 Task: Find a house in Siemianowice Slaskie, Poland, for 1 adult from August 4 to August 8, with 1 bedroom, 1 bathroom, Wifi, and a washing machine, allowing self check-in, within a price range of 10,000 to 15,000.
Action: Mouse pressed left at (448, 76)
Screenshot: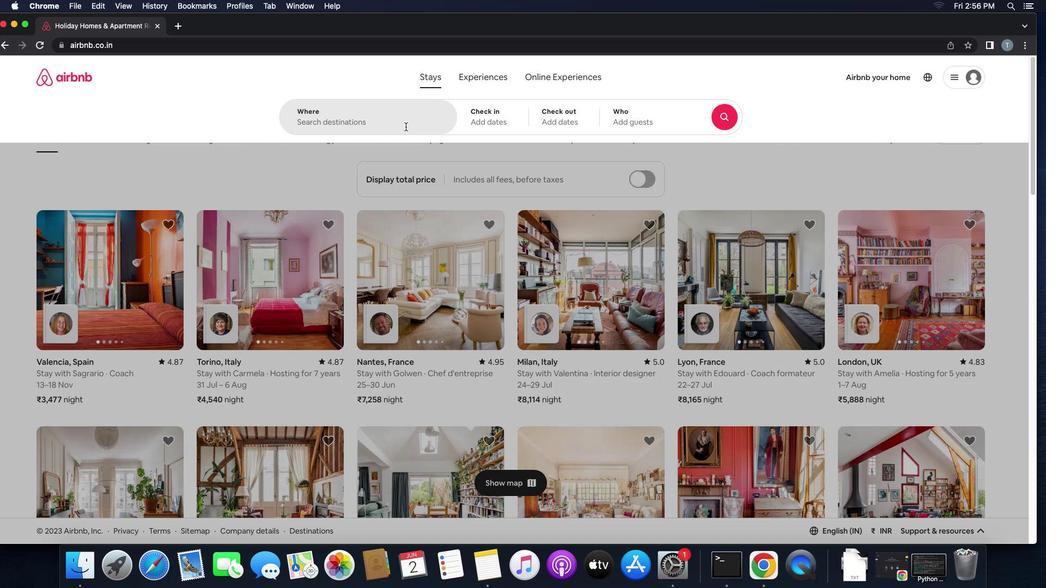 
Action: Mouse moved to (385, 125)
Screenshot: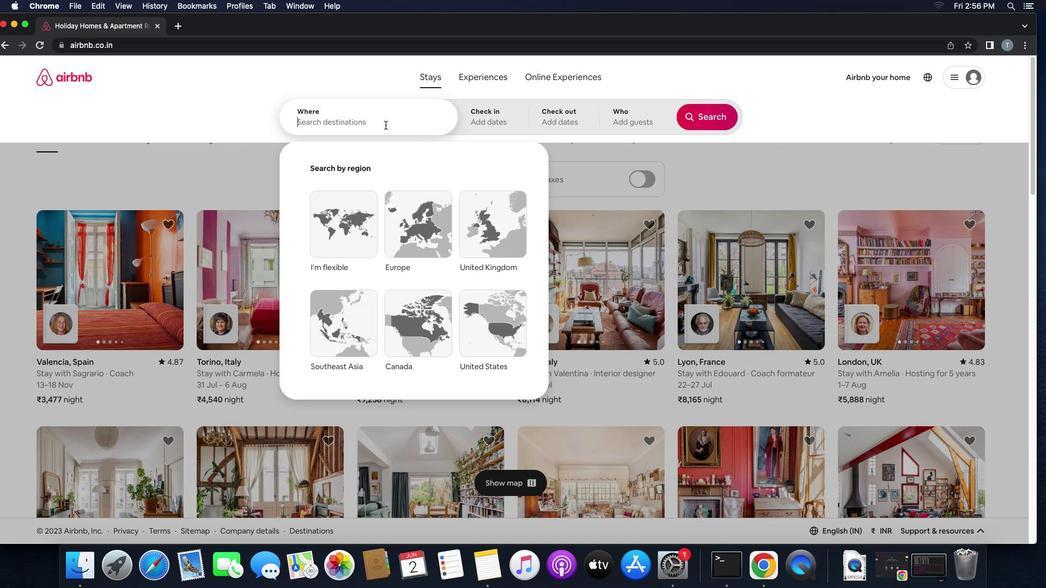 
Action: Mouse pressed left at (385, 125)
Screenshot: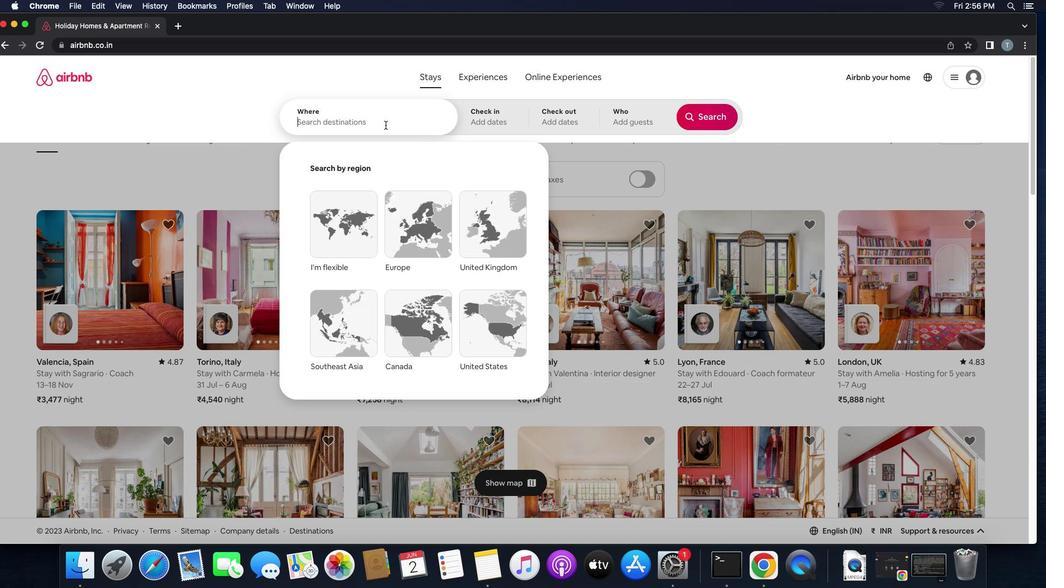 
Action: Key pressed 's''i''e''m''i''a''n''o''w''i''c''e'
Screenshot: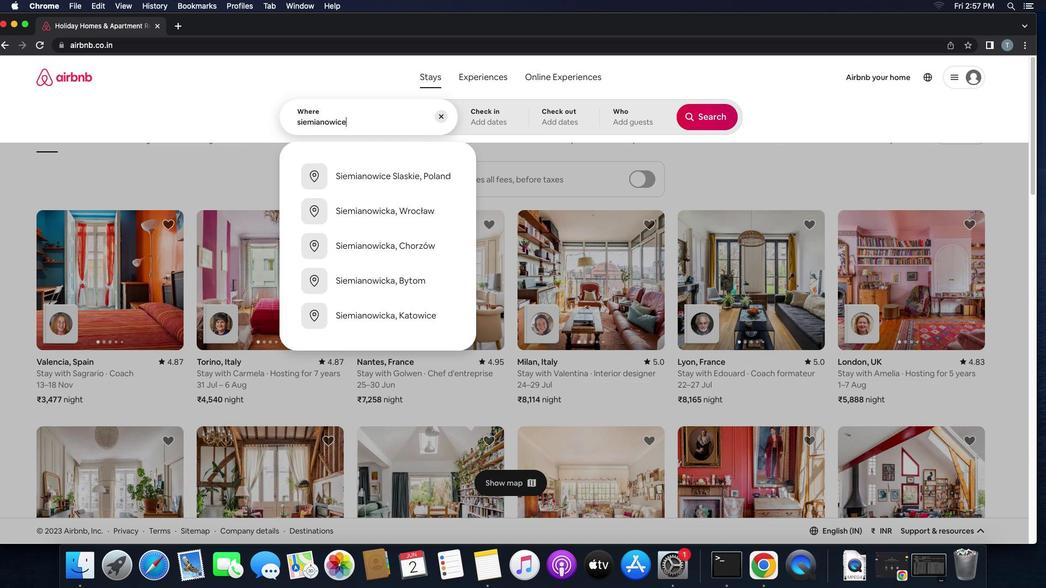 
Action: Mouse moved to (354, 163)
Screenshot: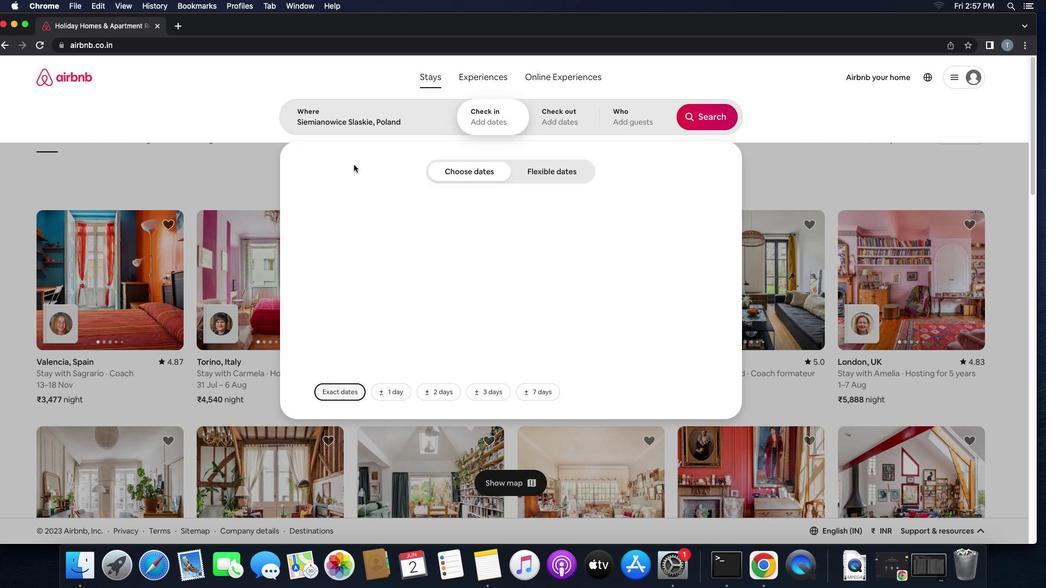 
Action: Mouse pressed left at (354, 163)
Screenshot: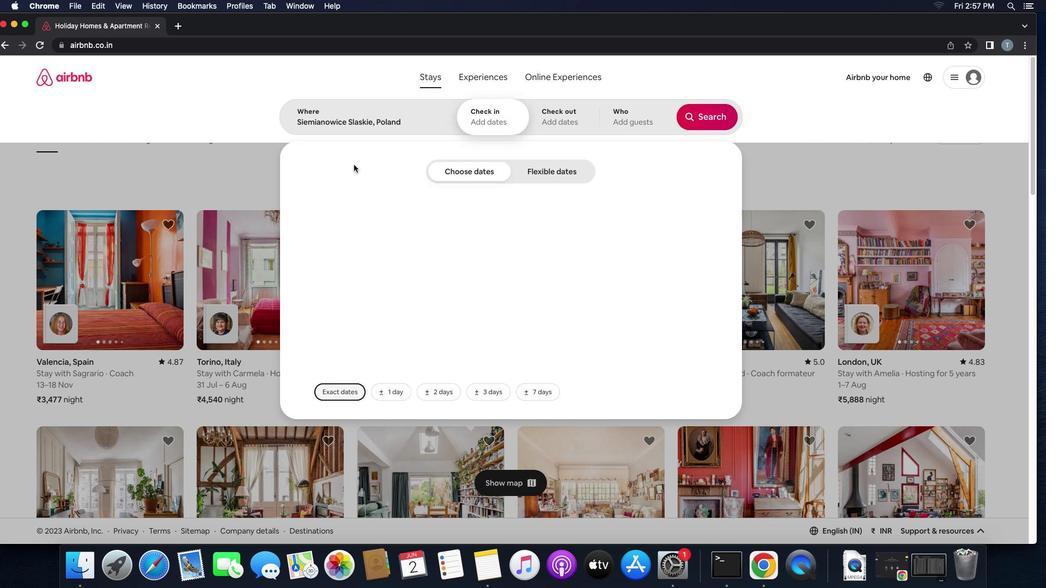 
Action: Mouse moved to (699, 214)
Screenshot: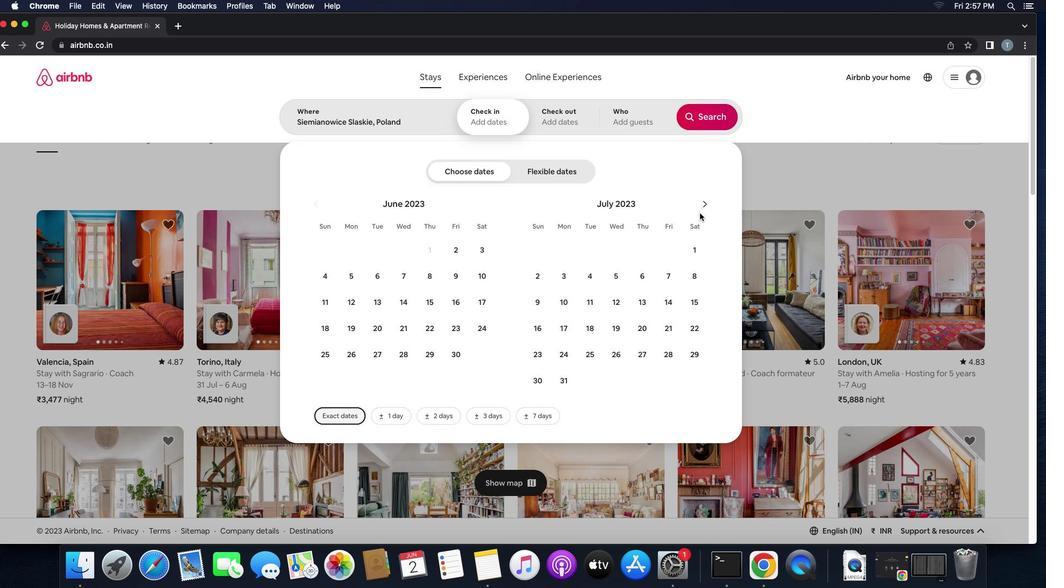 
Action: Mouse pressed left at (699, 214)
Screenshot: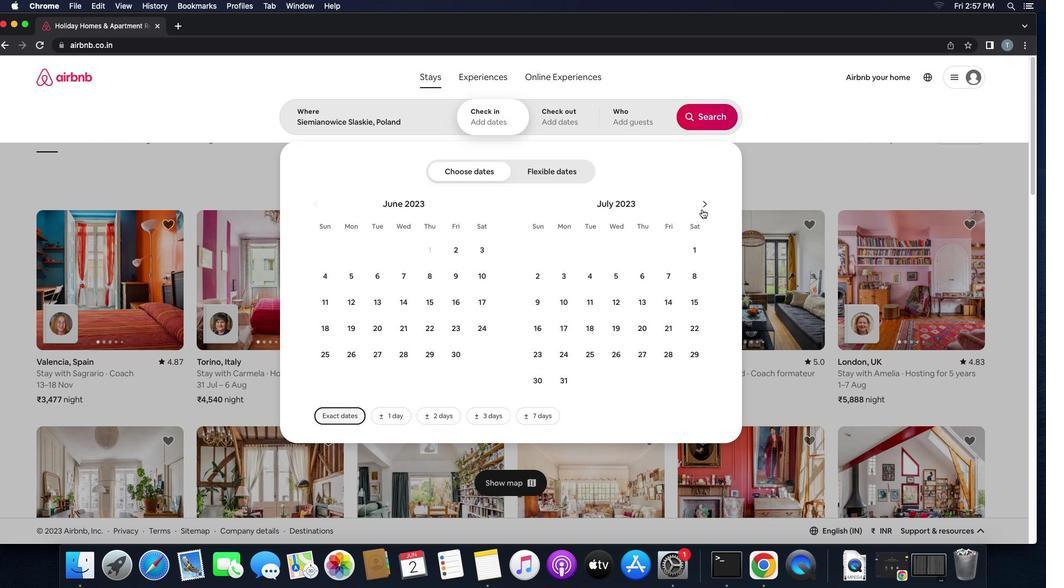 
Action: Mouse moved to (702, 208)
Screenshot: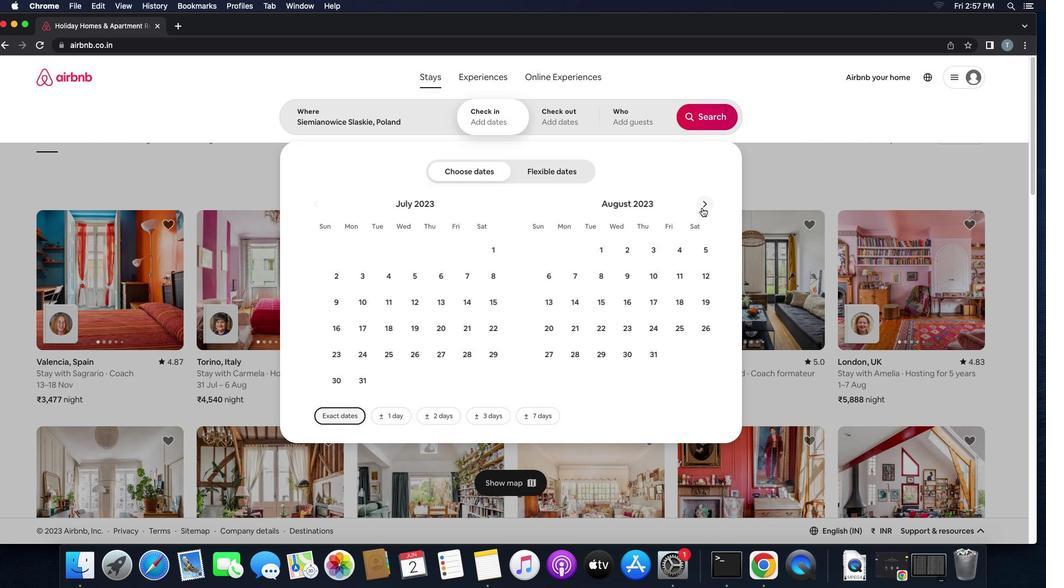 
Action: Mouse pressed left at (702, 208)
Screenshot: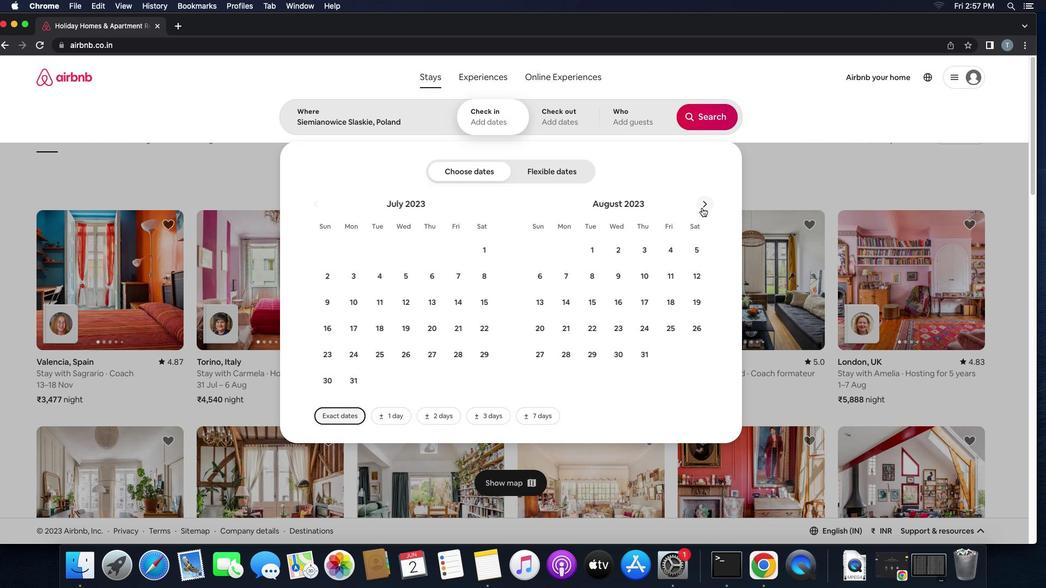 
Action: Mouse moved to (669, 245)
Screenshot: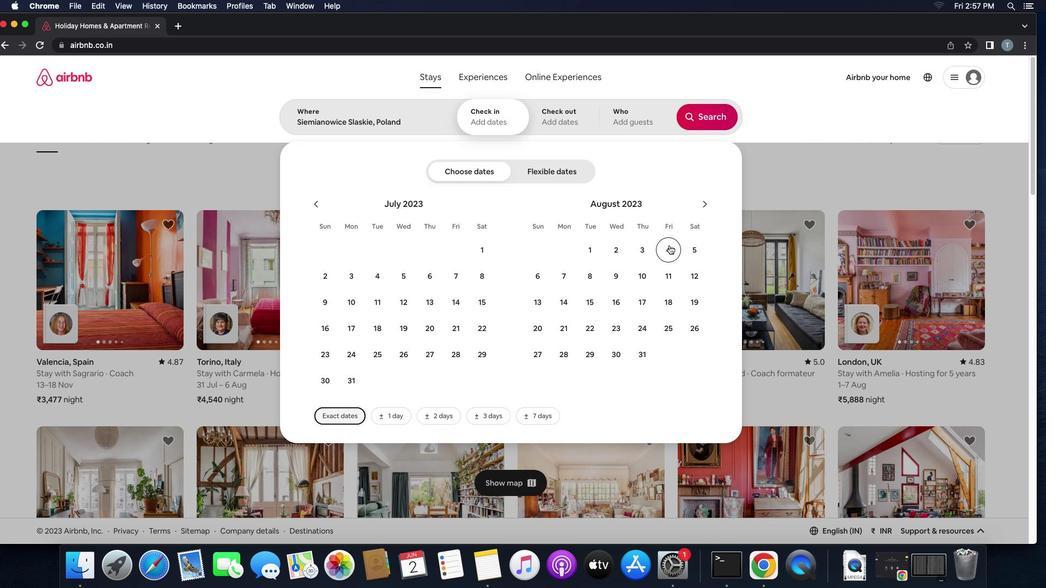 
Action: Mouse pressed left at (669, 245)
Screenshot: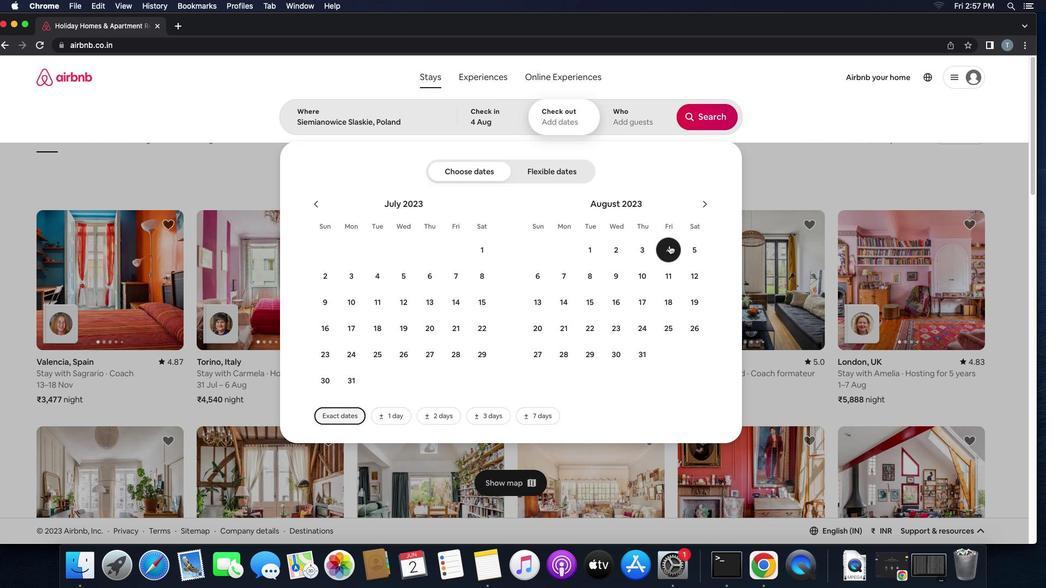 
Action: Mouse moved to (584, 273)
Screenshot: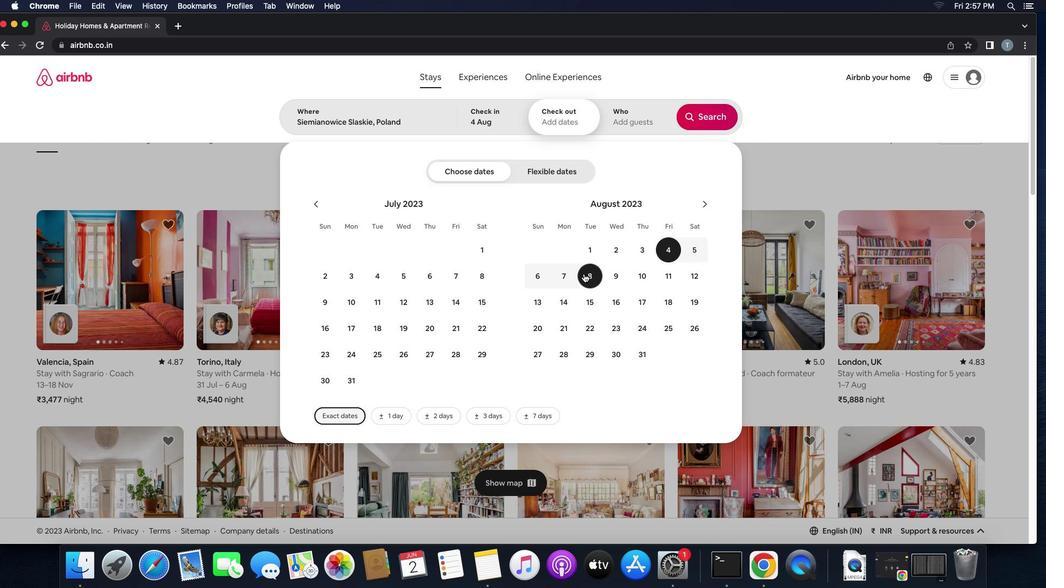 
Action: Mouse pressed left at (584, 273)
Screenshot: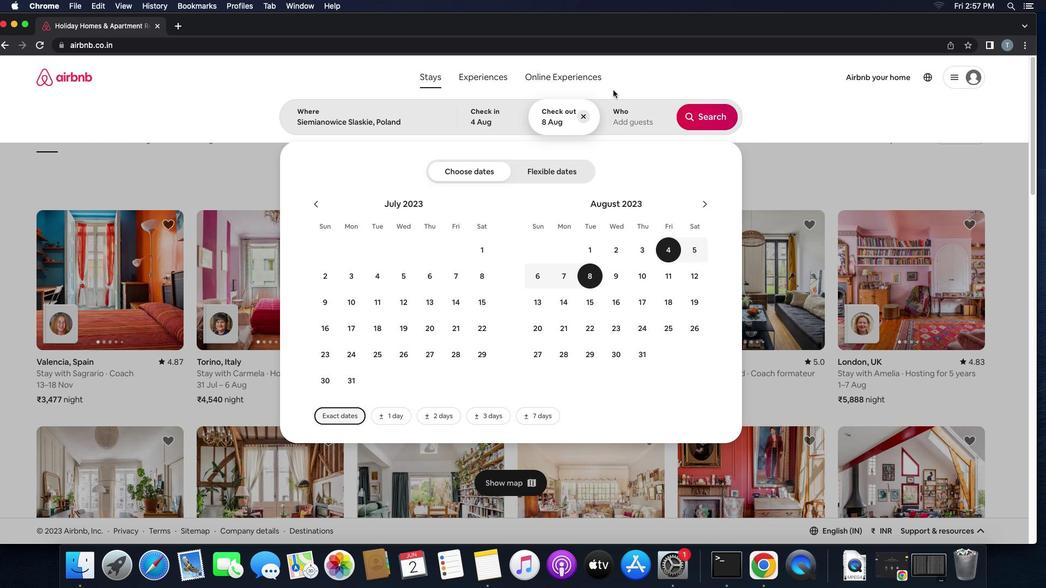 
Action: Mouse moved to (632, 121)
Screenshot: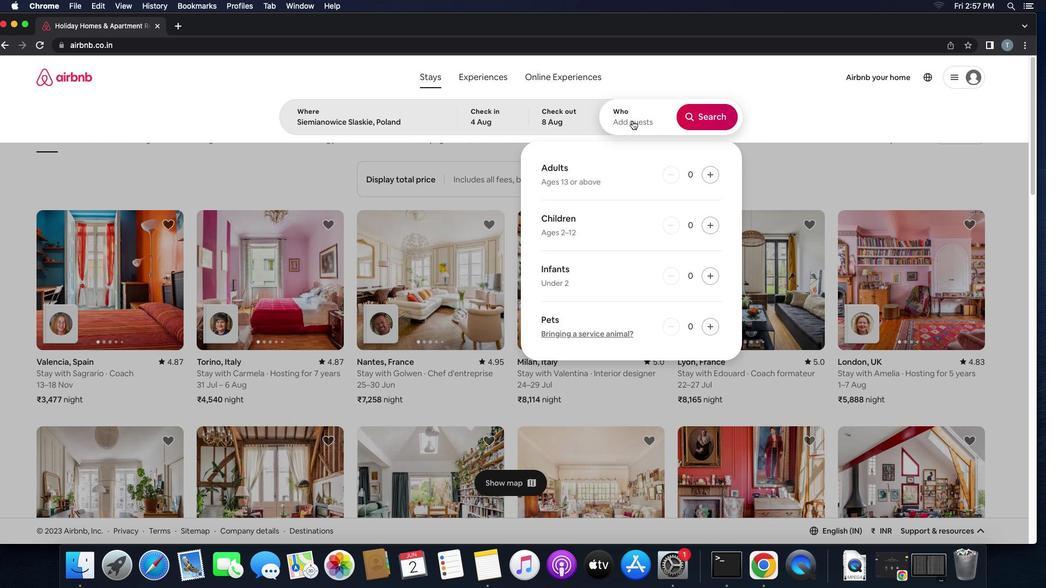 
Action: Mouse pressed left at (632, 121)
Screenshot: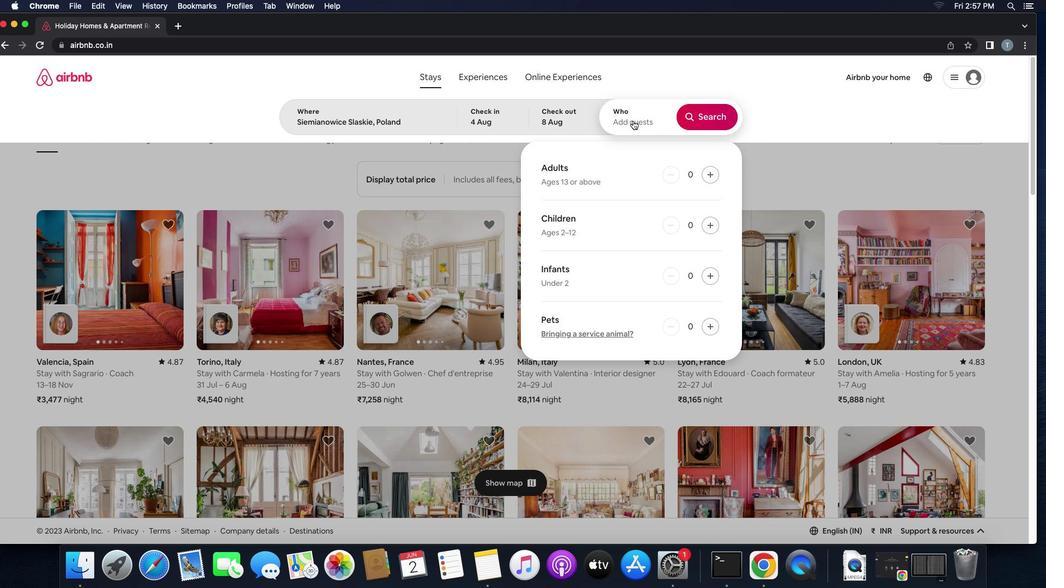 
Action: Mouse moved to (716, 178)
Screenshot: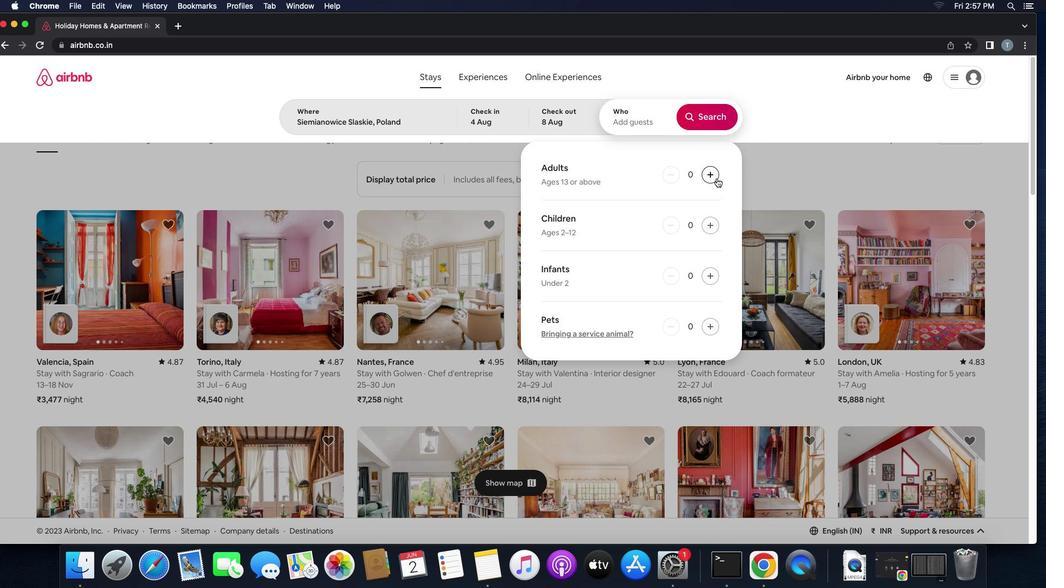 
Action: Mouse pressed left at (716, 178)
Screenshot: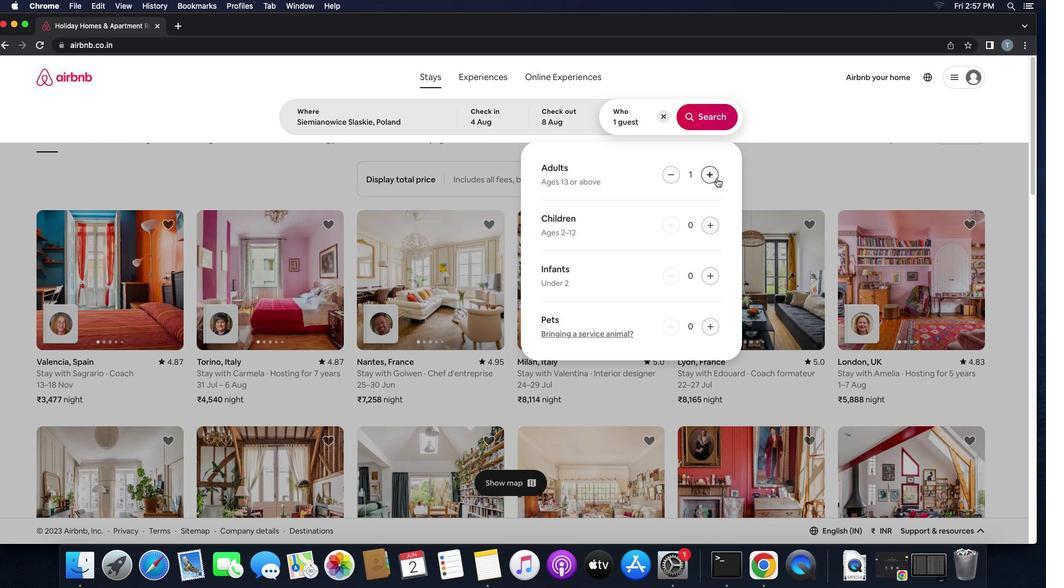 
Action: Mouse moved to (700, 125)
Screenshot: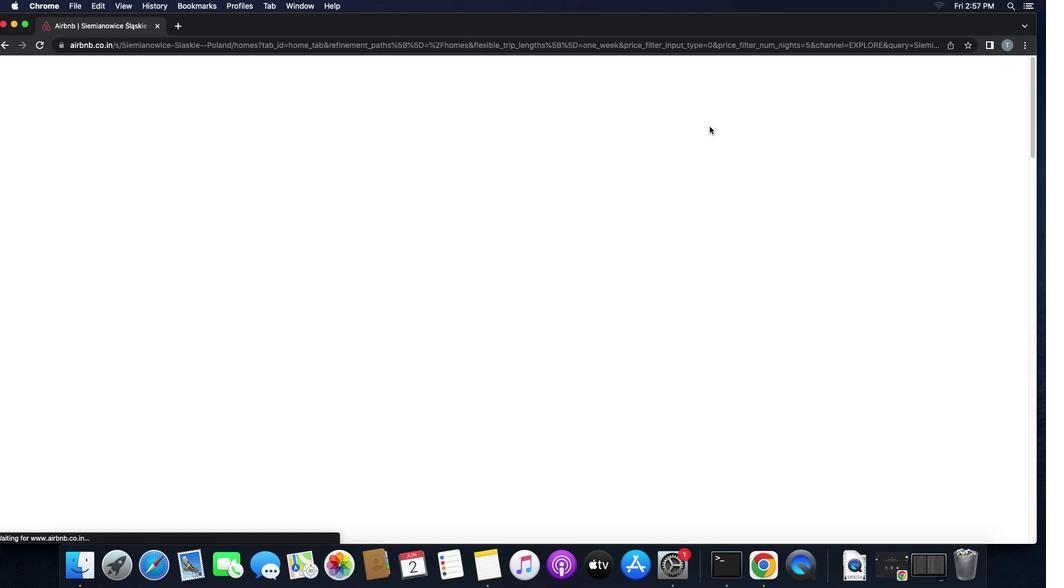
Action: Mouse pressed left at (700, 125)
Screenshot: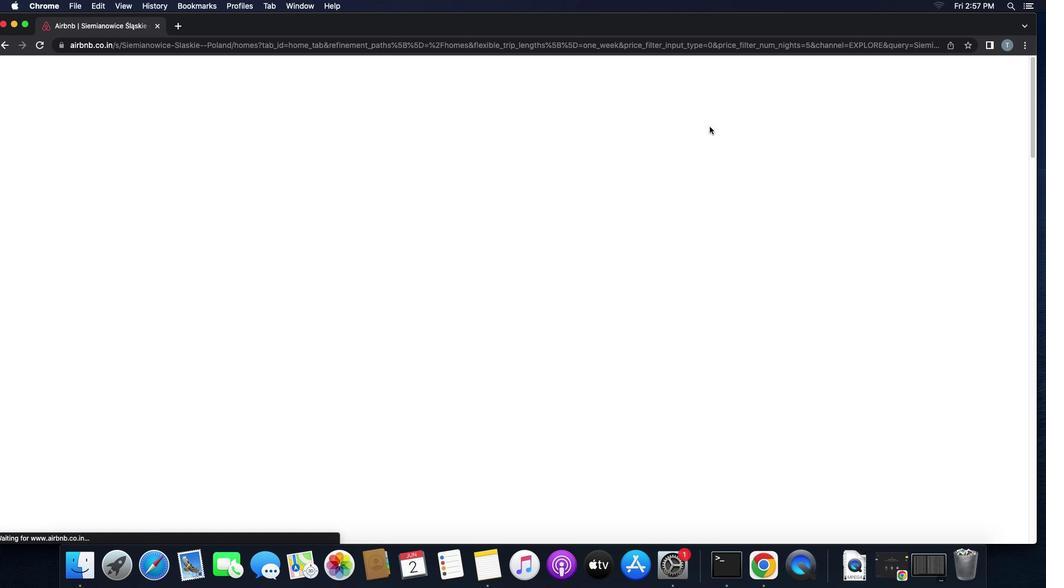 
Action: Mouse moved to (1001, 115)
Screenshot: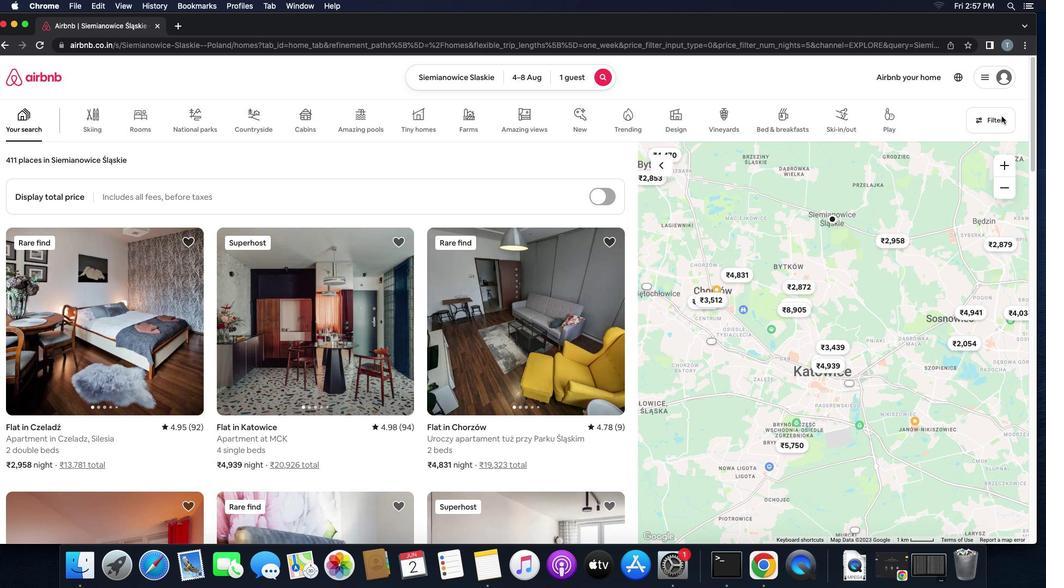 
Action: Mouse pressed left at (1001, 115)
Screenshot: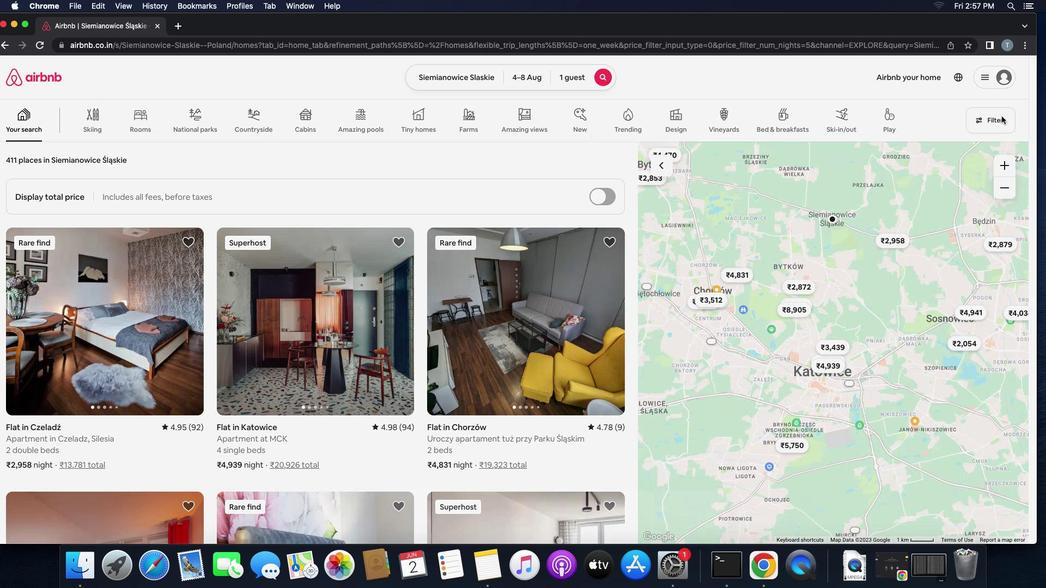 
Action: Mouse moved to (410, 385)
Screenshot: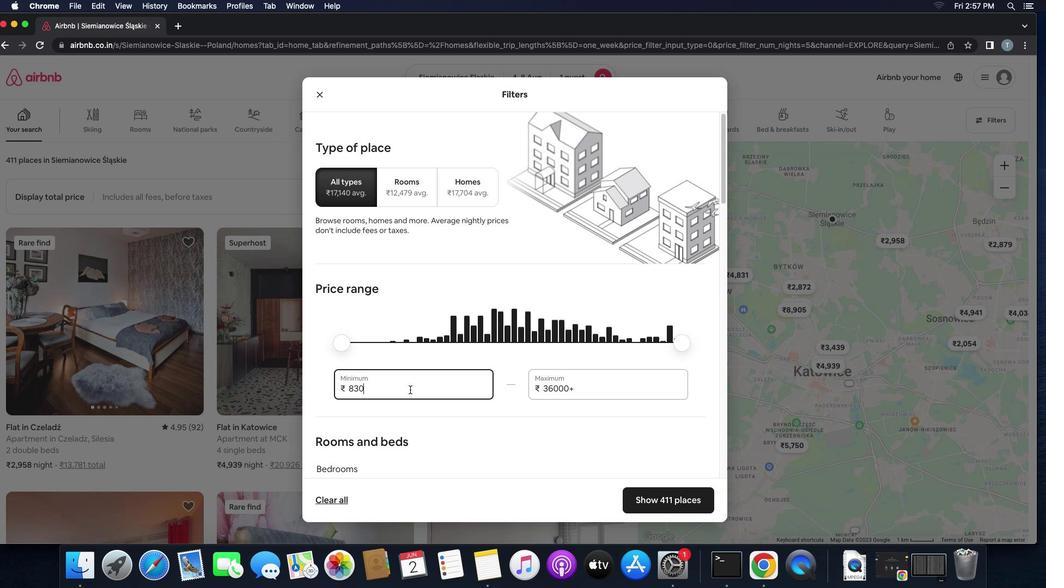 
Action: Mouse pressed left at (410, 385)
Screenshot: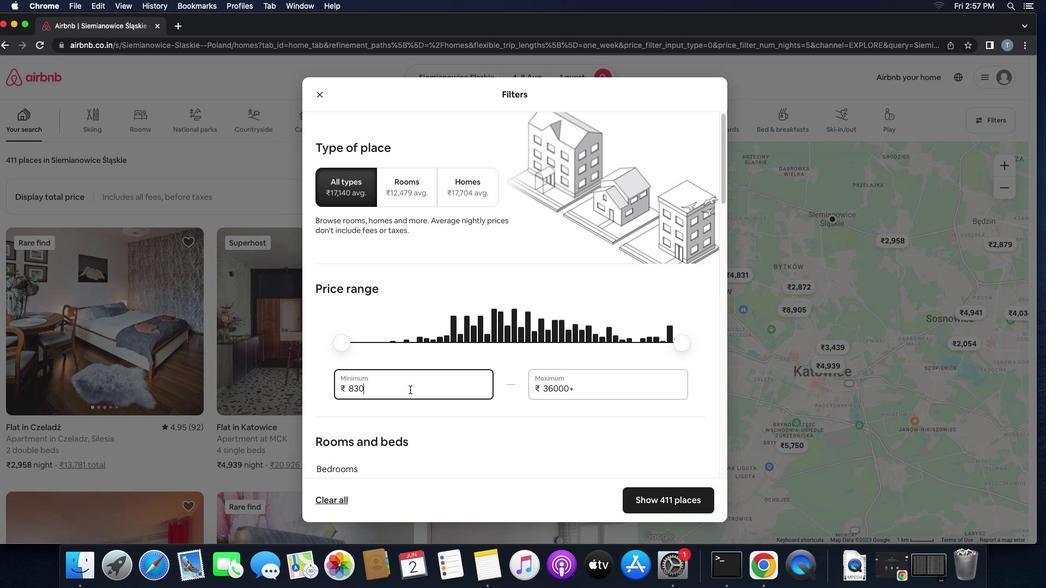 
Action: Mouse moved to (410, 390)
Screenshot: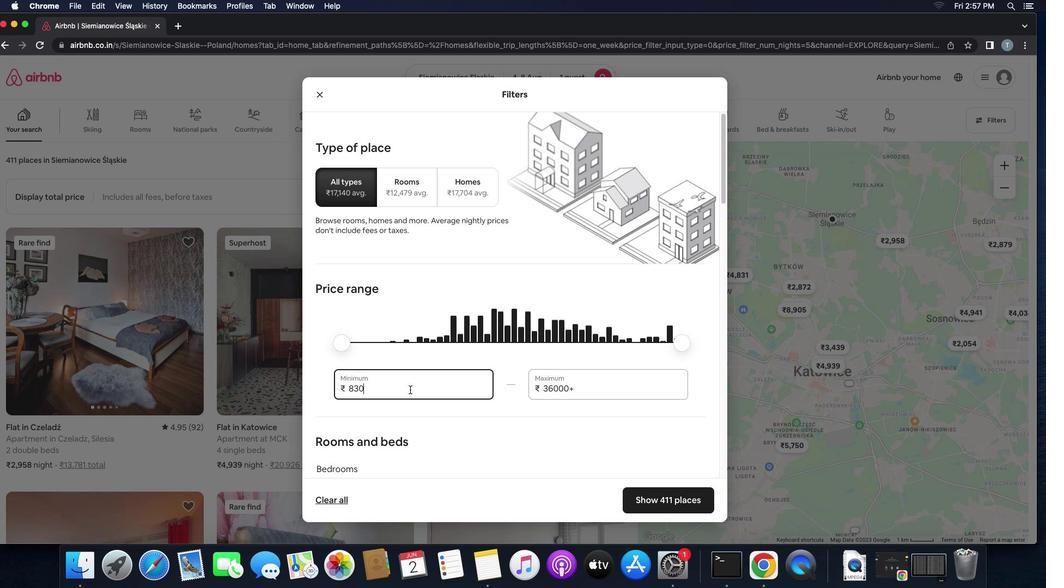 
Action: Key pressed Key.backspaceKey.backspaceKey.backspace'1''0''0''0''0'
Screenshot: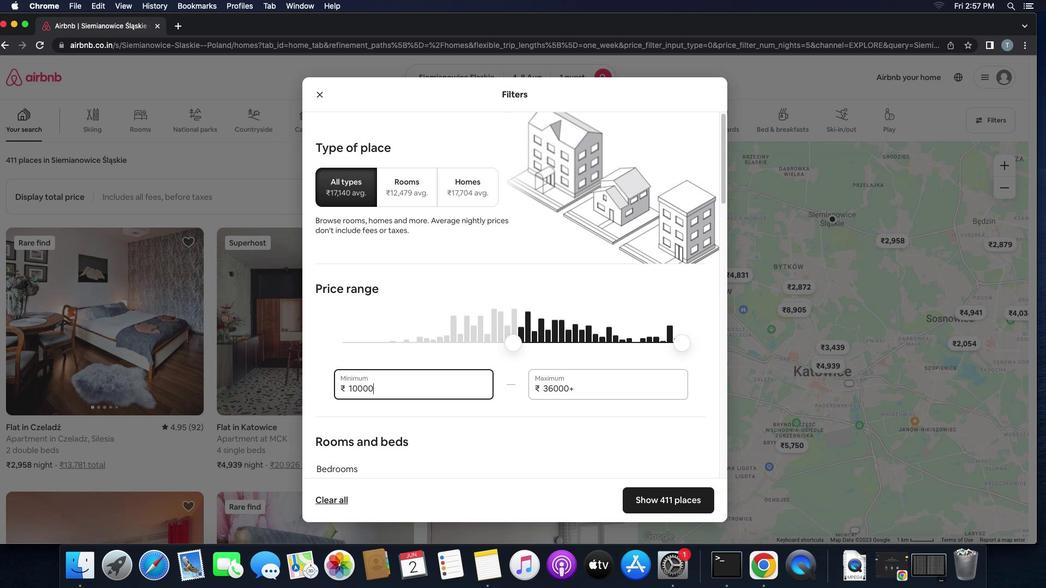 
Action: Mouse moved to (612, 385)
Screenshot: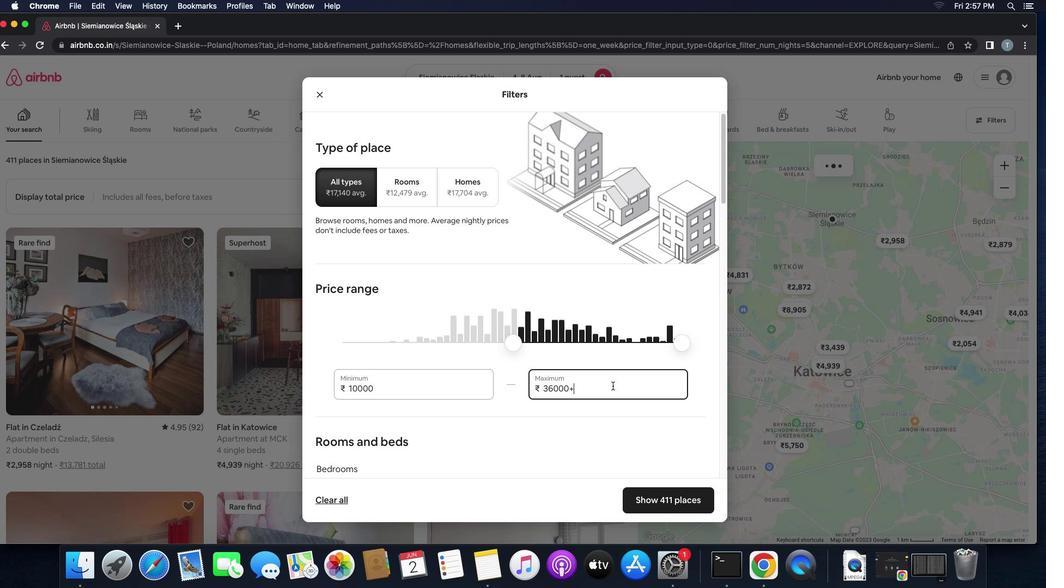 
Action: Mouse pressed left at (612, 385)
Screenshot: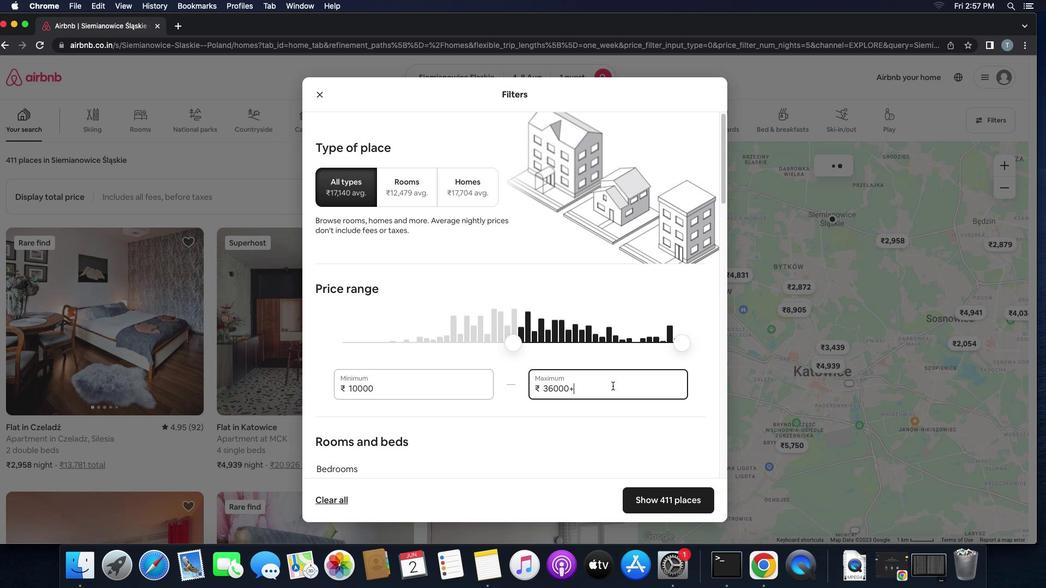 
Action: Key pressed Key.backspaceKey.backspaceKey.backspaceKey.backspaceKey.backspaceKey.backspaceKey.backspace'1''5''0''0''0'
Screenshot: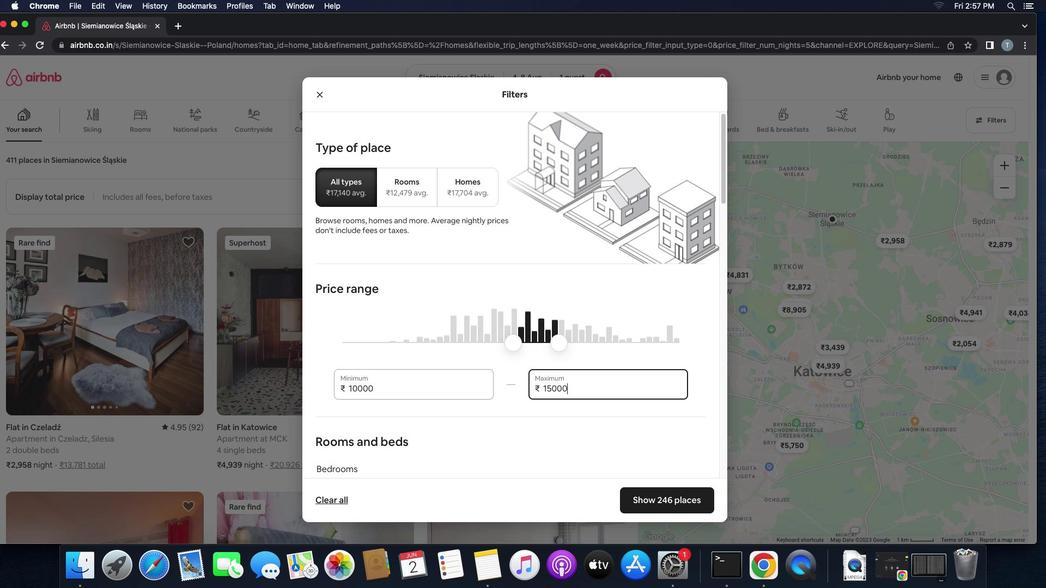 
Action: Mouse moved to (591, 401)
Screenshot: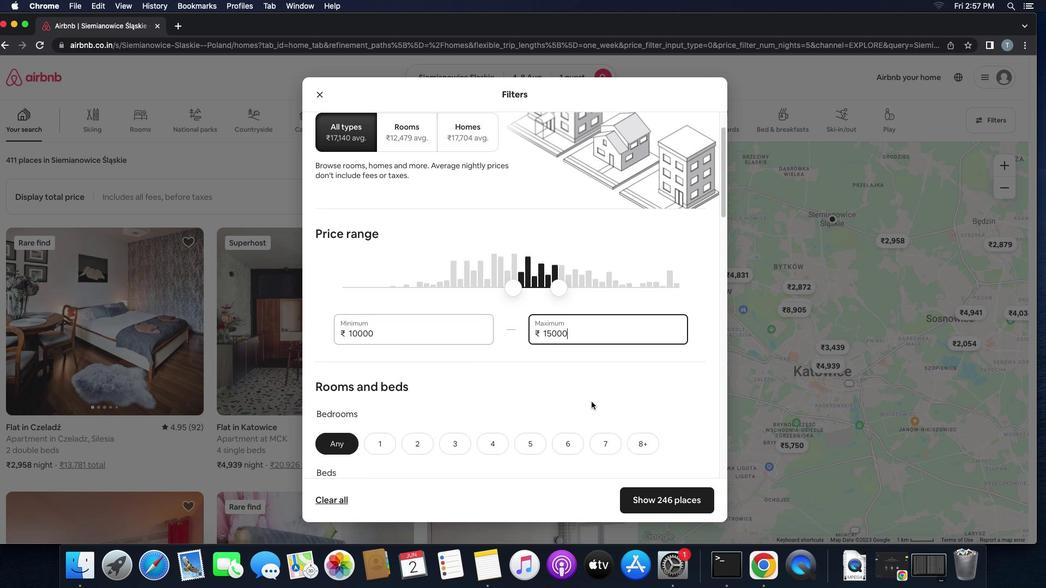 
Action: Mouse scrolled (591, 401) with delta (0, 0)
Screenshot: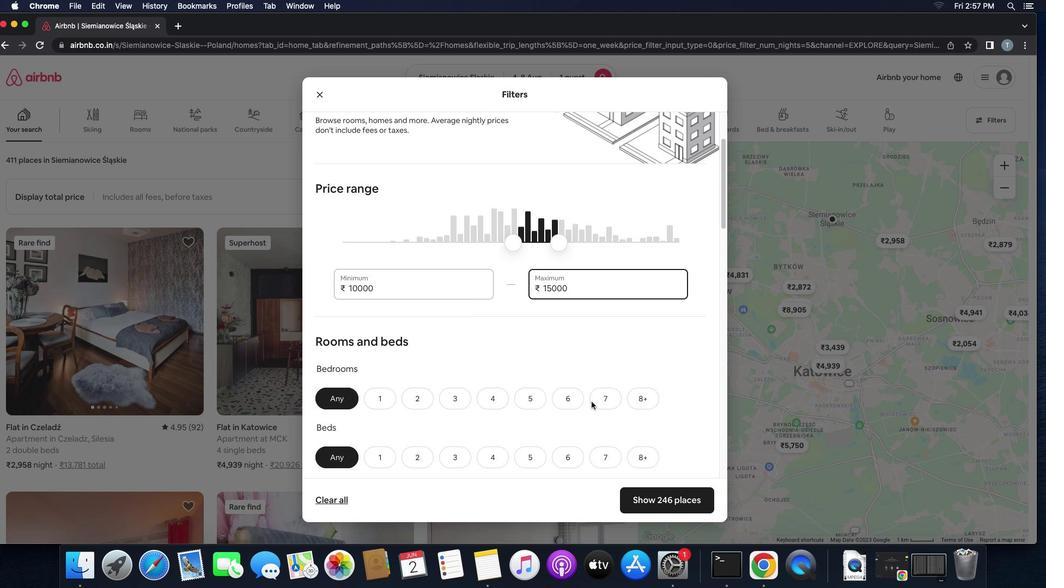 
Action: Mouse scrolled (591, 401) with delta (0, 0)
Screenshot: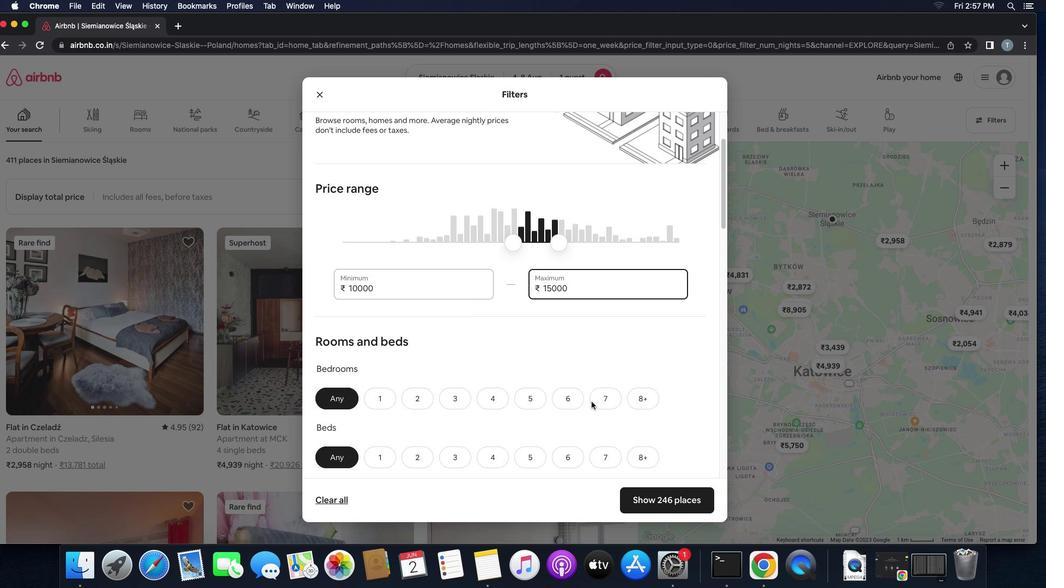 
Action: Mouse scrolled (591, 401) with delta (0, -1)
Screenshot: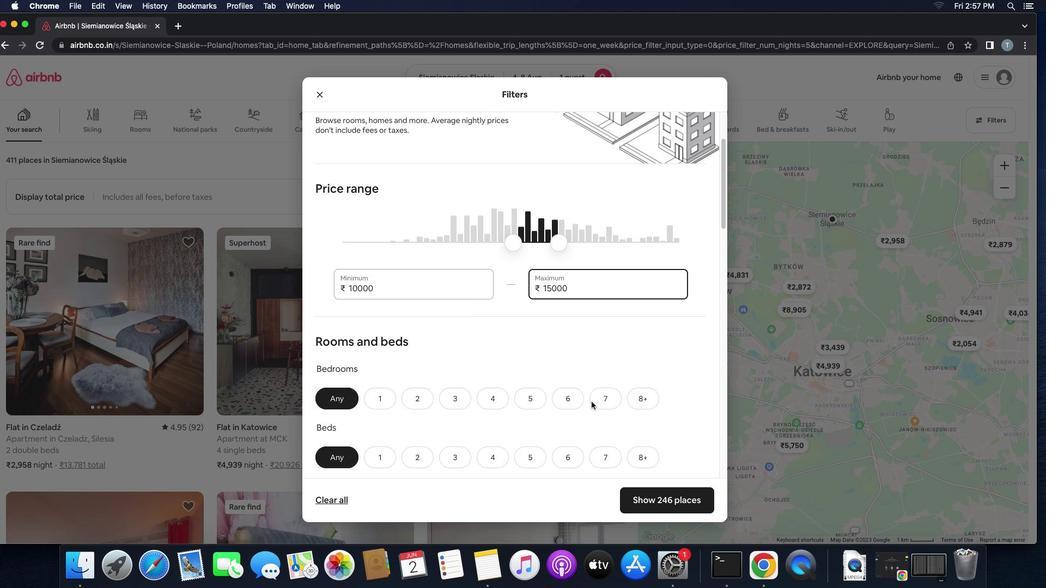 
Action: Mouse scrolled (591, 401) with delta (0, 0)
Screenshot: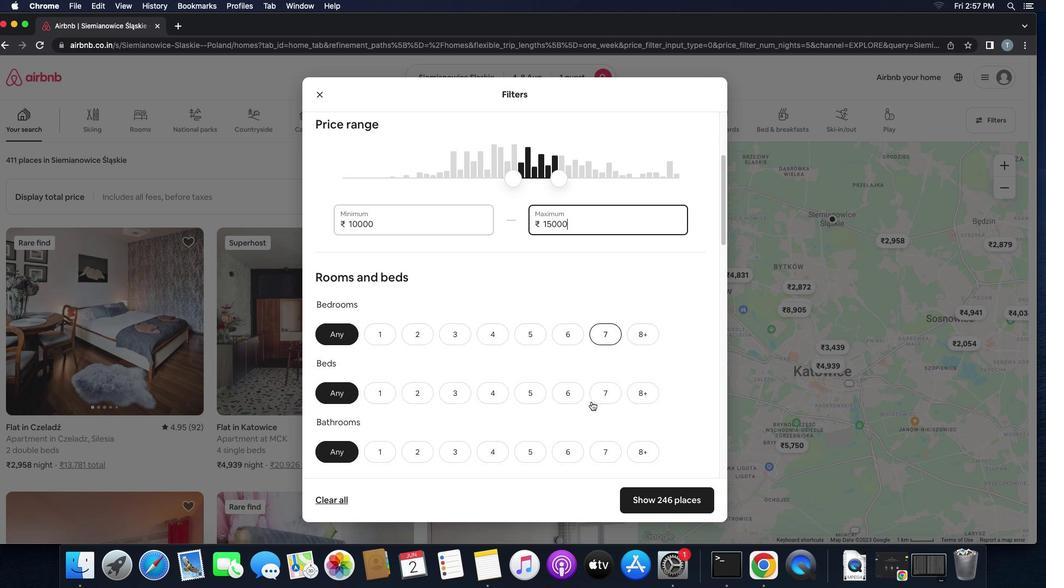 
Action: Mouse scrolled (591, 401) with delta (0, 0)
Screenshot: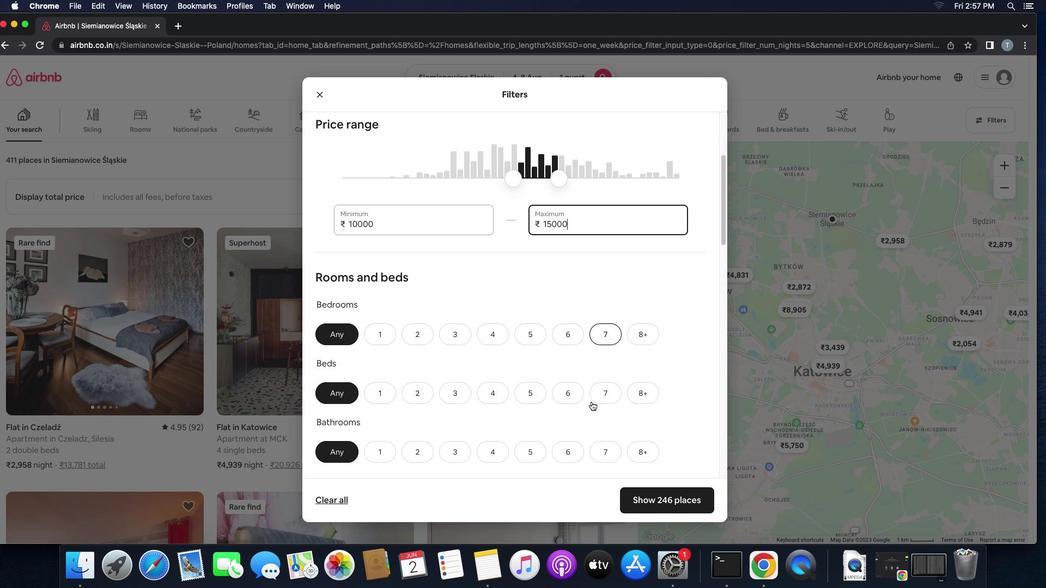 
Action: Mouse scrolled (591, 401) with delta (0, -1)
Screenshot: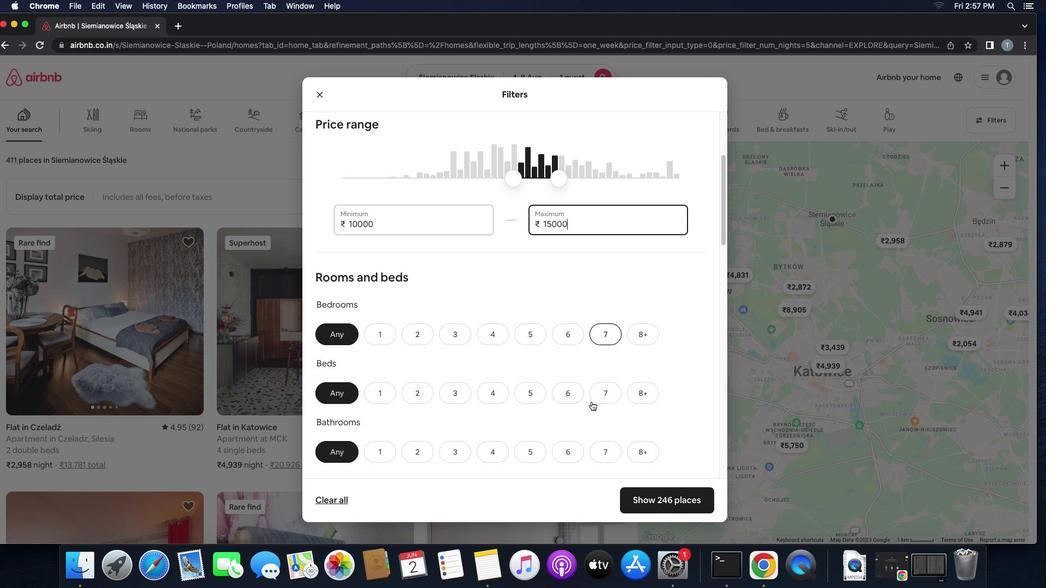 
Action: Mouse scrolled (591, 401) with delta (0, 0)
Screenshot: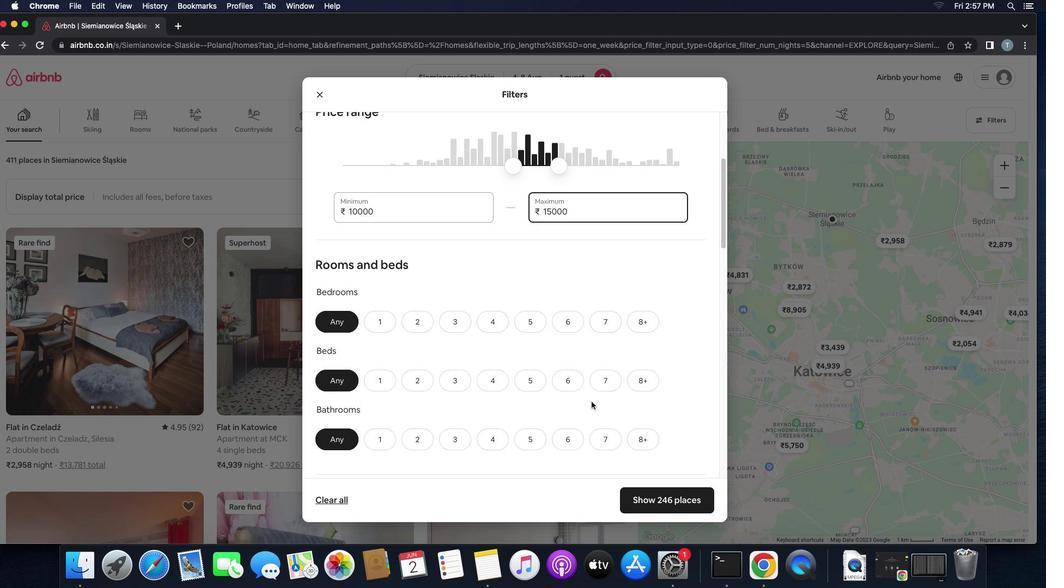 
Action: Mouse scrolled (591, 401) with delta (0, 0)
Screenshot: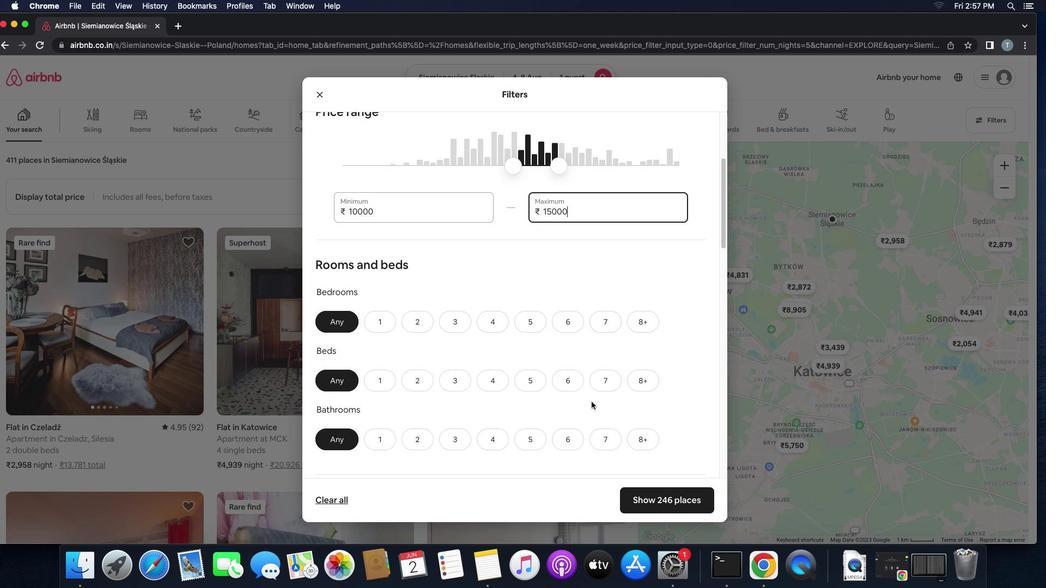 
Action: Mouse scrolled (591, 401) with delta (0, 0)
Screenshot: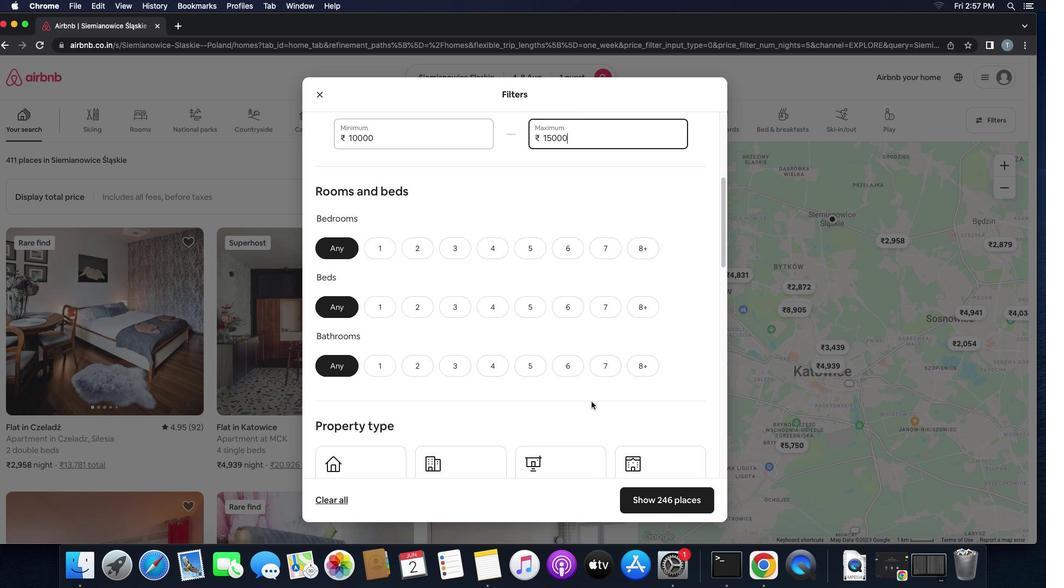 
Action: Mouse scrolled (591, 401) with delta (0, 0)
Screenshot: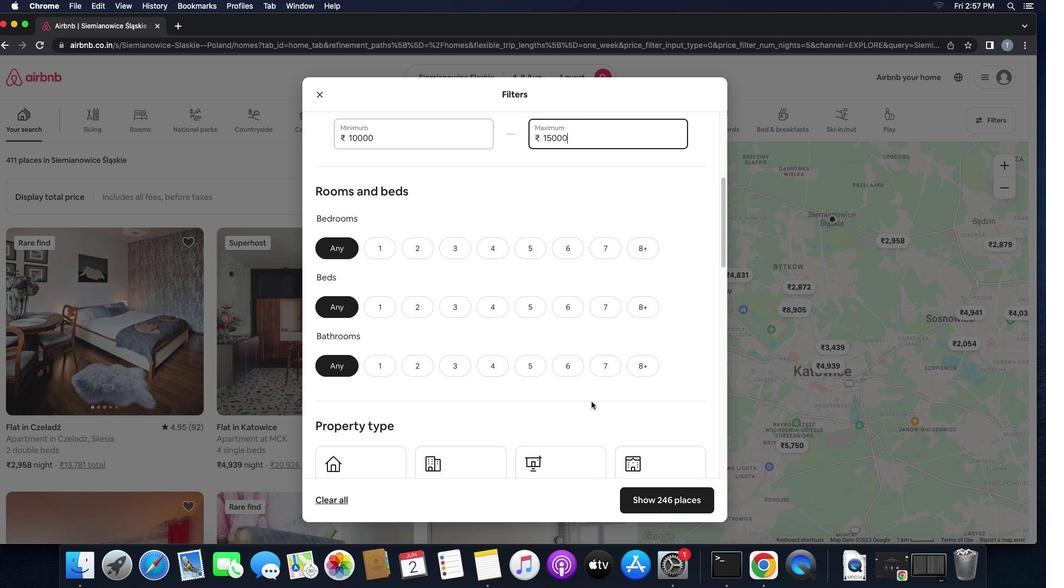 
Action: Mouse scrolled (591, 401) with delta (0, -1)
Screenshot: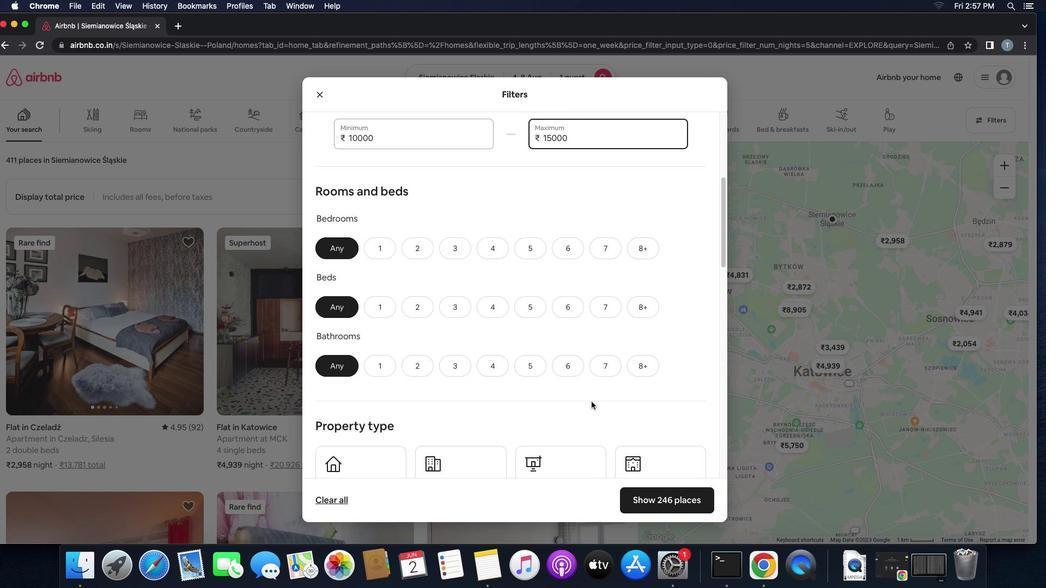 
Action: Mouse scrolled (591, 401) with delta (0, 0)
Screenshot: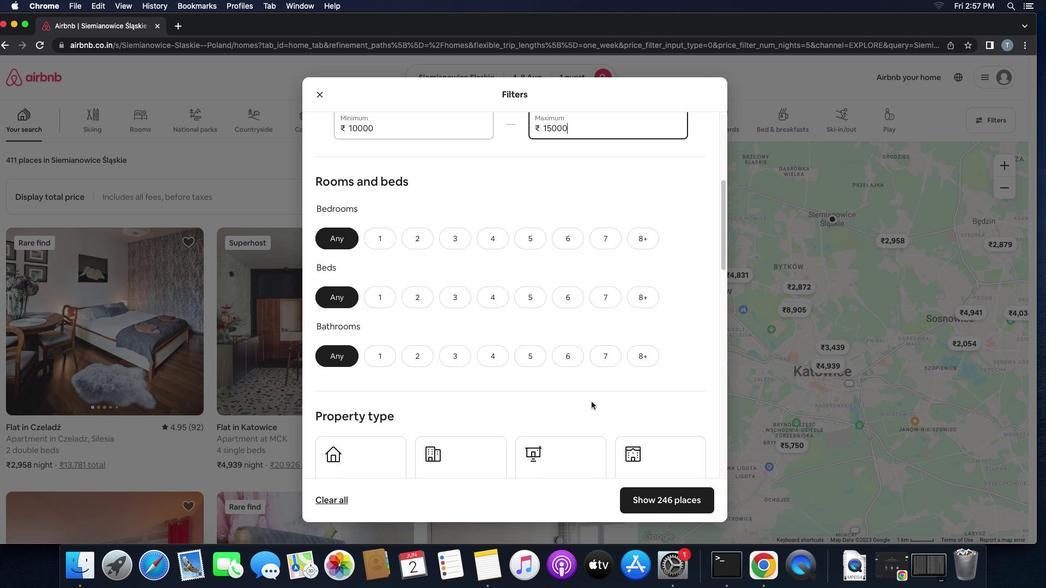 
Action: Mouse scrolled (591, 401) with delta (0, 0)
Screenshot: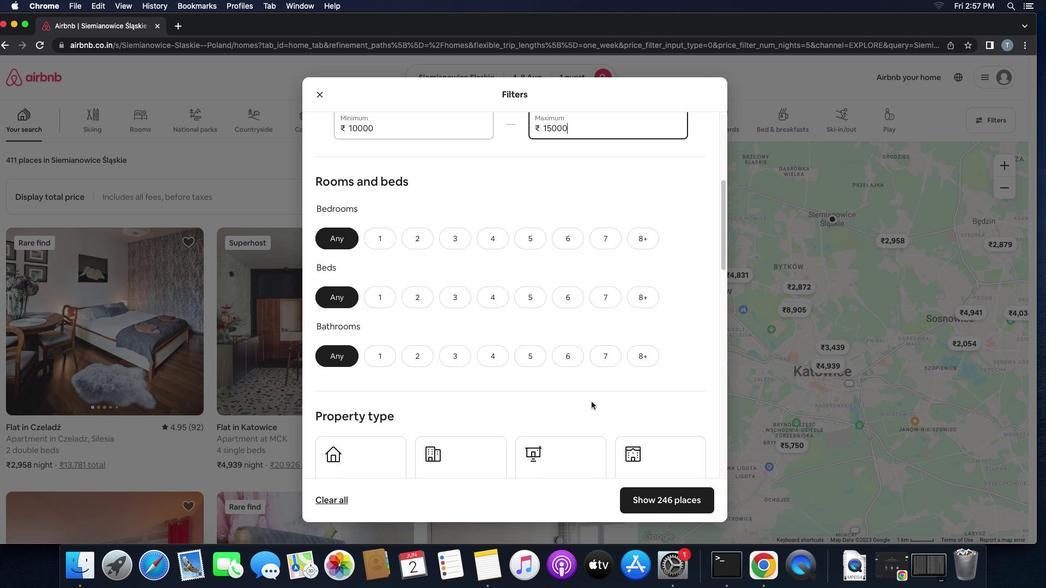 
Action: Mouse scrolled (591, 401) with delta (0, 0)
Screenshot: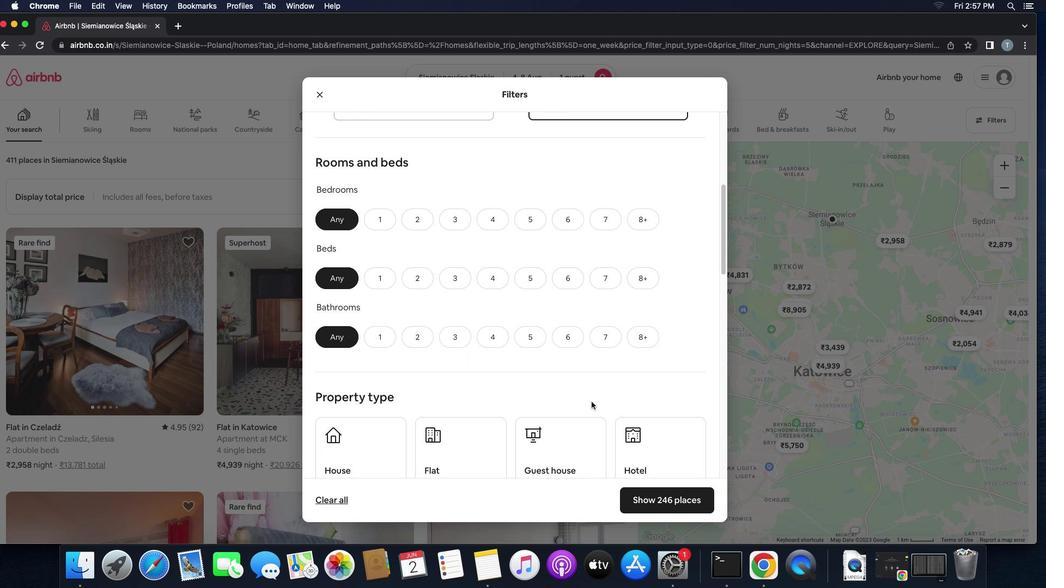 
Action: Mouse scrolled (591, 401) with delta (0, 0)
Screenshot: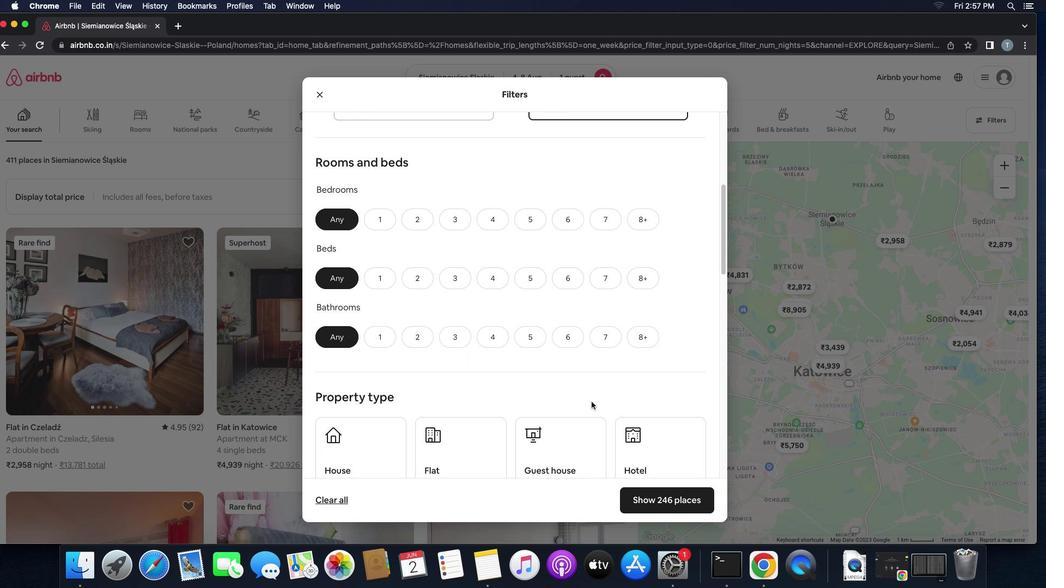 
Action: Mouse scrolled (591, 401) with delta (0, 0)
Screenshot: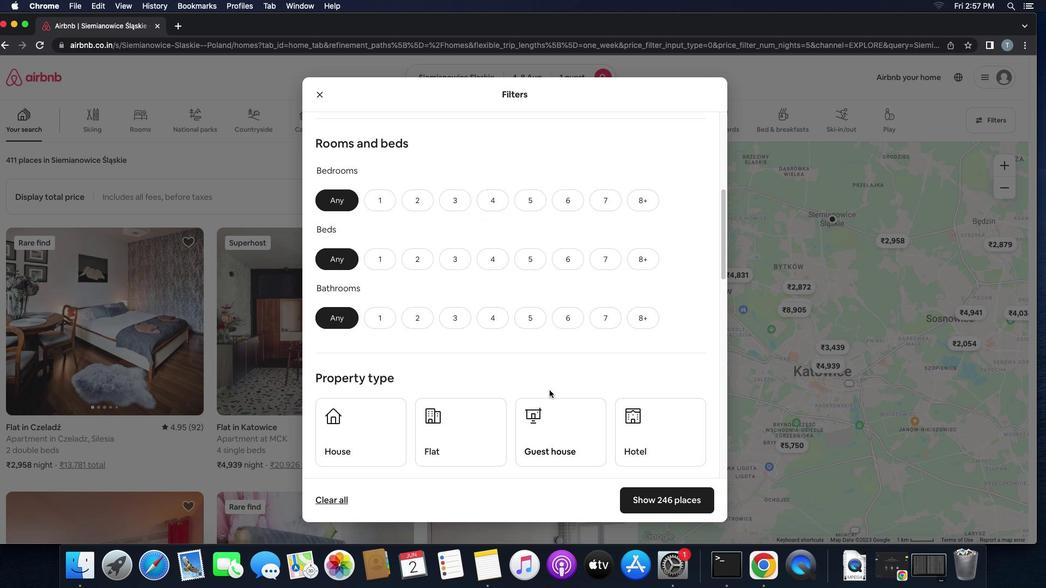 
Action: Mouse scrolled (591, 401) with delta (0, 0)
Screenshot: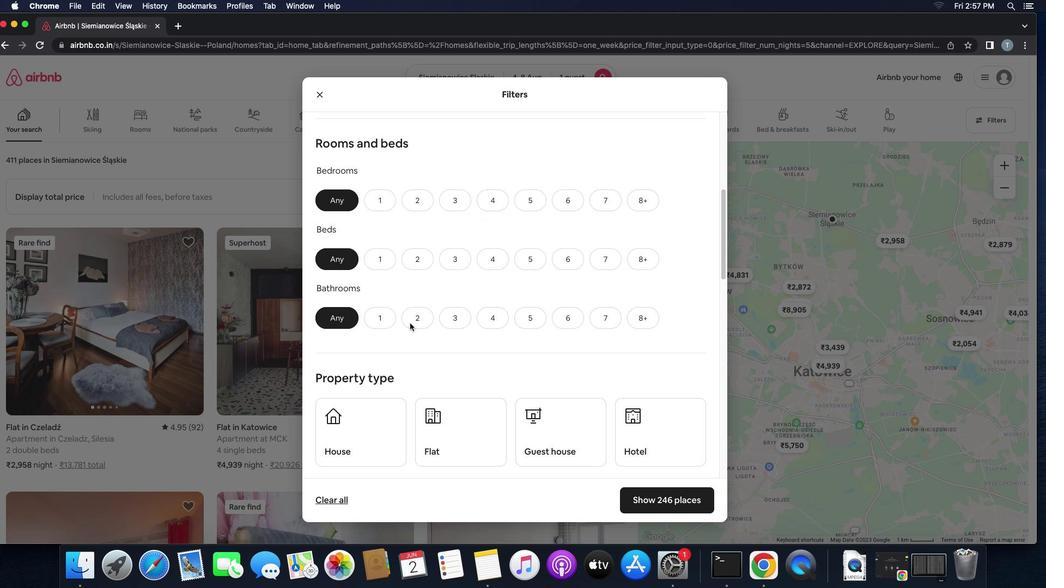 
Action: Mouse moved to (381, 202)
Screenshot: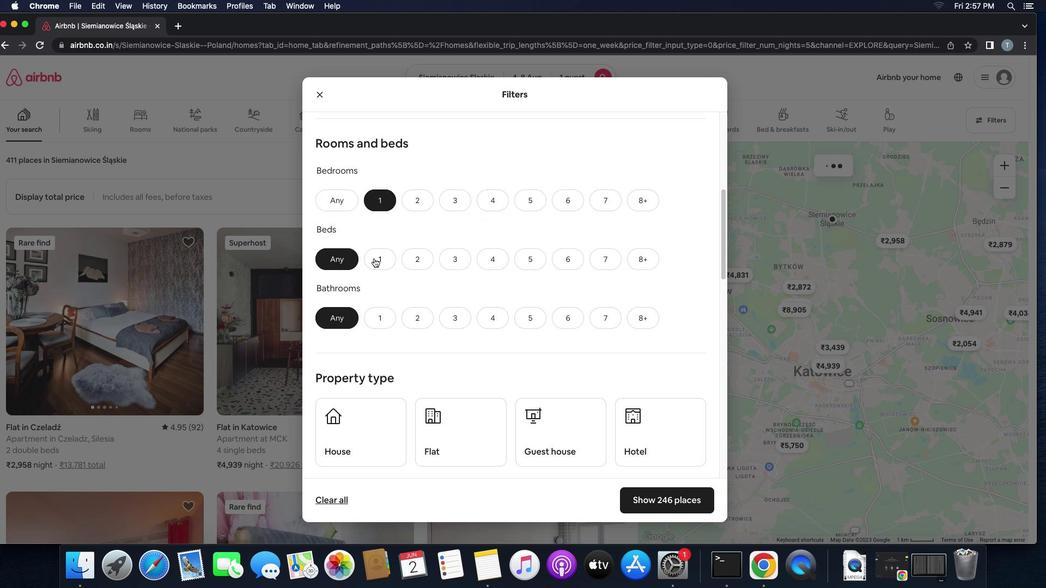 
Action: Mouse pressed left at (381, 202)
Screenshot: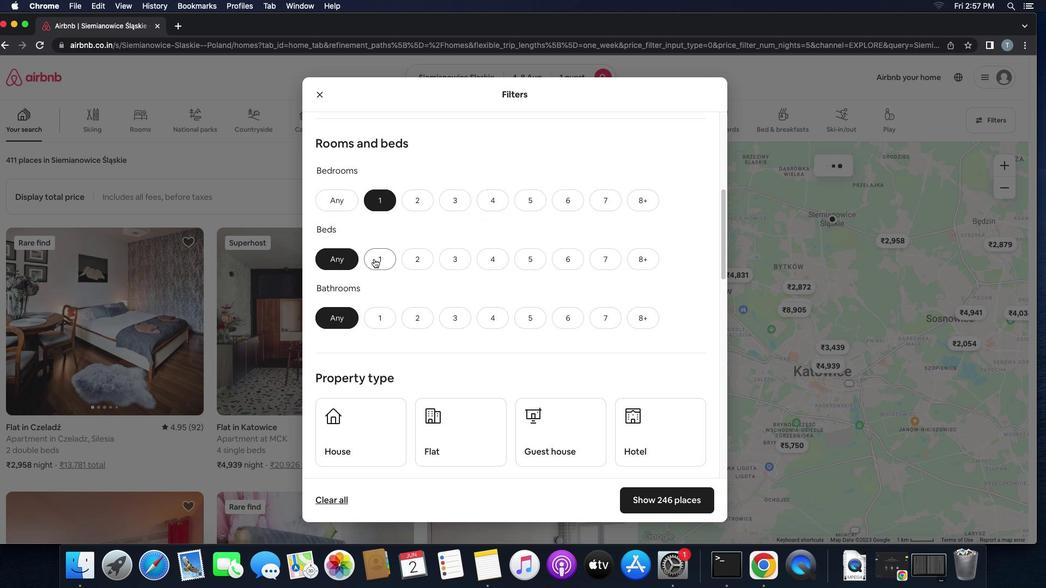 
Action: Mouse moved to (374, 258)
Screenshot: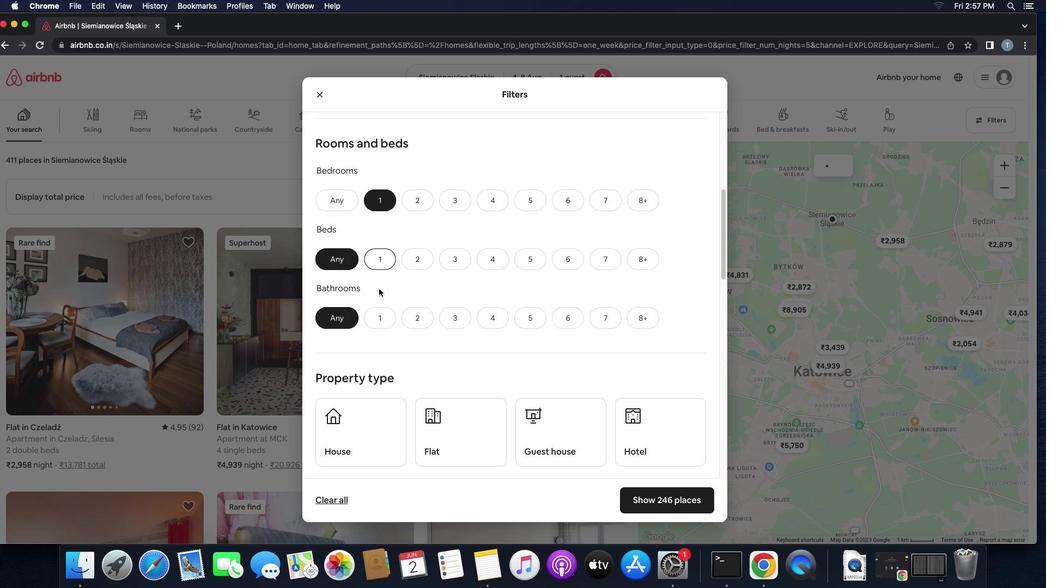 
Action: Mouse pressed left at (374, 258)
Screenshot: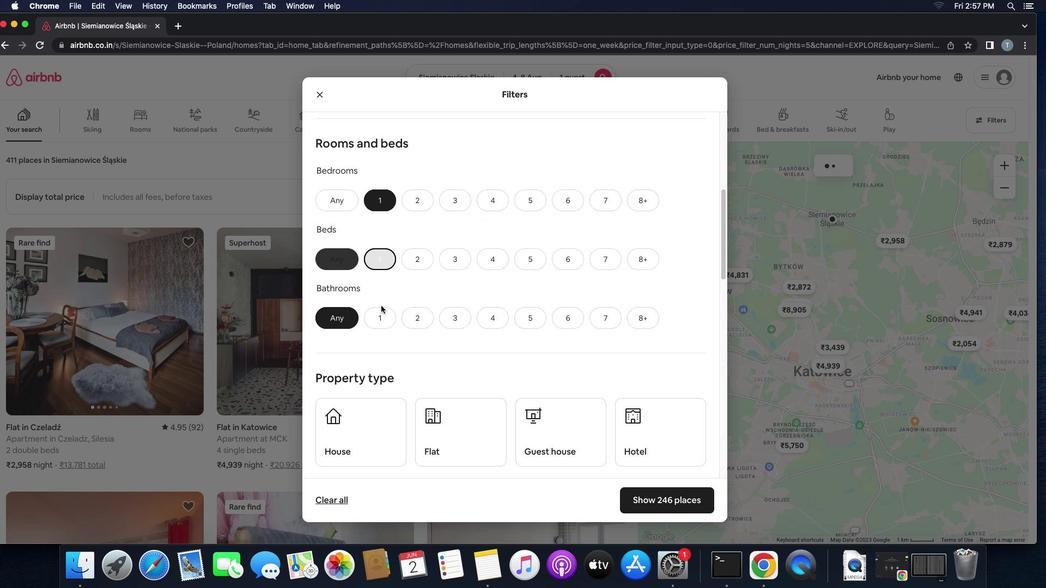 
Action: Mouse moved to (379, 322)
Screenshot: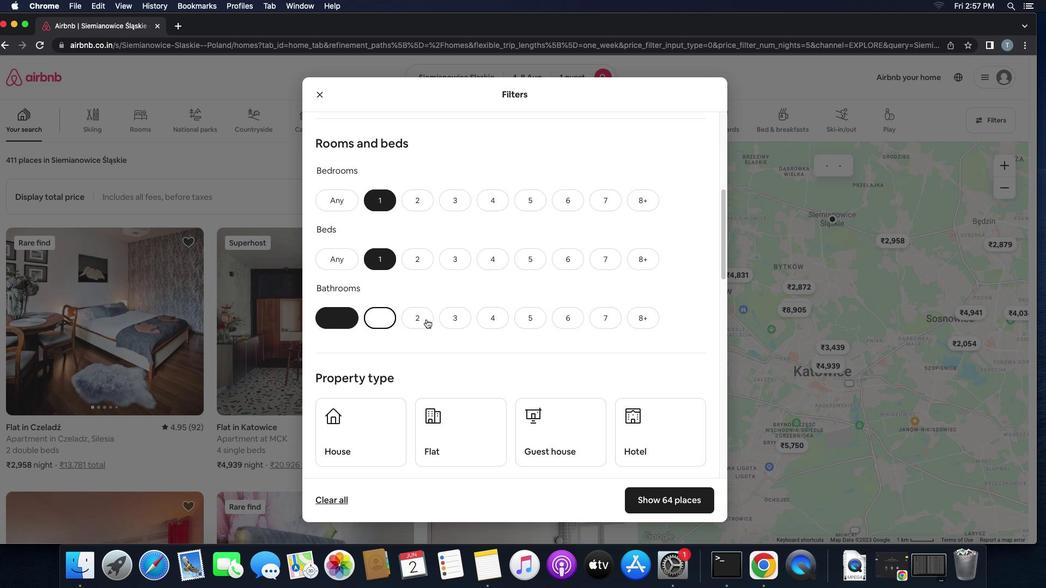 
Action: Mouse pressed left at (379, 322)
Screenshot: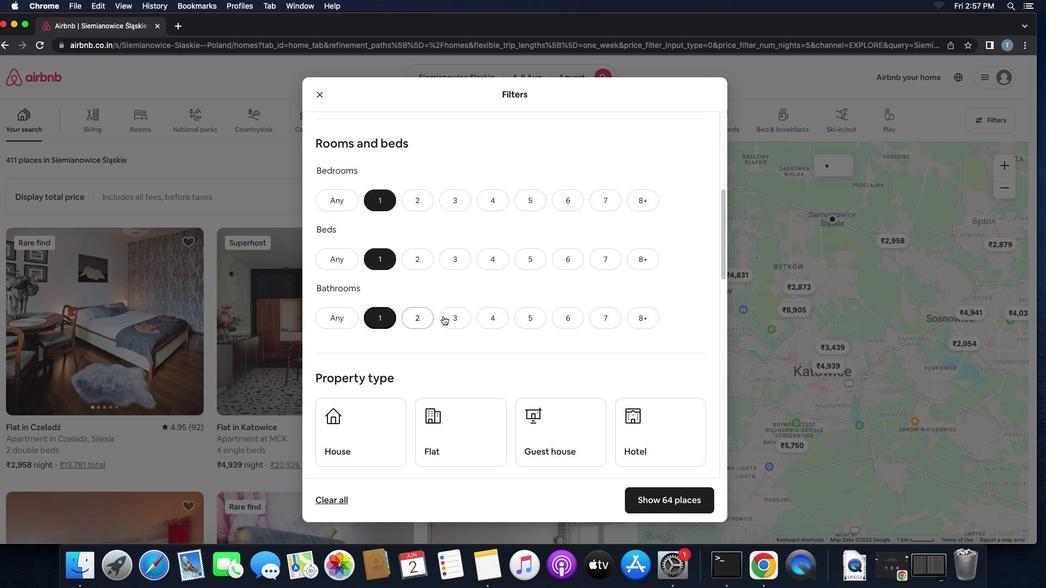 
Action: Mouse moved to (485, 346)
Screenshot: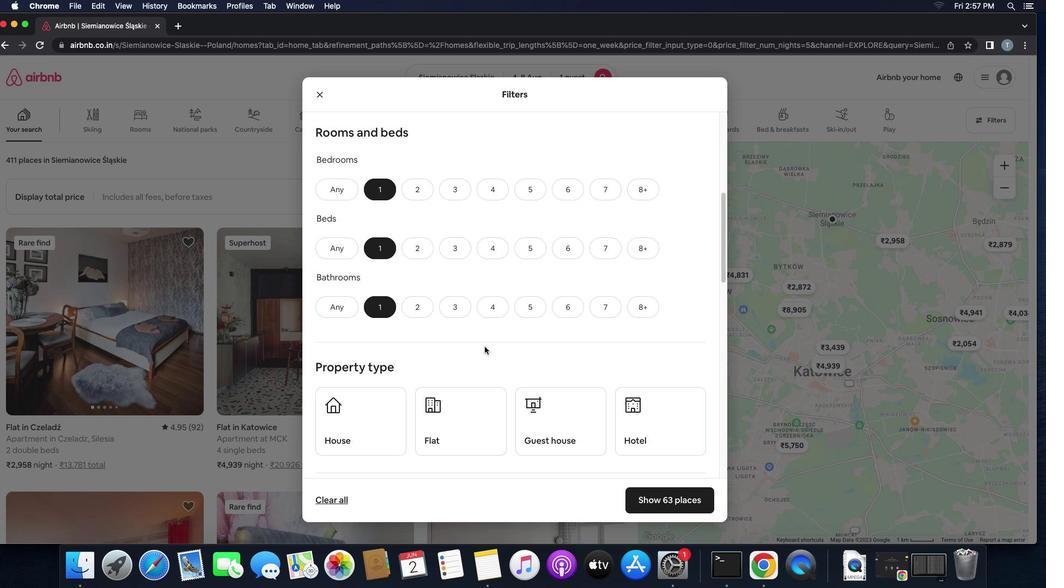 
Action: Mouse scrolled (485, 346) with delta (0, 0)
Screenshot: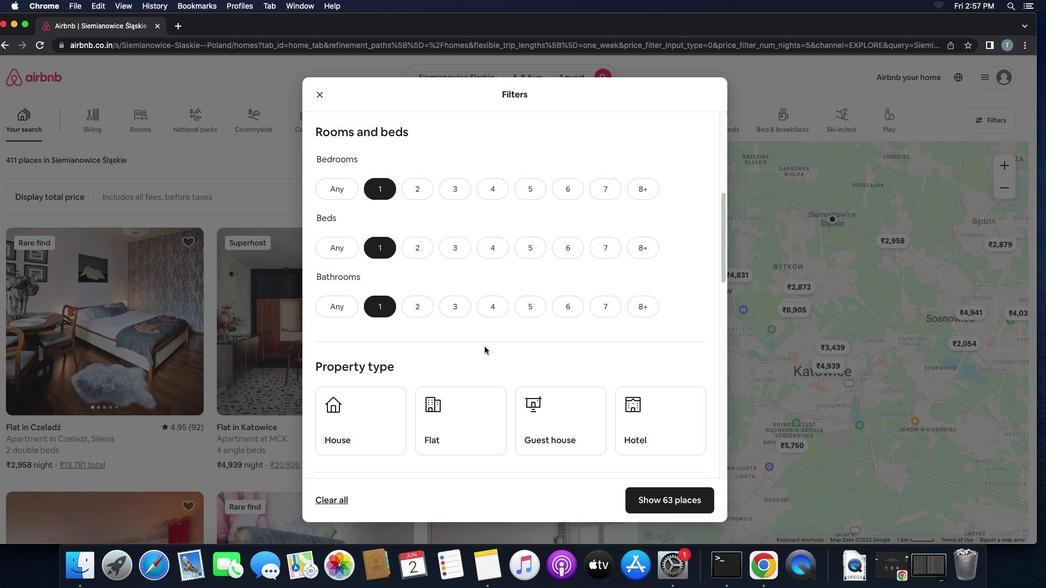 
Action: Mouse scrolled (485, 346) with delta (0, 0)
Screenshot: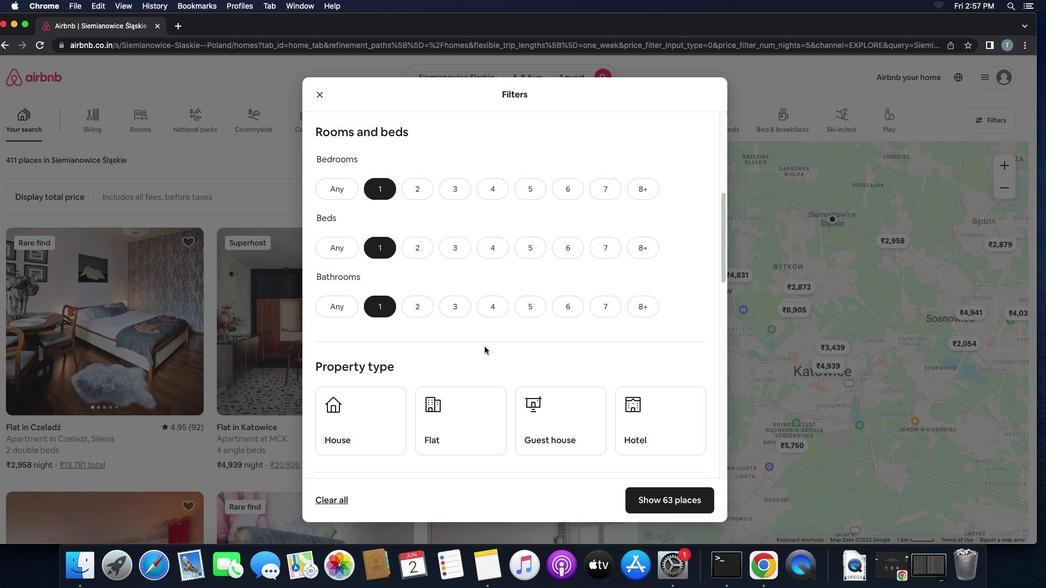 
Action: Mouse moved to (485, 346)
Screenshot: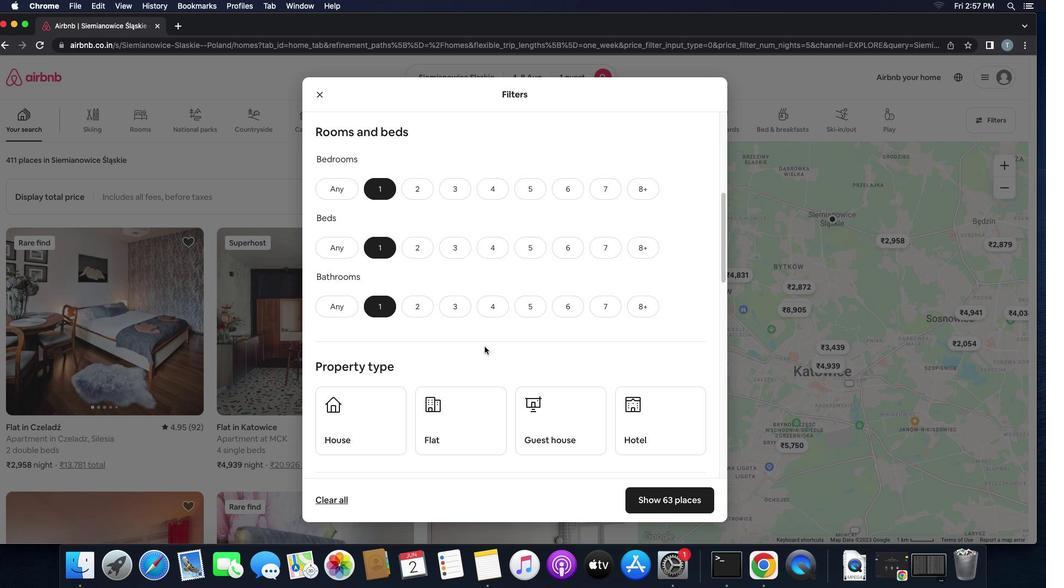
Action: Mouse scrolled (485, 346) with delta (0, 0)
Screenshot: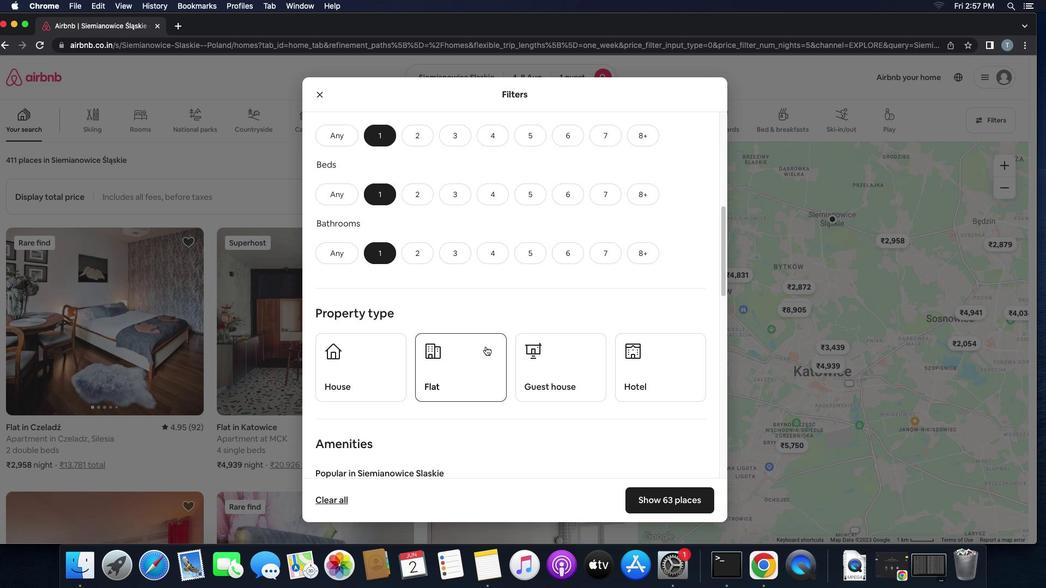 
Action: Mouse scrolled (485, 346) with delta (0, 0)
Screenshot: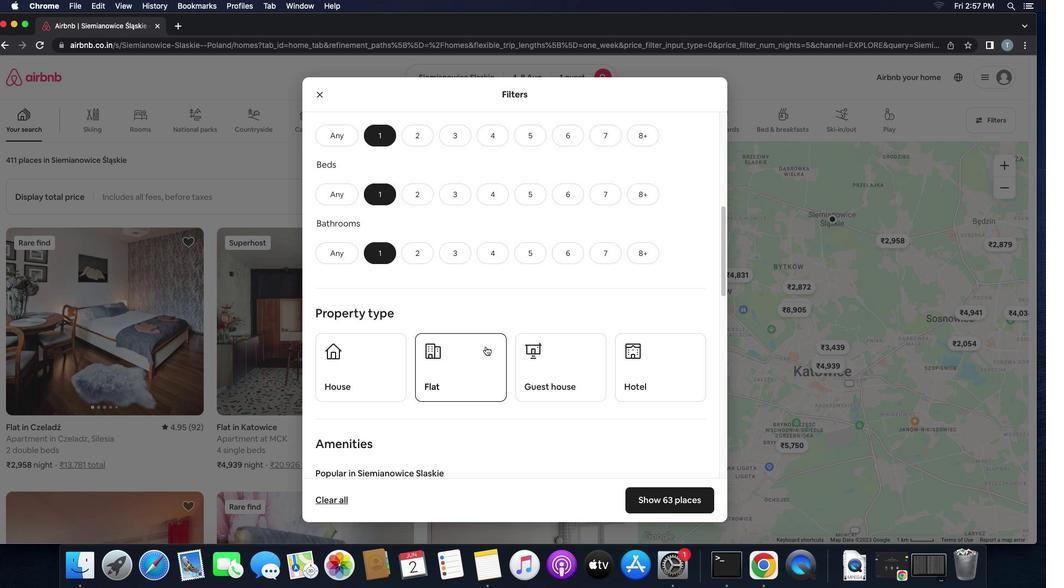 
Action: Mouse scrolled (485, 346) with delta (0, 0)
Screenshot: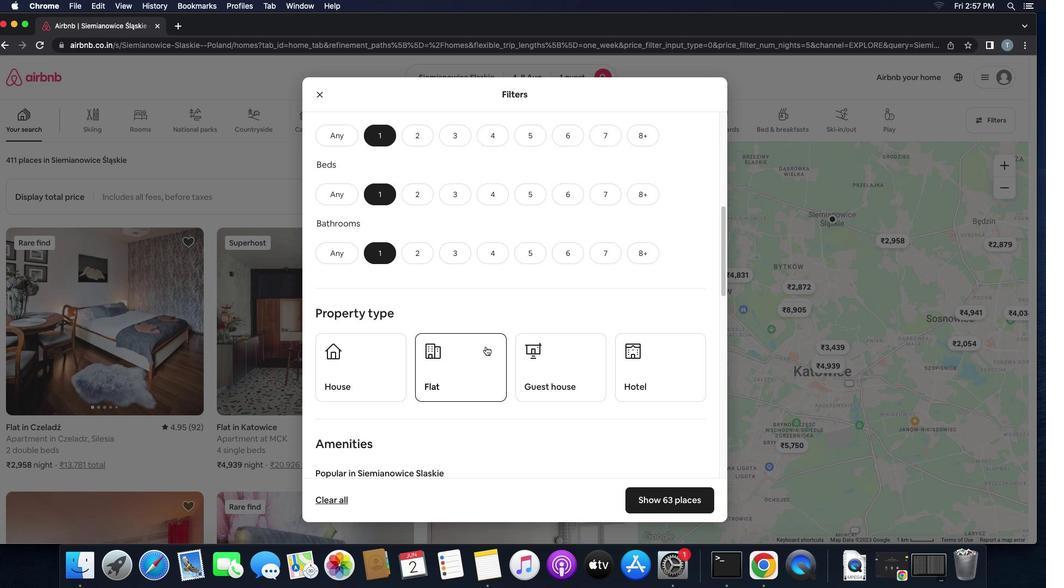 
Action: Mouse moved to (486, 347)
Screenshot: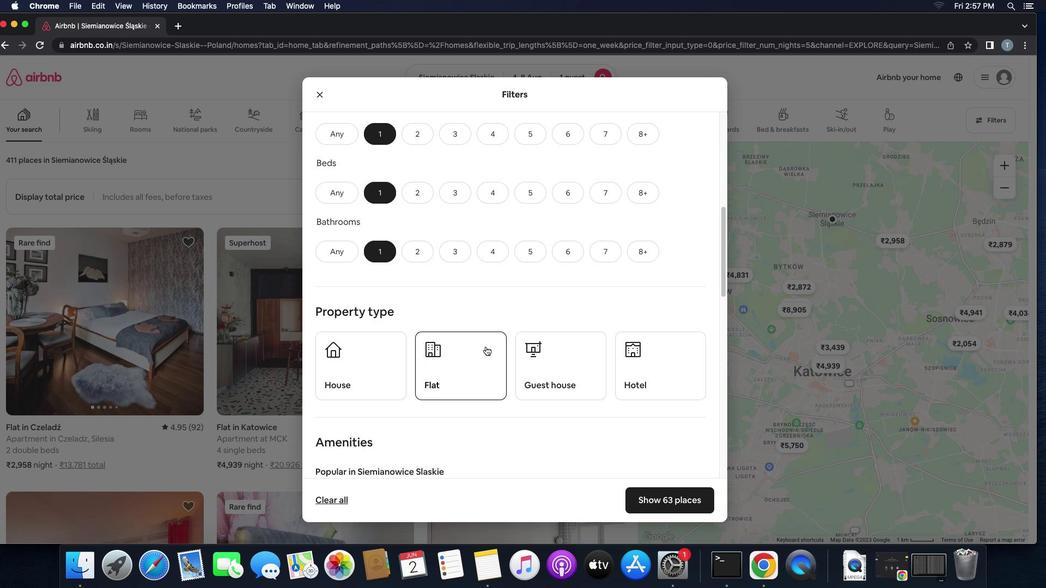 
Action: Mouse scrolled (486, 347) with delta (0, 0)
Screenshot: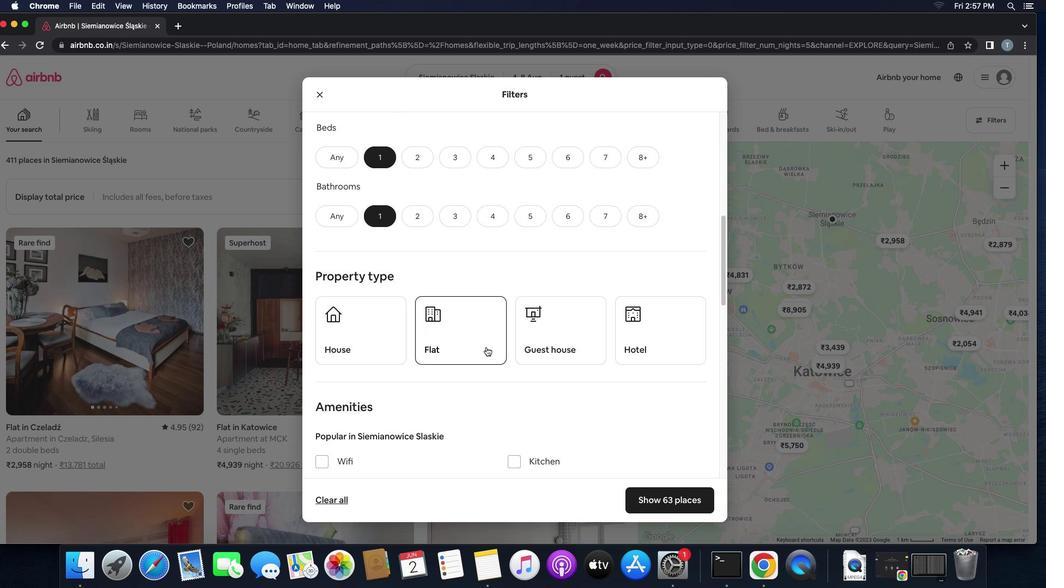 
Action: Mouse scrolled (486, 347) with delta (0, 0)
Screenshot: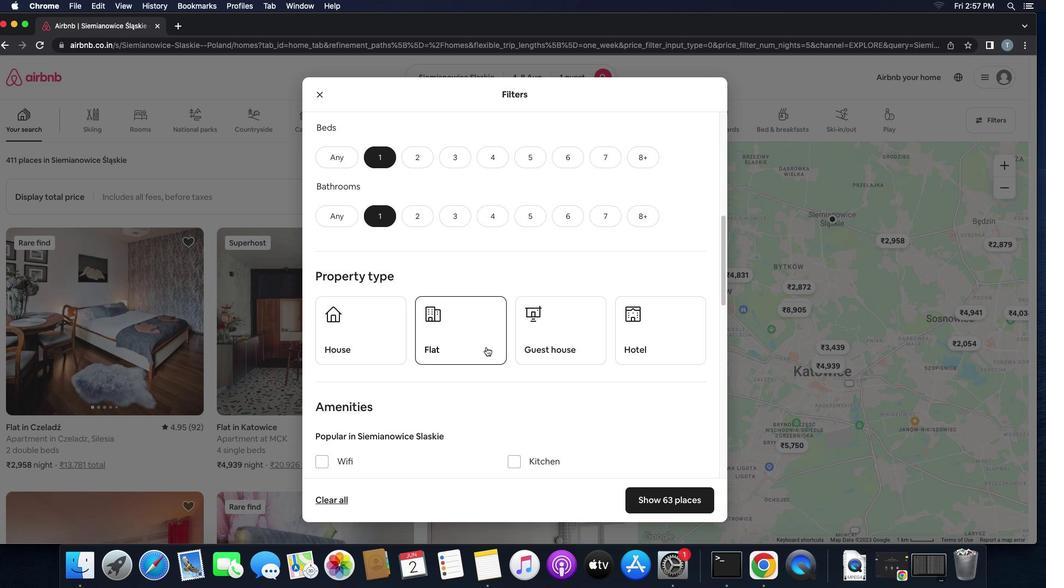 
Action: Mouse scrolled (486, 347) with delta (0, 0)
Screenshot: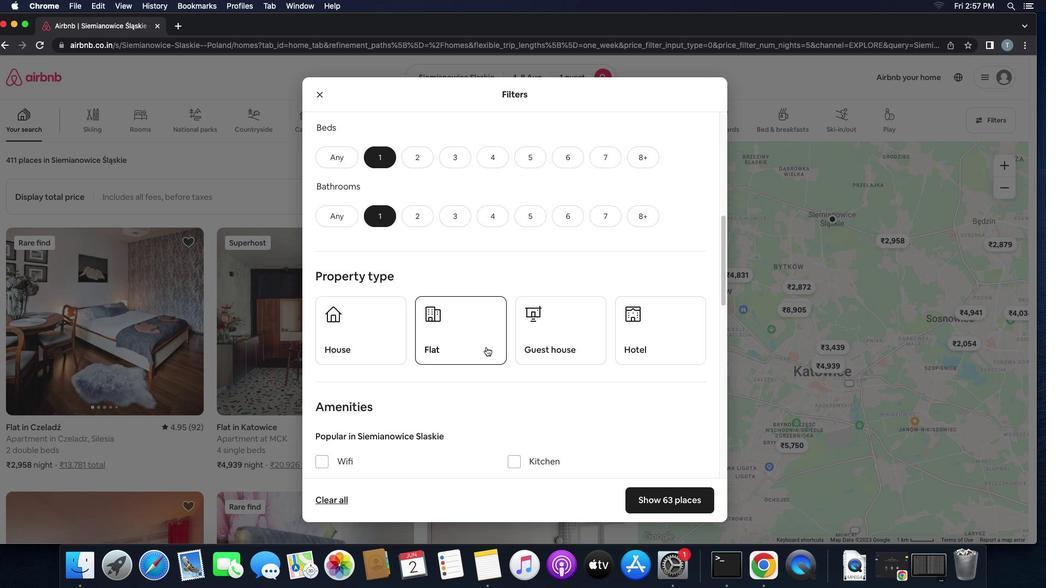 
Action: Mouse moved to (486, 347)
Screenshot: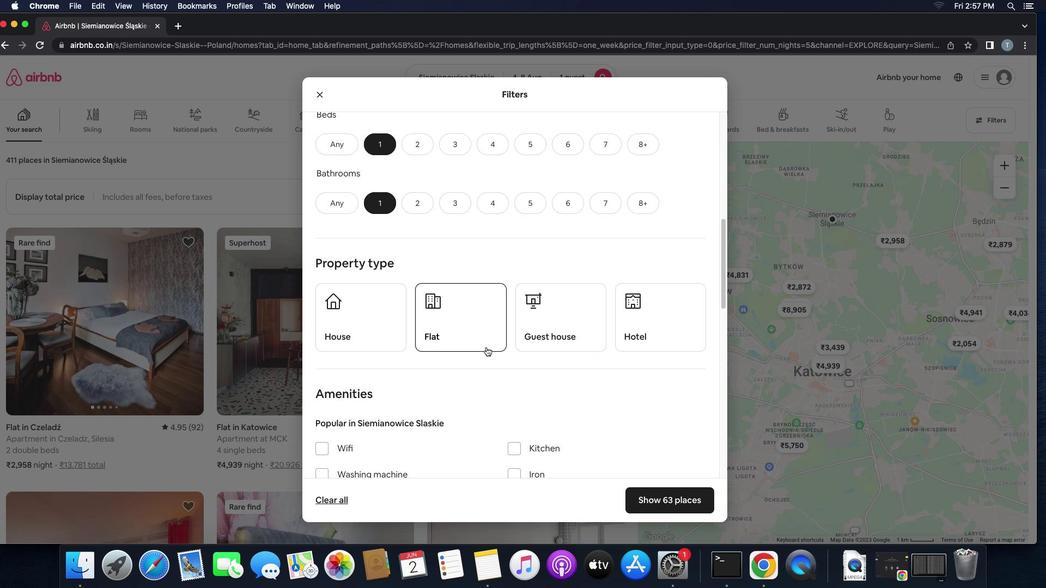 
Action: Mouse scrolled (486, 347) with delta (0, 0)
Screenshot: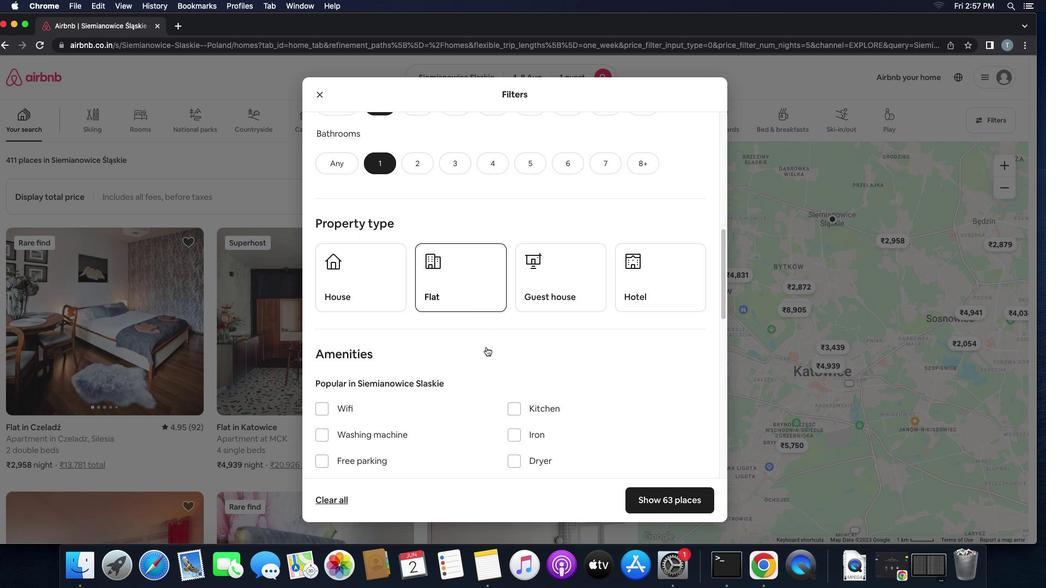 
Action: Mouse scrolled (486, 347) with delta (0, 0)
Screenshot: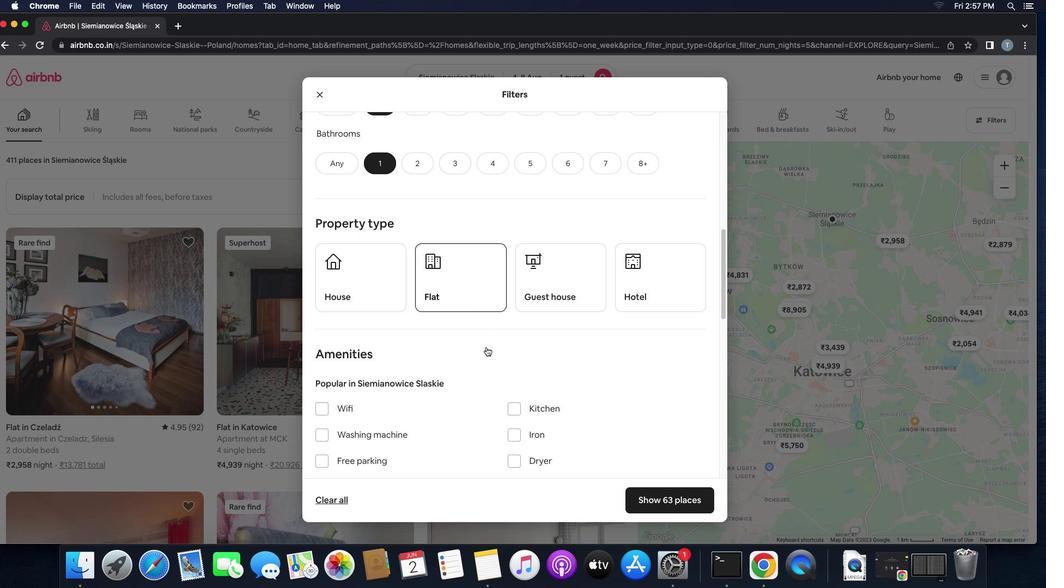 
Action: Mouse scrolled (486, 347) with delta (0, 0)
Screenshot: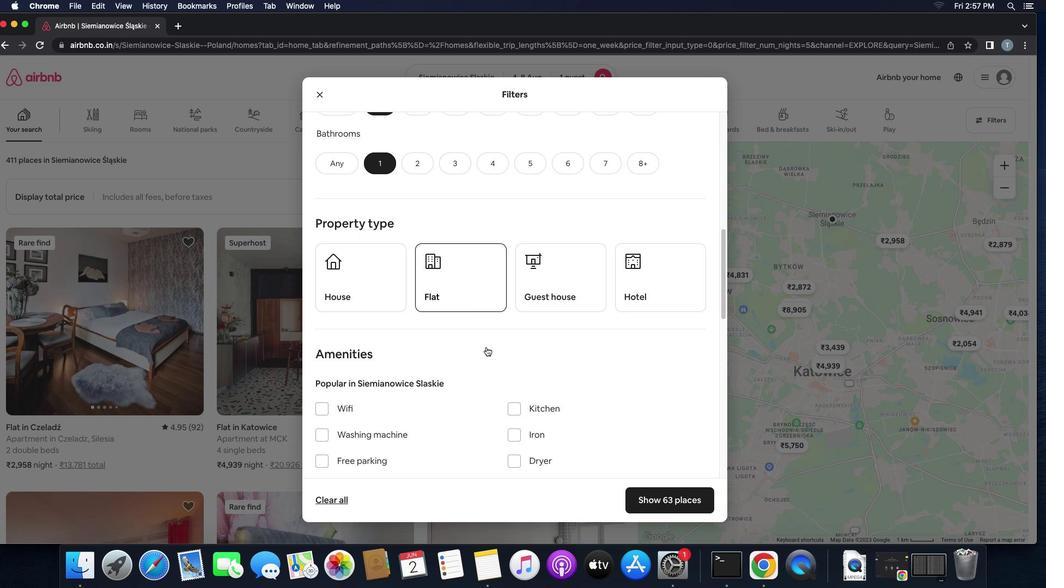 
Action: Mouse scrolled (486, 347) with delta (0, 0)
Screenshot: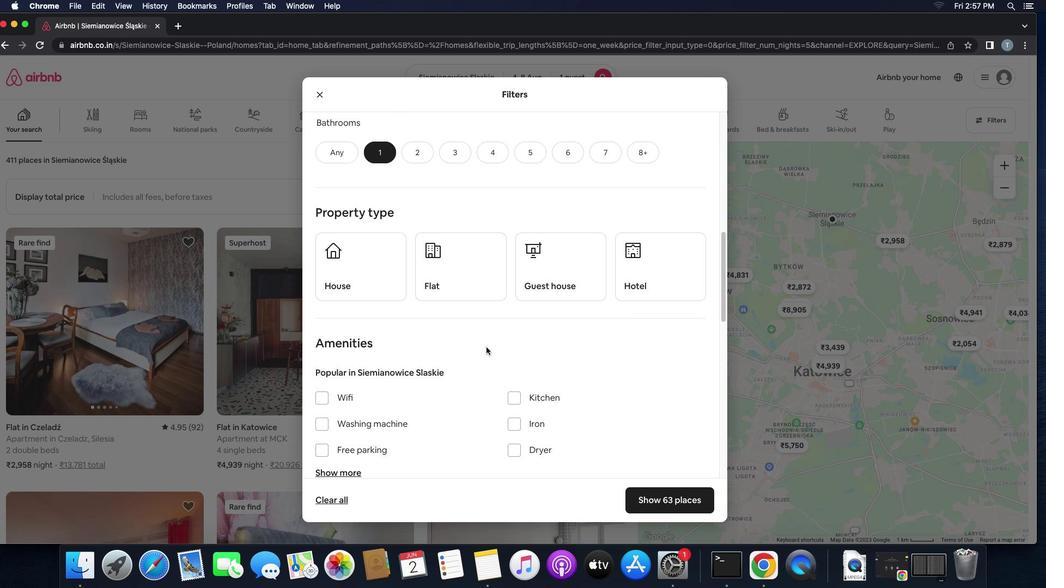
Action: Mouse scrolled (486, 347) with delta (0, 0)
Screenshot: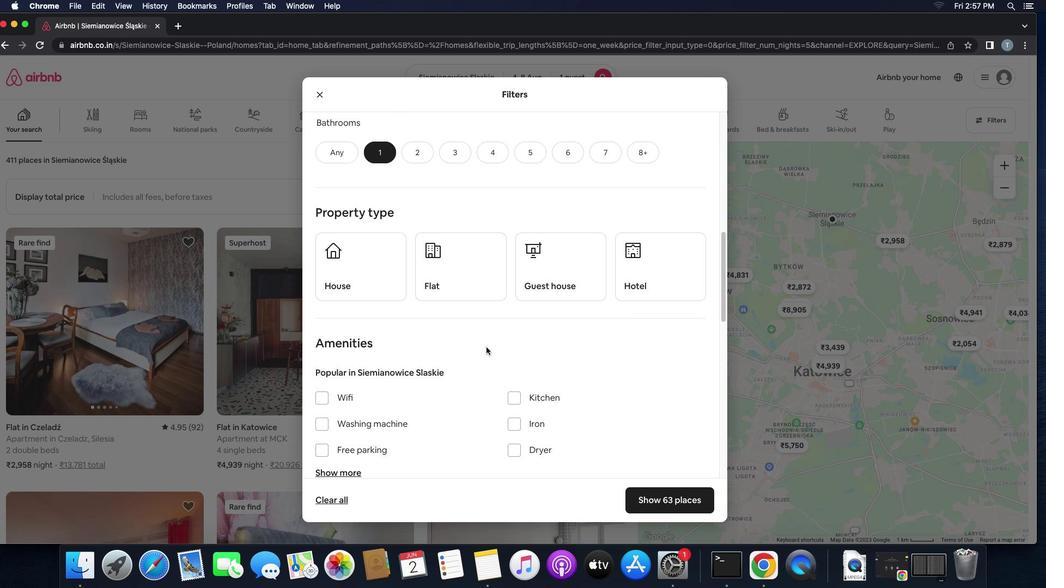 
Action: Mouse scrolled (486, 347) with delta (0, 0)
Screenshot: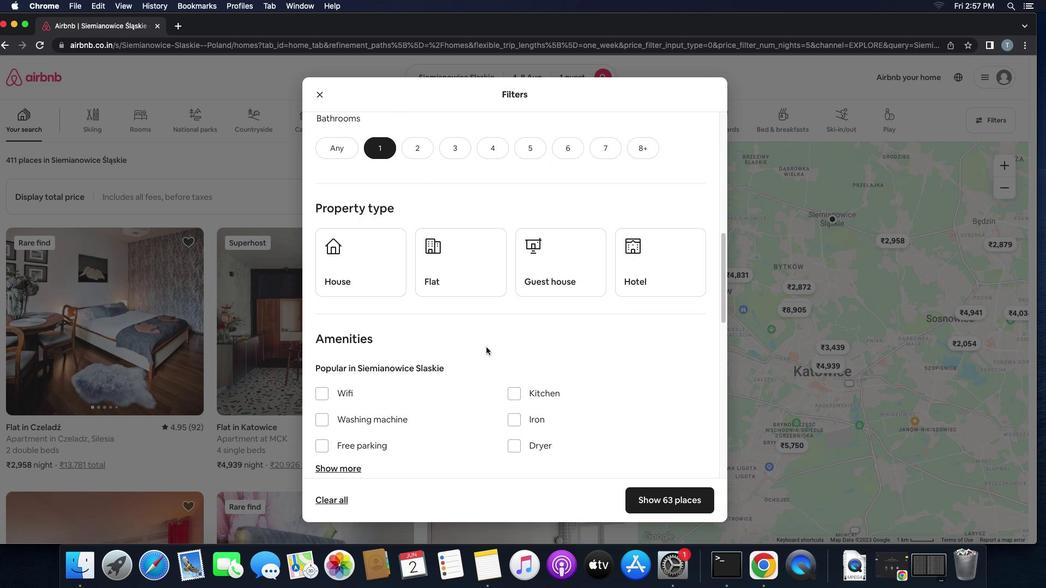 
Action: Mouse scrolled (486, 347) with delta (0, 0)
Screenshot: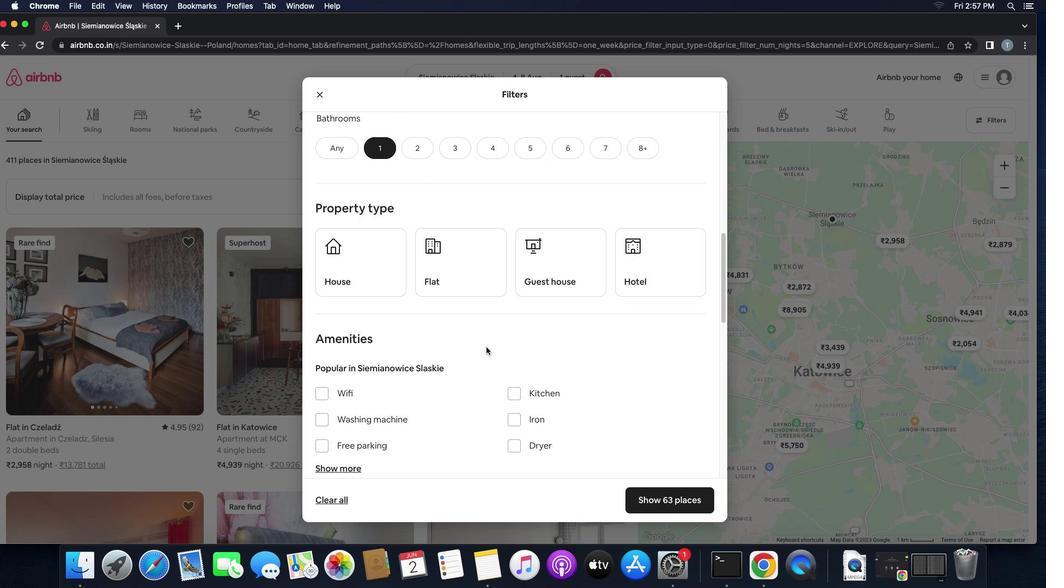 
Action: Mouse moved to (430, 285)
Screenshot: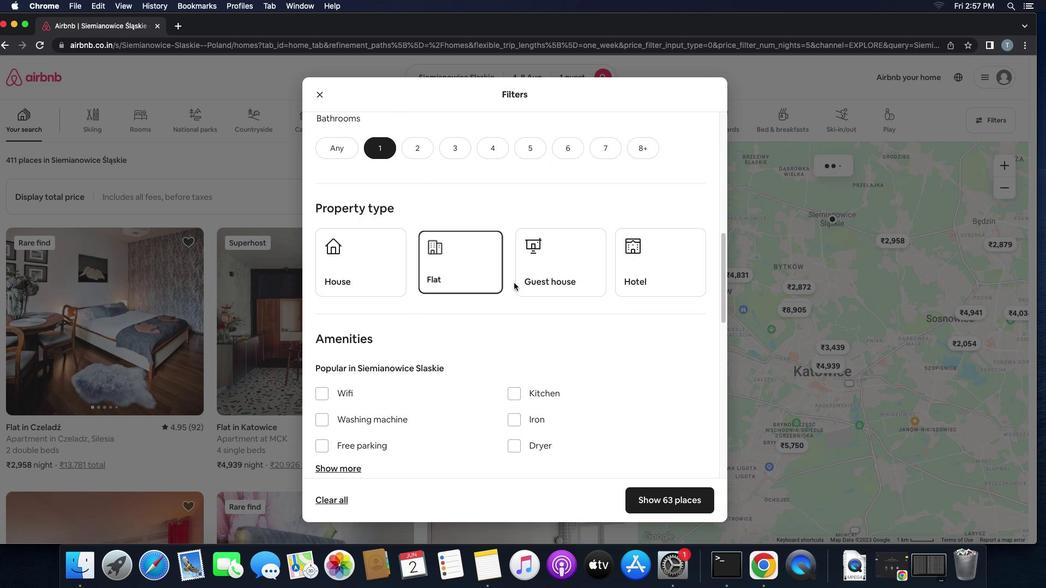 
Action: Mouse pressed left at (430, 285)
Screenshot: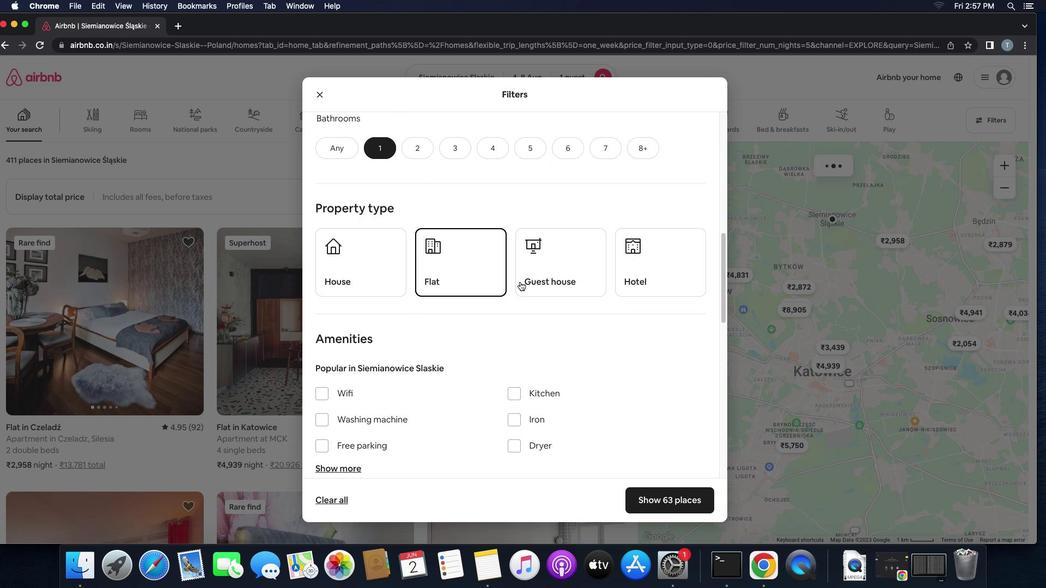
Action: Mouse moved to (520, 281)
Screenshot: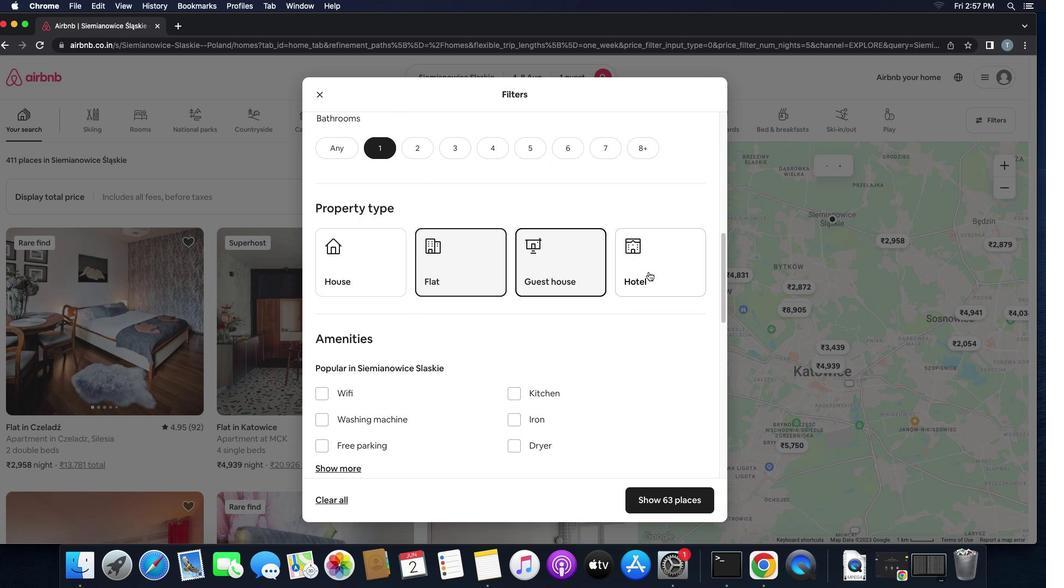 
Action: Mouse pressed left at (520, 281)
Screenshot: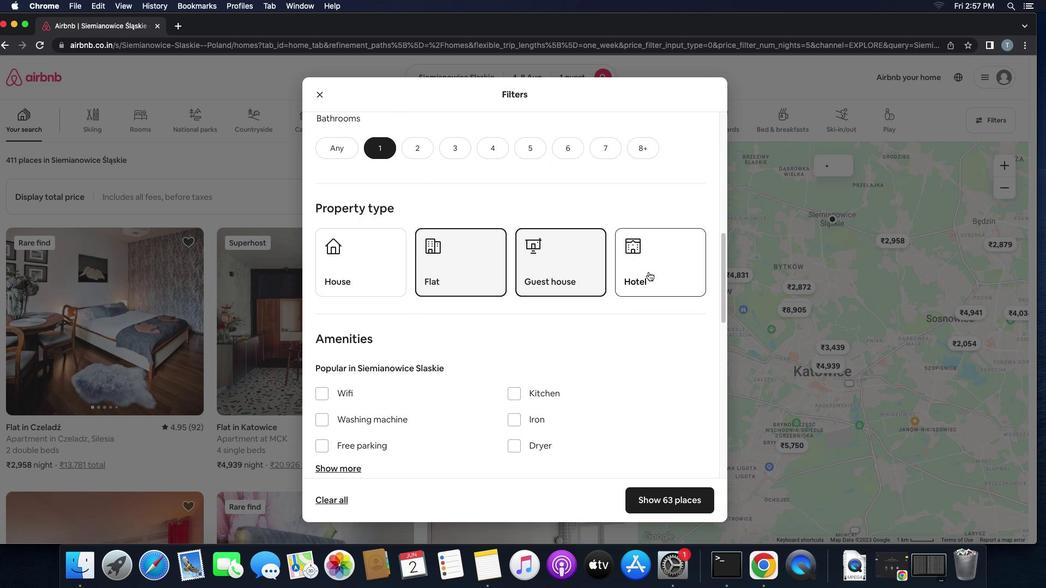 
Action: Mouse moved to (648, 272)
Screenshot: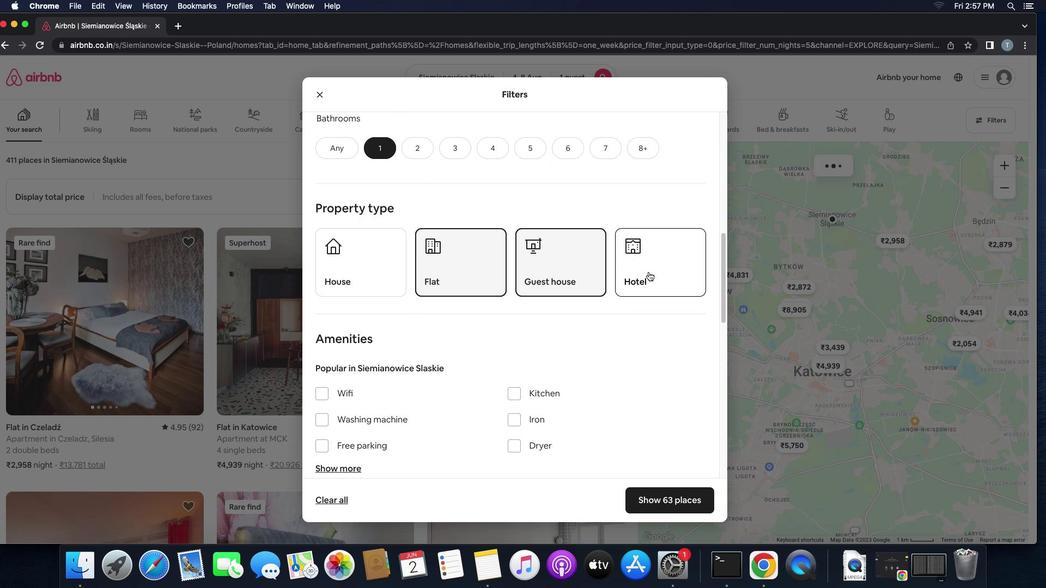 
Action: Mouse pressed left at (648, 272)
Screenshot: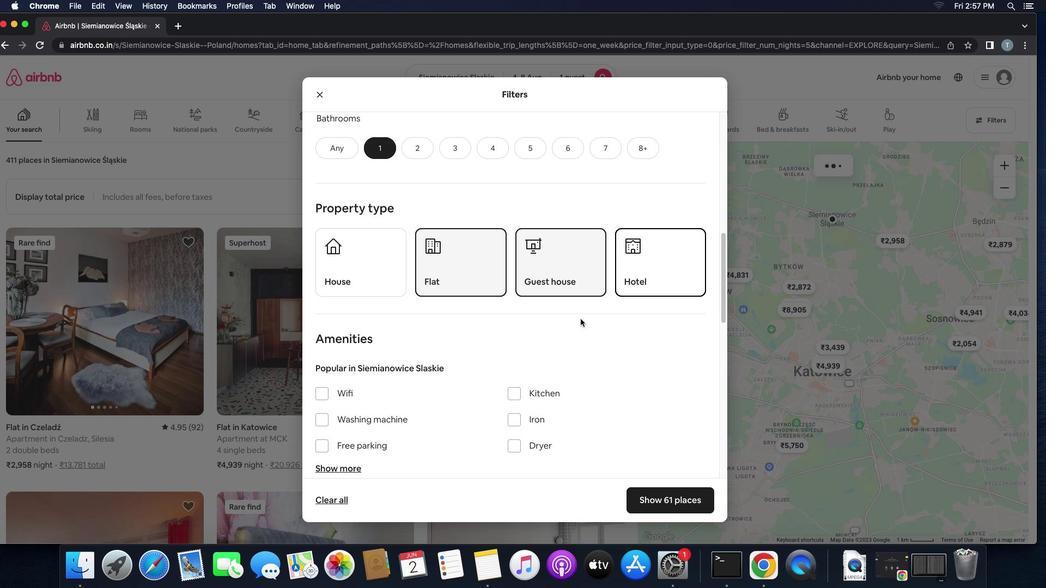 
Action: Mouse moved to (579, 320)
Screenshot: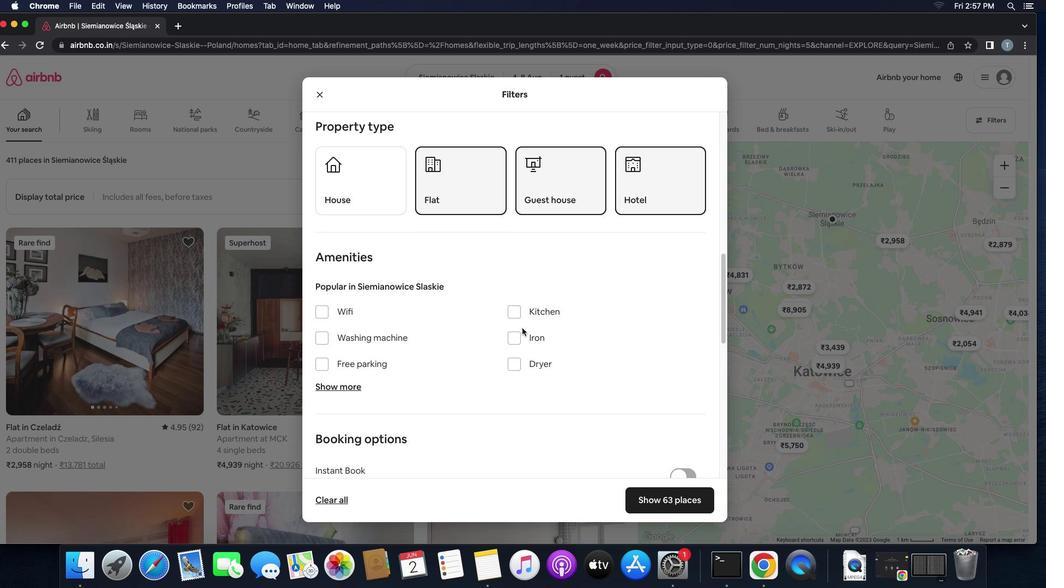 
Action: Mouse scrolled (579, 320) with delta (0, 0)
Screenshot: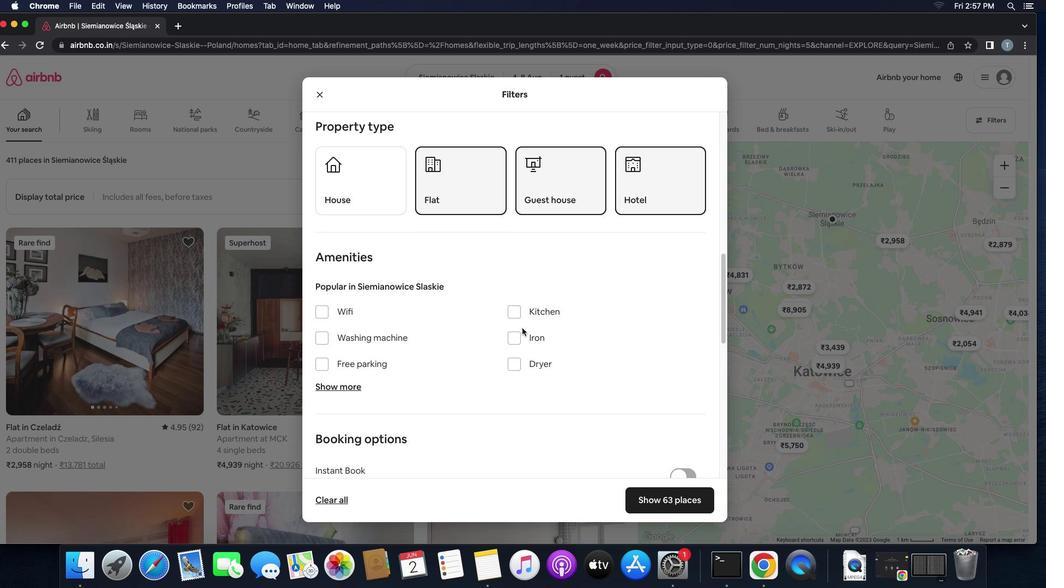 
Action: Mouse moved to (579, 320)
Screenshot: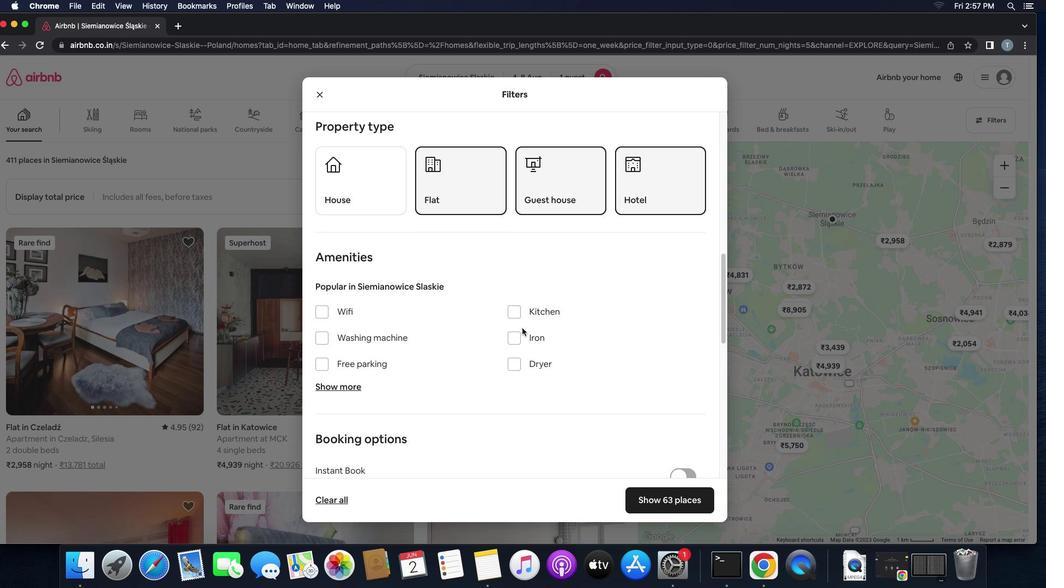 
Action: Mouse scrolled (579, 320) with delta (0, 0)
Screenshot: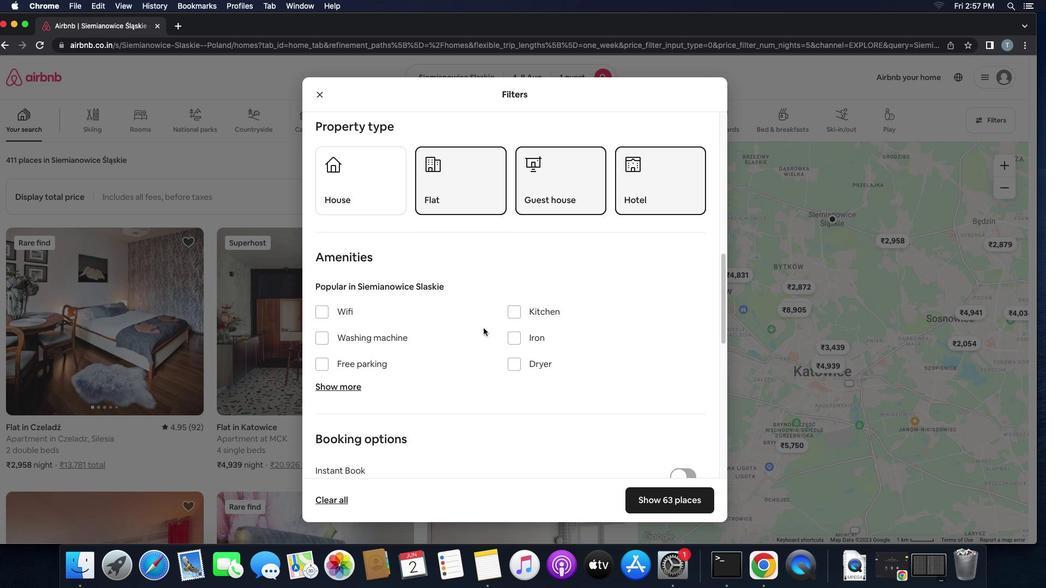 
Action: Mouse scrolled (579, 320) with delta (0, -1)
Screenshot: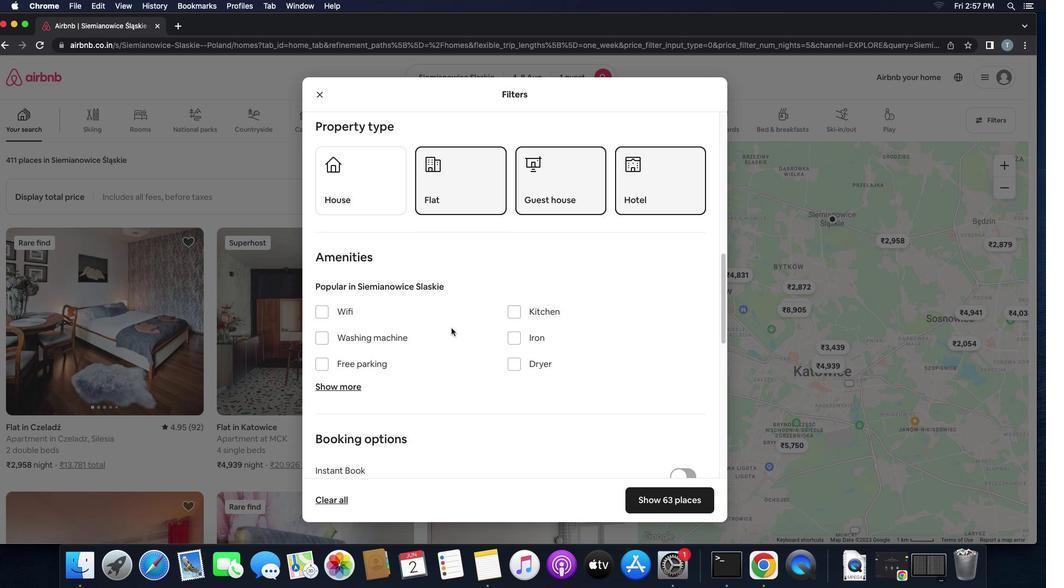 
Action: Mouse moved to (319, 309)
Screenshot: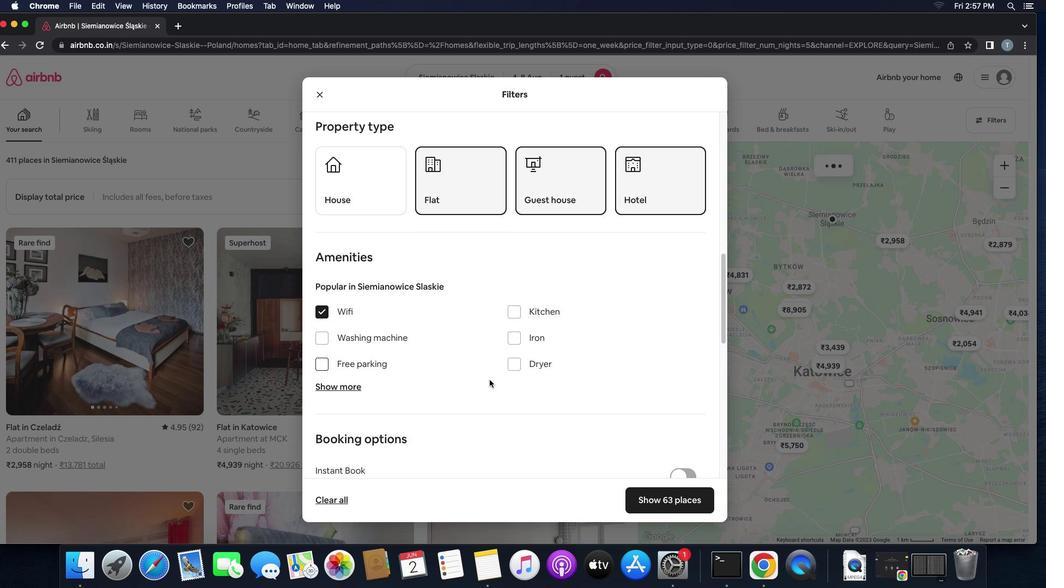 
Action: Mouse pressed left at (319, 309)
Screenshot: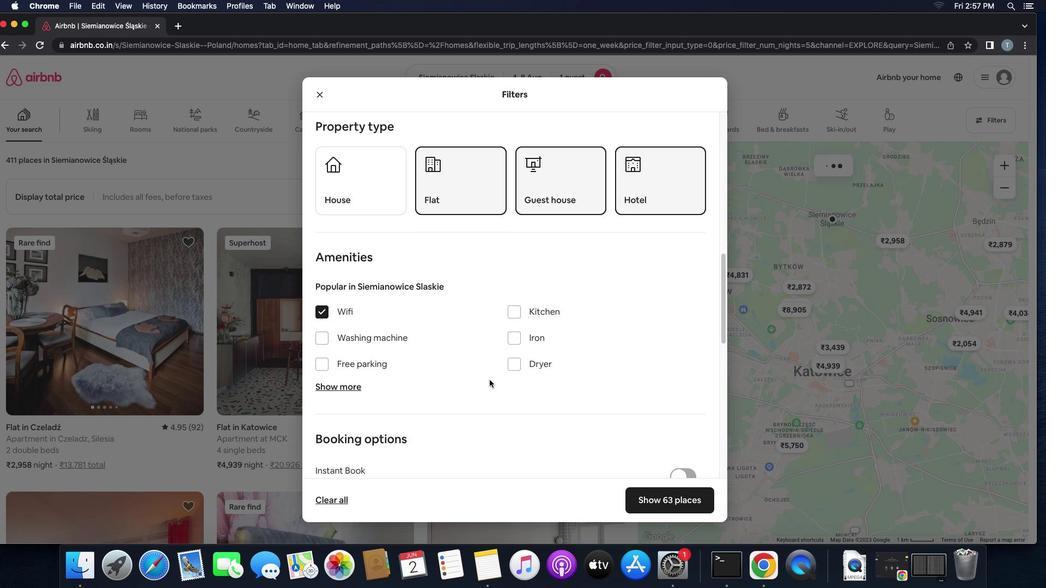 
Action: Mouse moved to (489, 380)
Screenshot: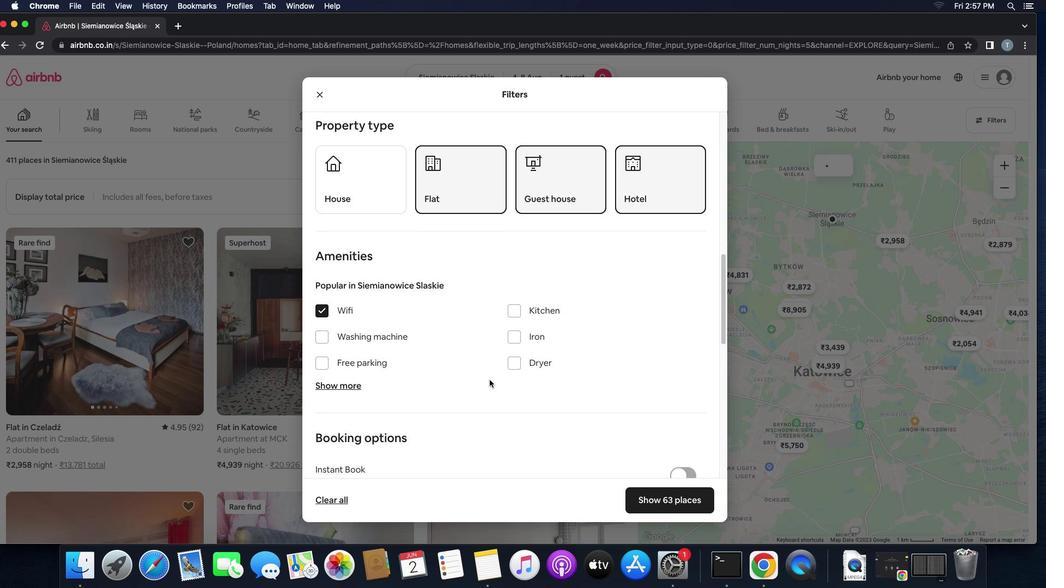 
Action: Mouse scrolled (489, 380) with delta (0, 0)
Screenshot: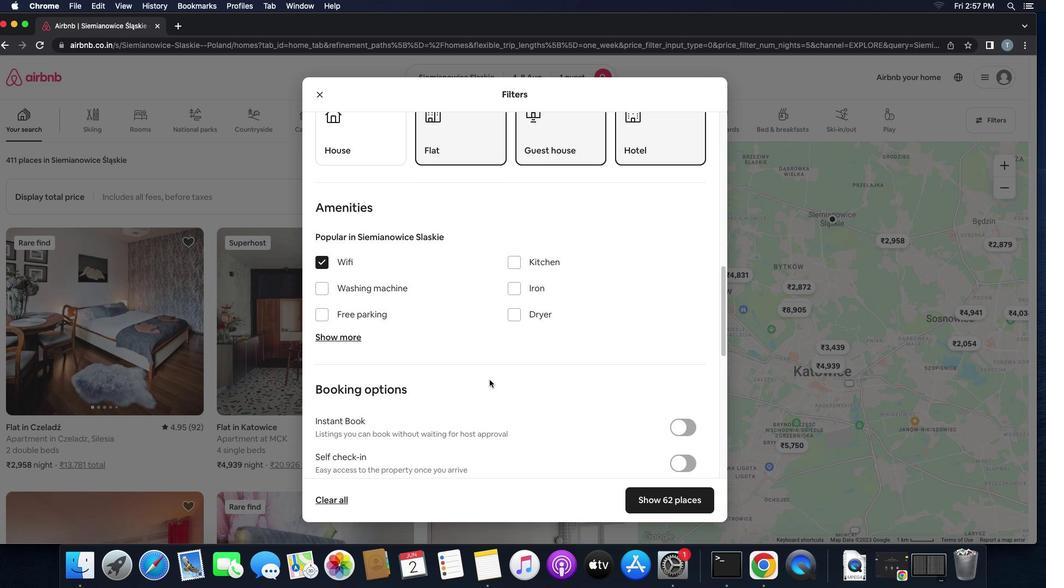 
Action: Mouse scrolled (489, 380) with delta (0, 0)
Screenshot: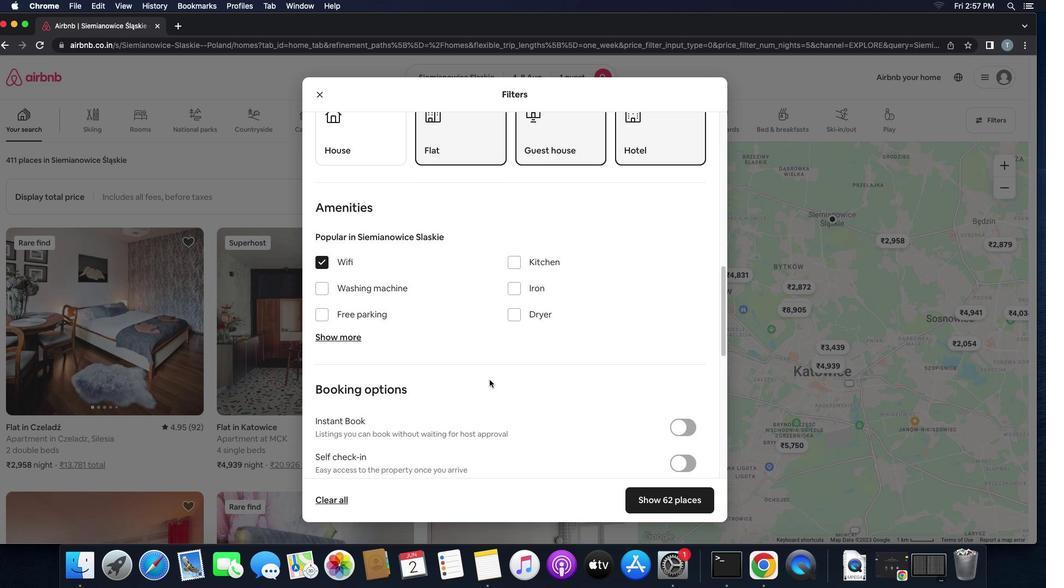 
Action: Mouse scrolled (489, 380) with delta (0, 0)
Screenshot: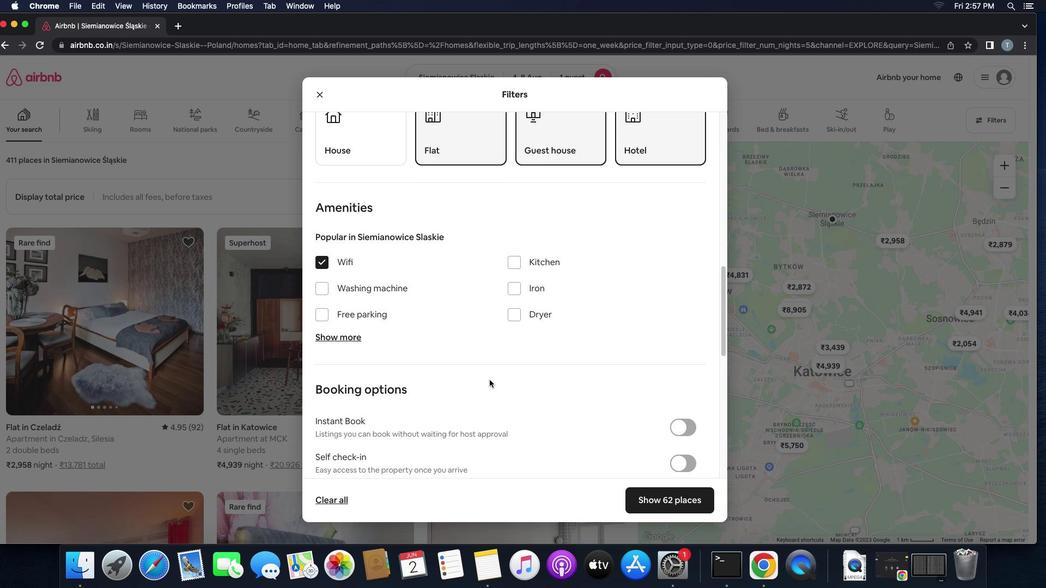 
Action: Mouse moved to (324, 286)
Screenshot: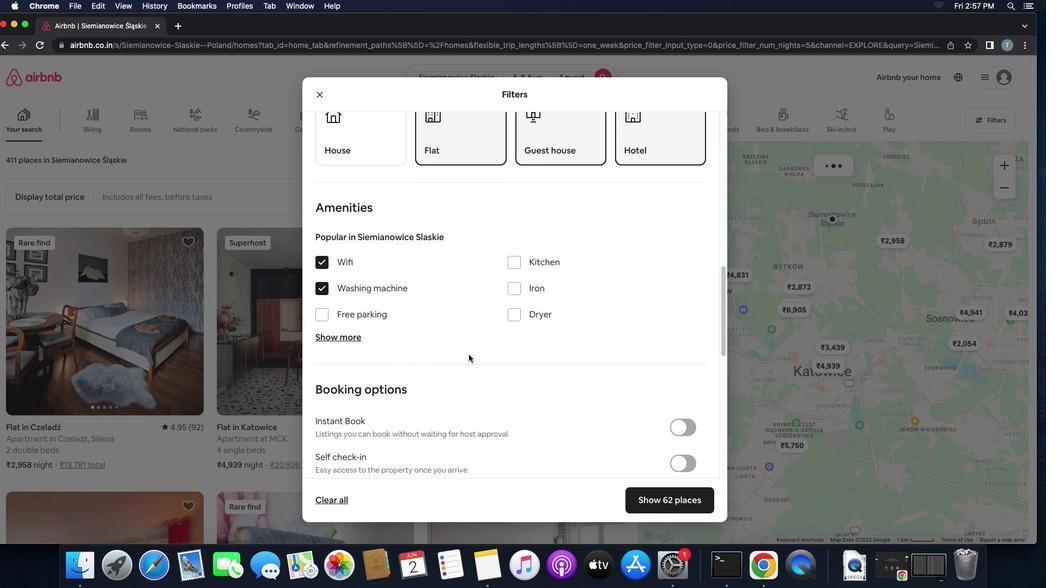 
Action: Mouse pressed left at (324, 286)
Screenshot: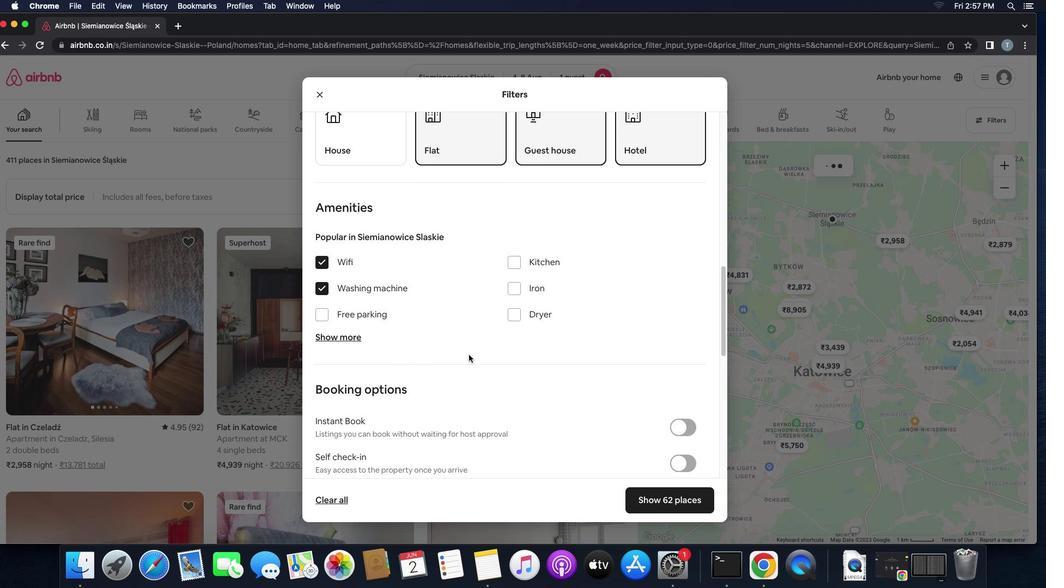 
Action: Mouse moved to (469, 355)
Screenshot: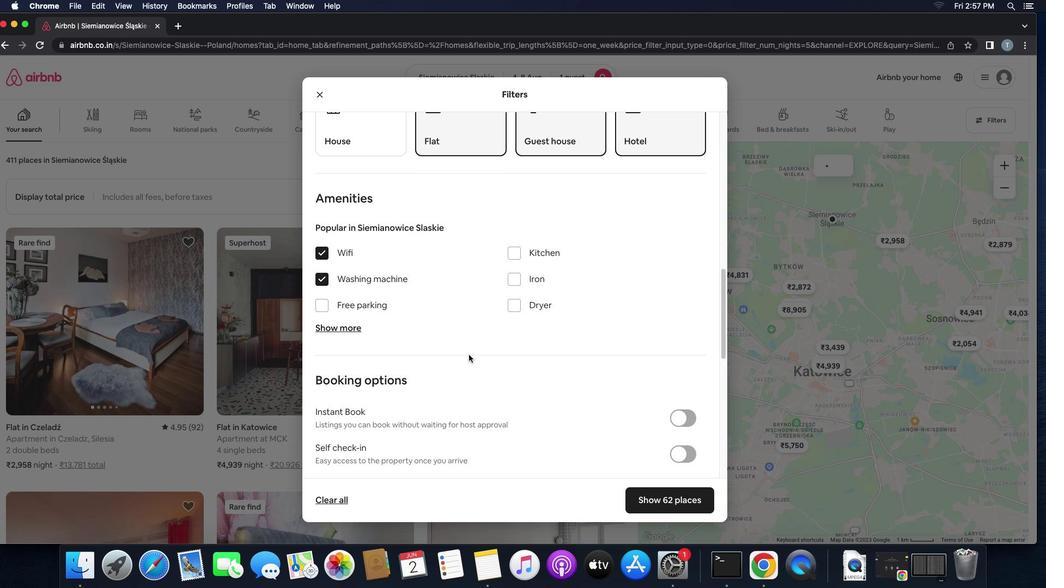 
Action: Mouse scrolled (469, 355) with delta (0, 0)
Screenshot: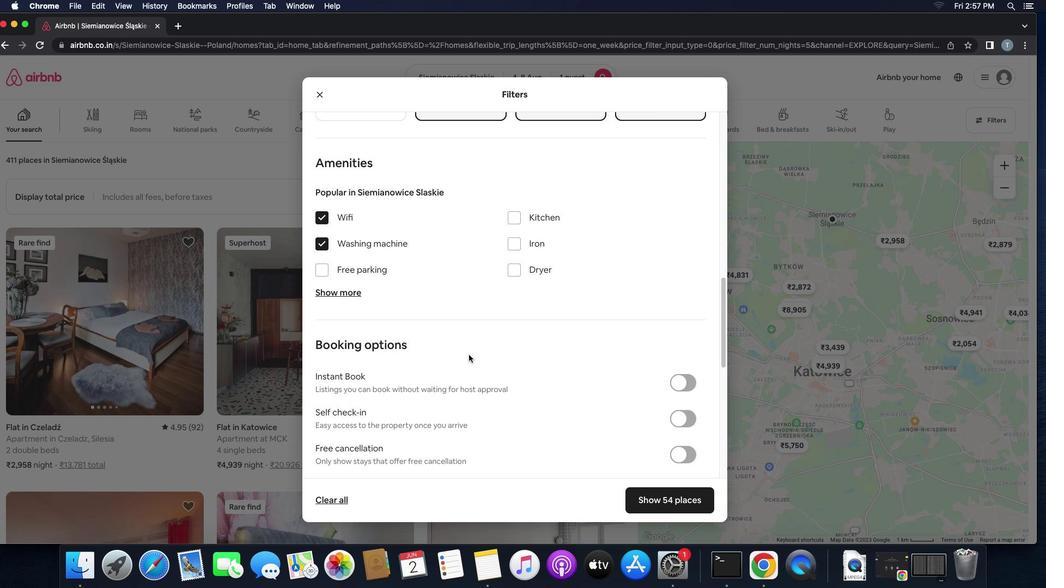 
Action: Mouse scrolled (469, 355) with delta (0, 0)
Screenshot: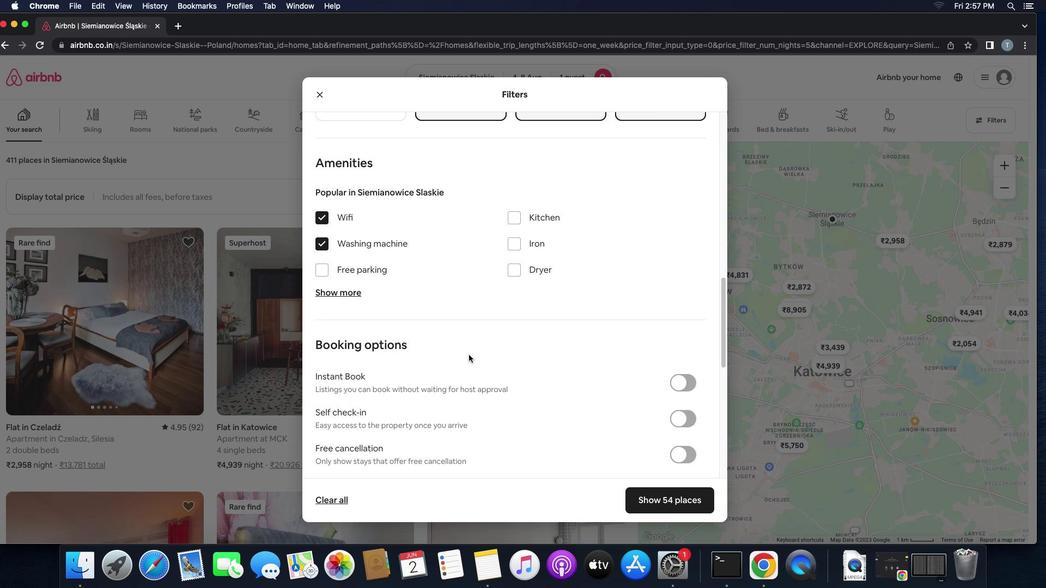 
Action: Mouse scrolled (469, 355) with delta (0, 0)
Screenshot: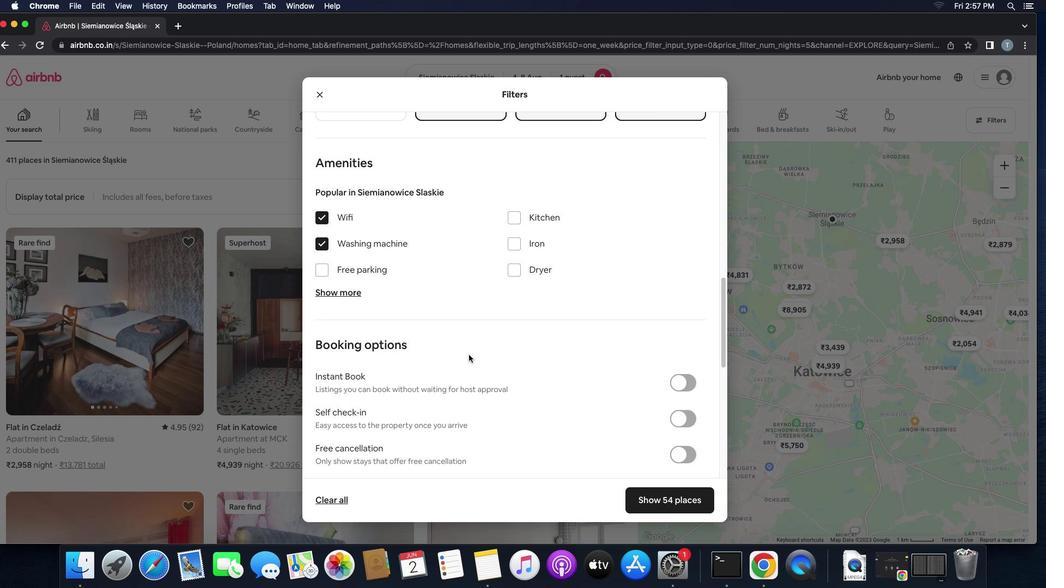 
Action: Mouse scrolled (469, 355) with delta (0, 0)
Screenshot: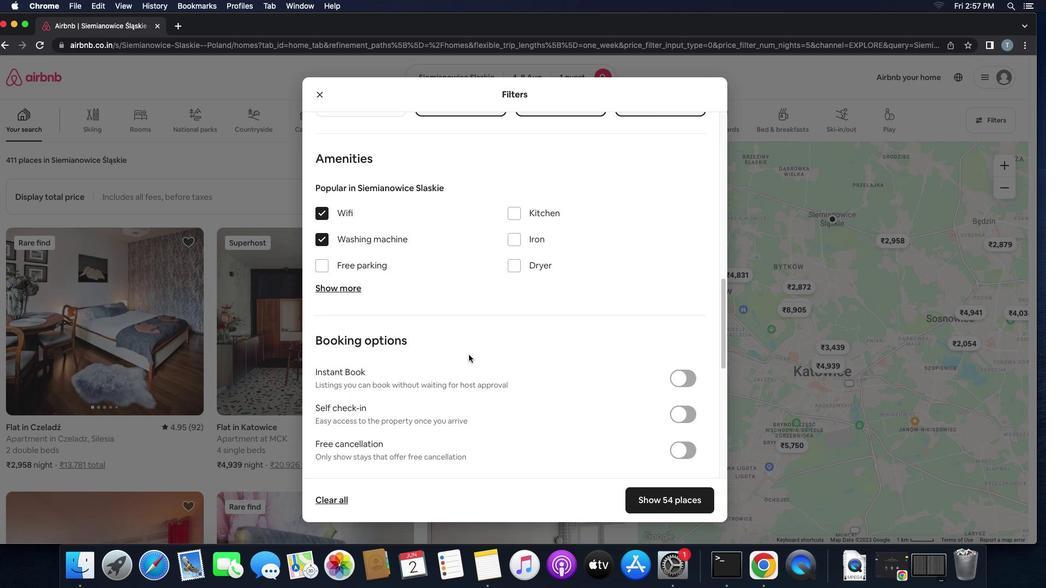 
Action: Mouse scrolled (469, 355) with delta (0, 0)
Screenshot: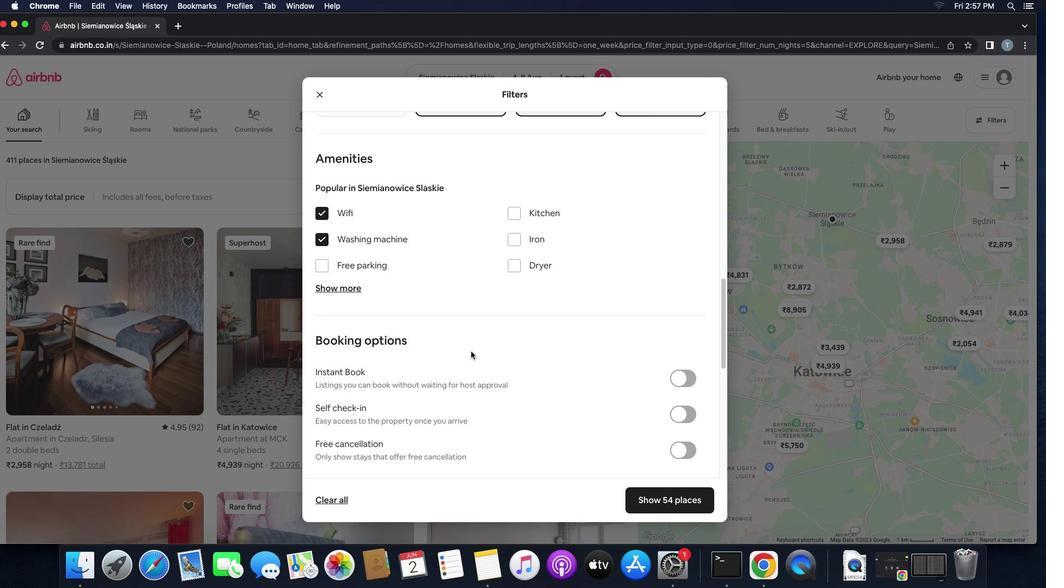 
Action: Mouse moved to (470, 351)
Screenshot: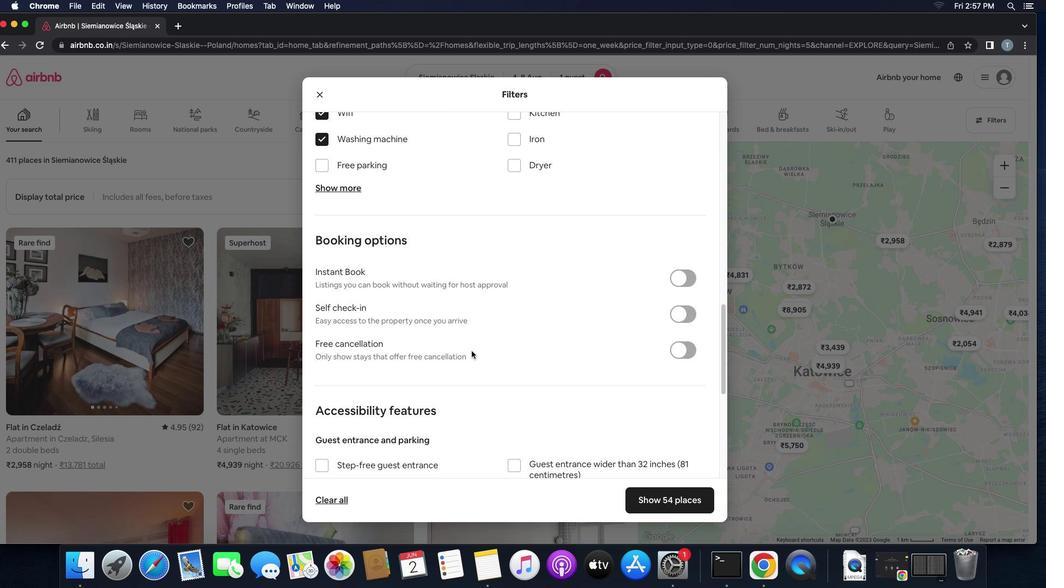 
Action: Mouse scrolled (470, 351) with delta (0, 0)
Screenshot: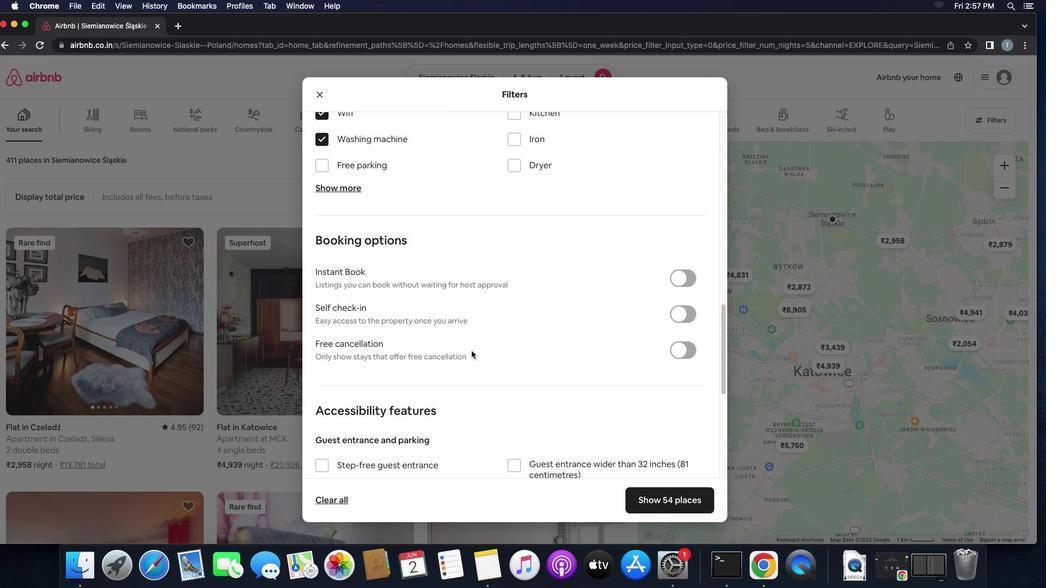 
Action: Mouse scrolled (470, 351) with delta (0, 0)
Screenshot: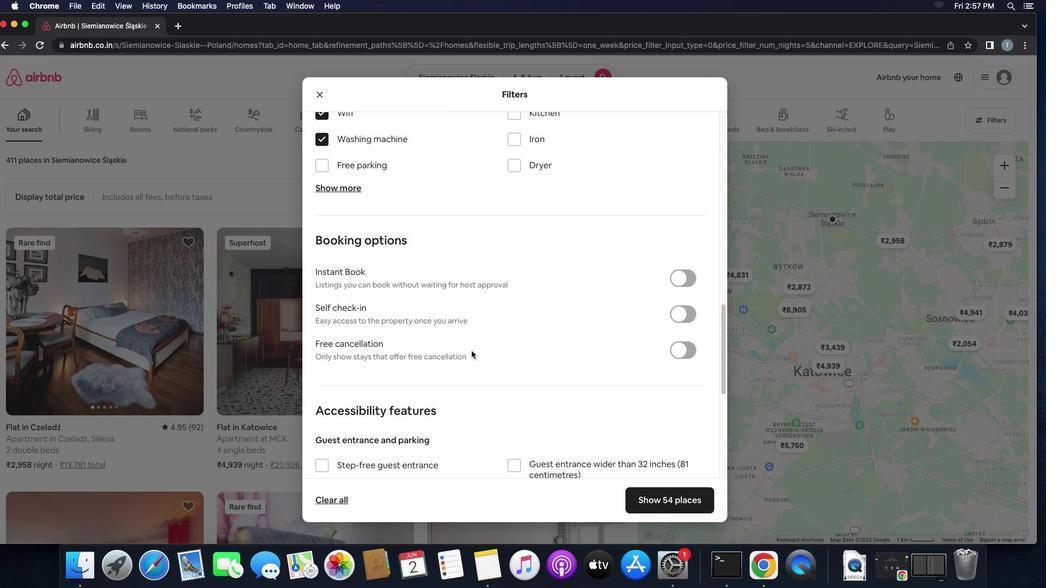 
Action: Mouse scrolled (470, 351) with delta (0, -1)
Screenshot: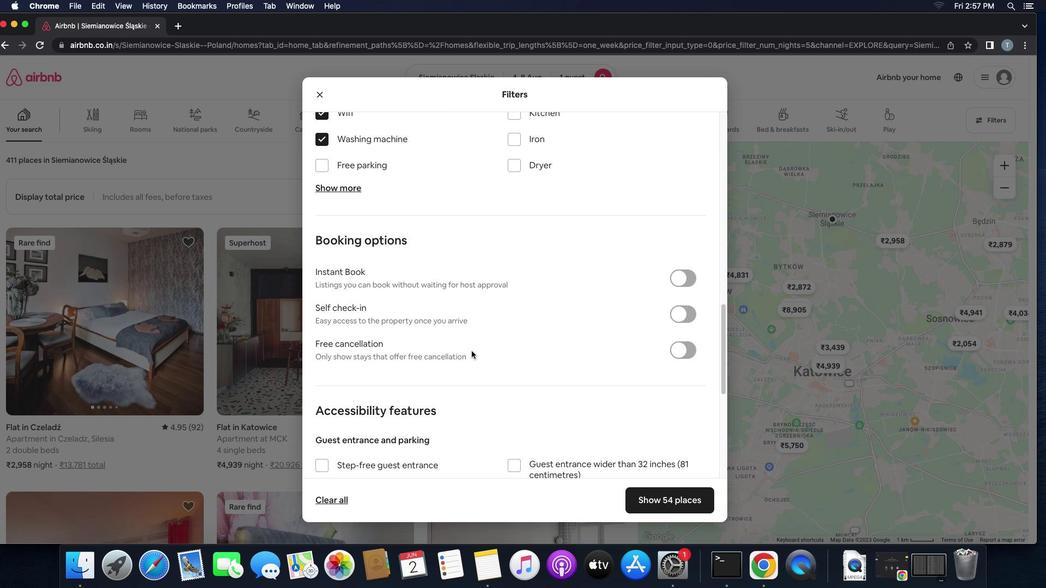 
Action: Mouse moved to (679, 323)
Screenshot: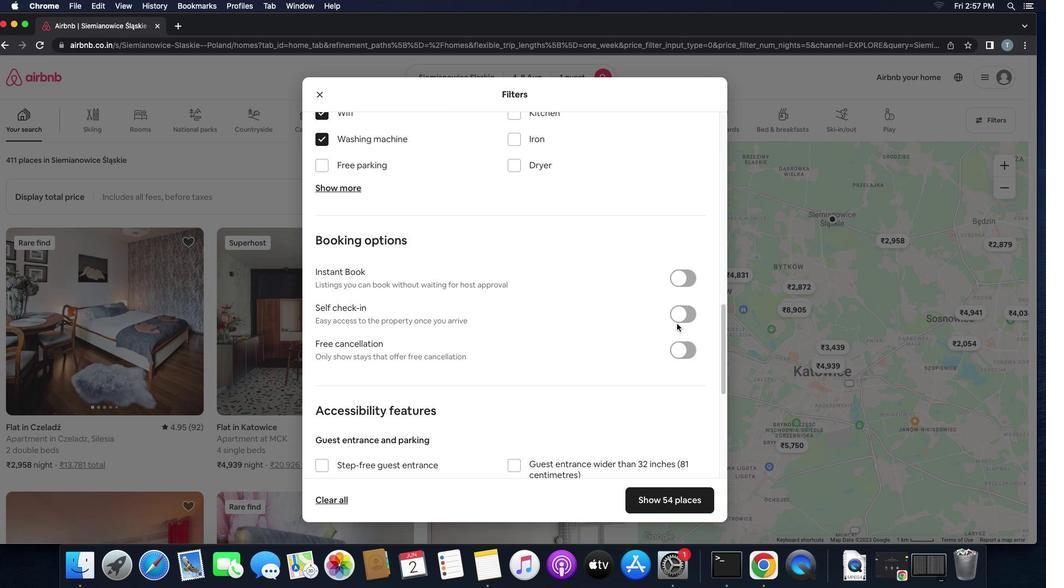 
Action: Mouse pressed left at (679, 323)
Screenshot: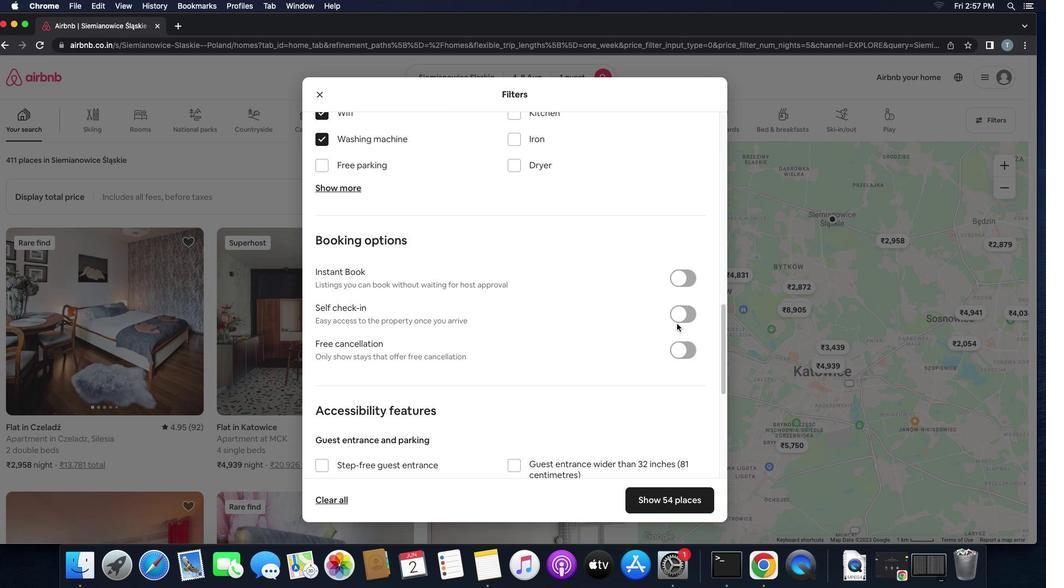
Action: Mouse moved to (688, 318)
Screenshot: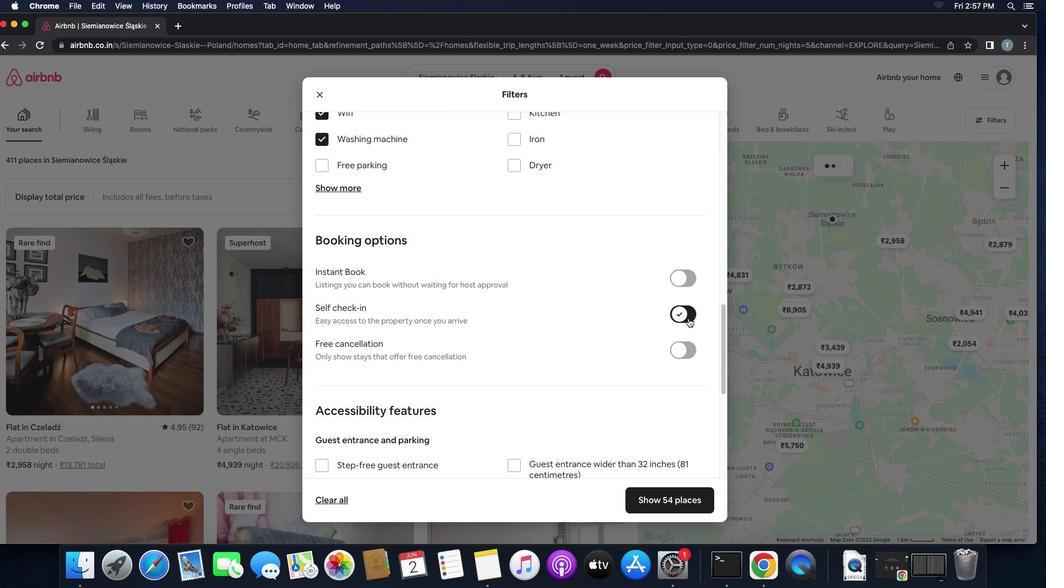 
Action: Mouse pressed left at (688, 318)
Screenshot: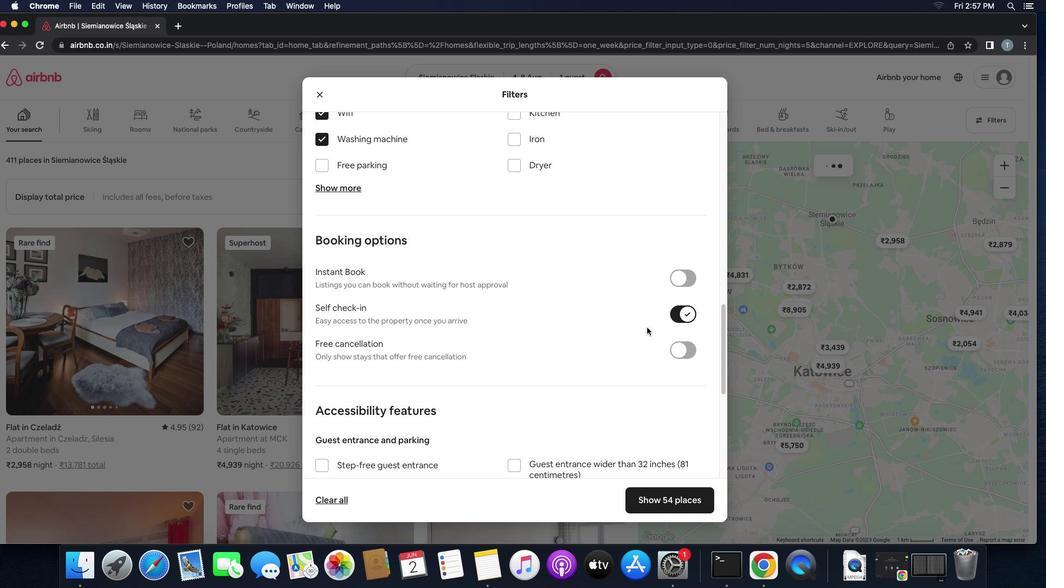 
Action: Mouse moved to (515, 401)
Screenshot: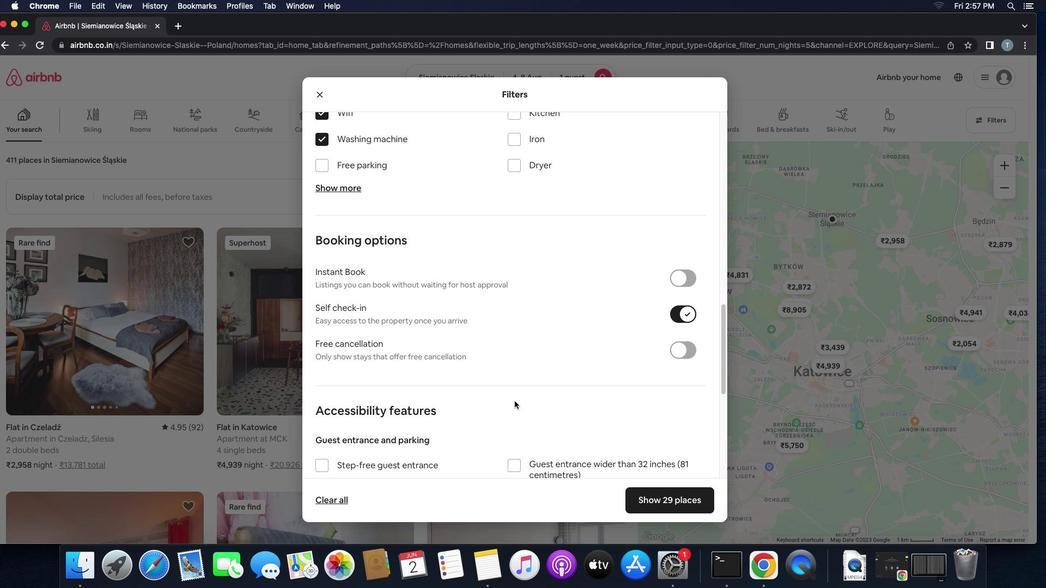 
Action: Mouse scrolled (515, 401) with delta (0, 0)
Screenshot: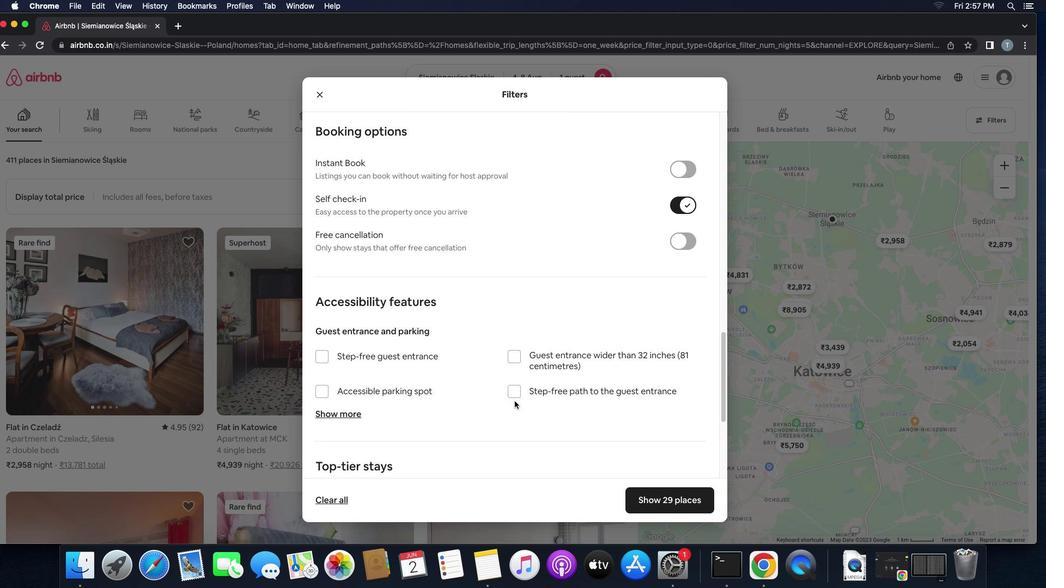 
Action: Mouse scrolled (515, 401) with delta (0, 0)
Screenshot: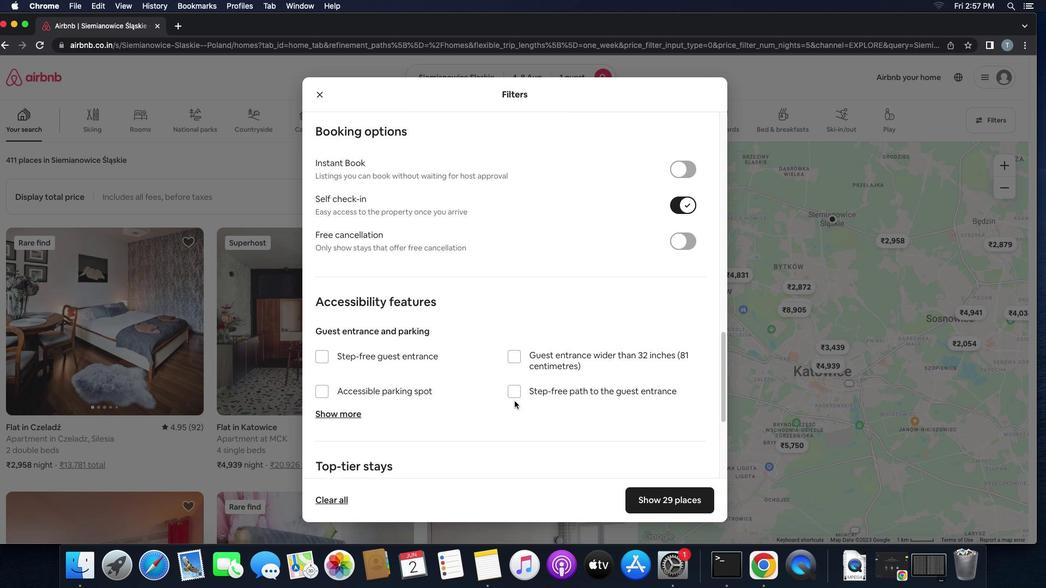 
Action: Mouse scrolled (515, 401) with delta (0, -1)
Screenshot: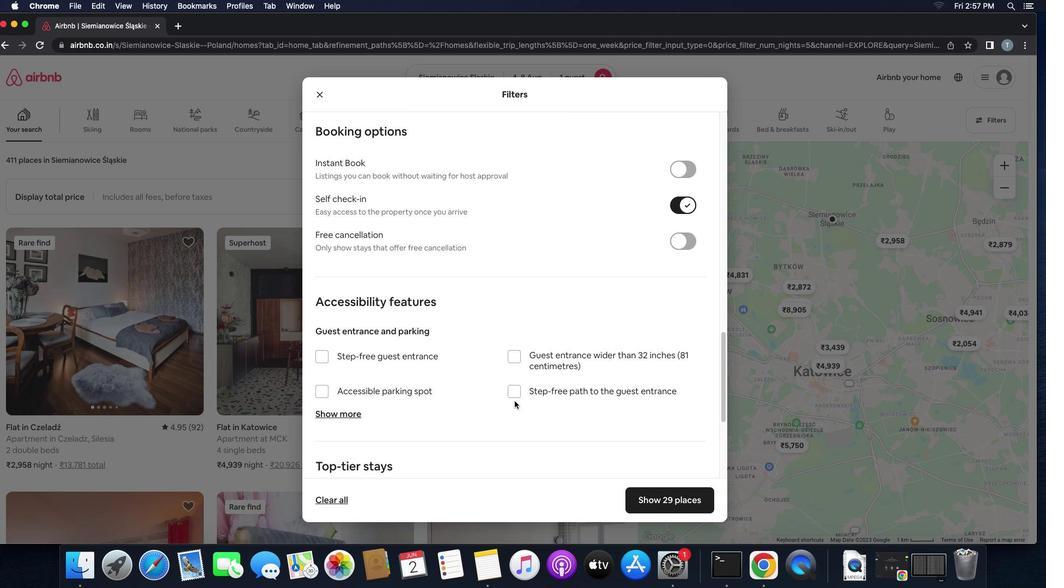 
Action: Mouse scrolled (515, 401) with delta (0, -1)
Screenshot: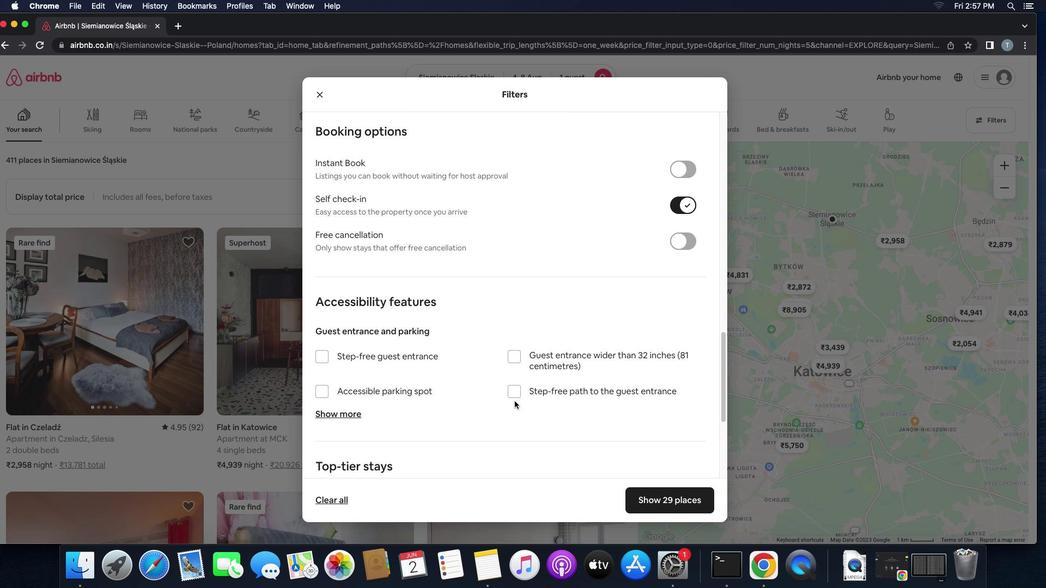 
Action: Mouse scrolled (515, 401) with delta (0, 0)
Screenshot: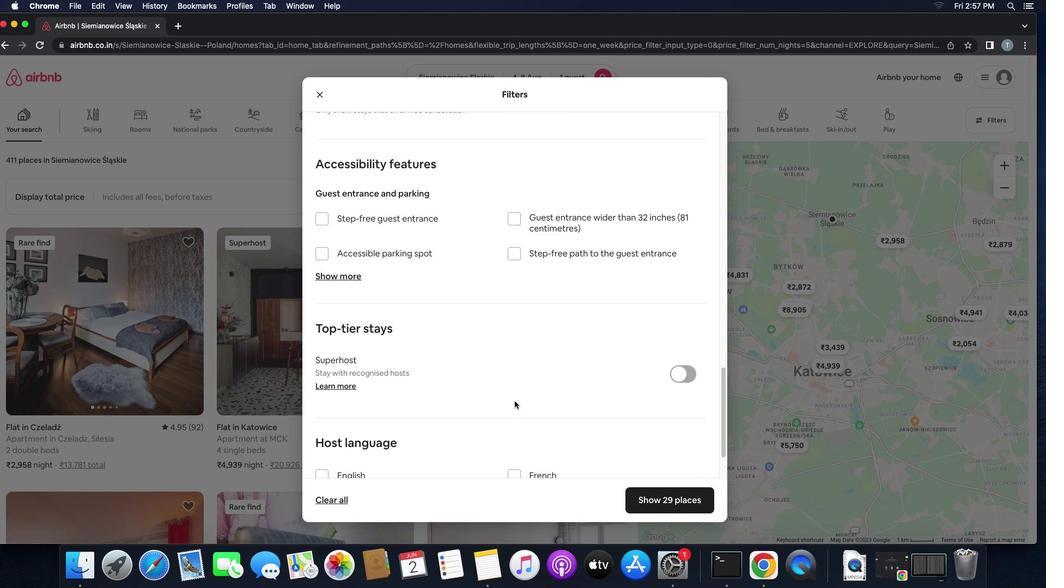 
Action: Mouse scrolled (515, 401) with delta (0, 0)
Screenshot: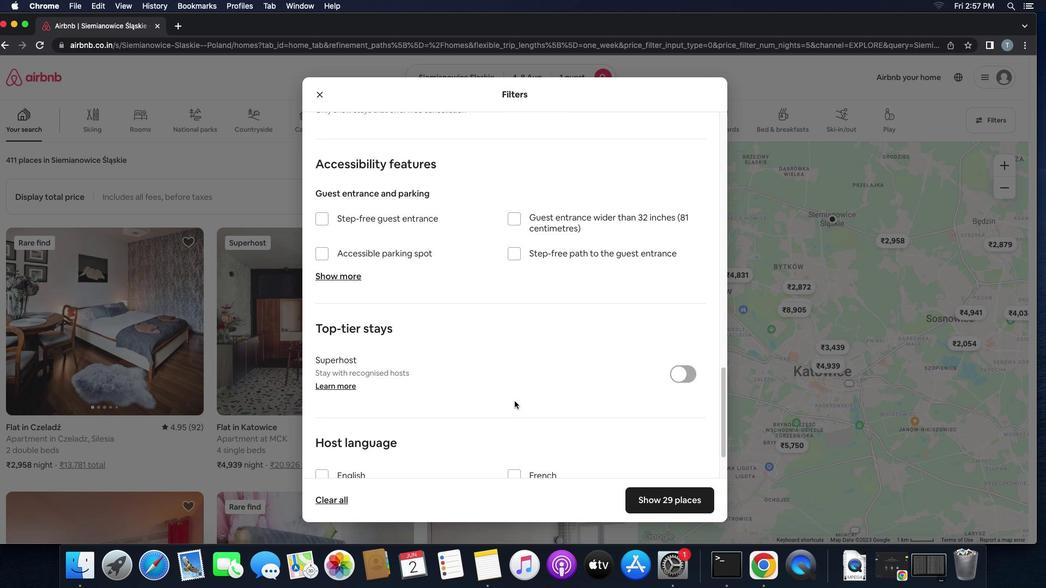 
Action: Mouse scrolled (515, 401) with delta (0, -1)
Screenshot: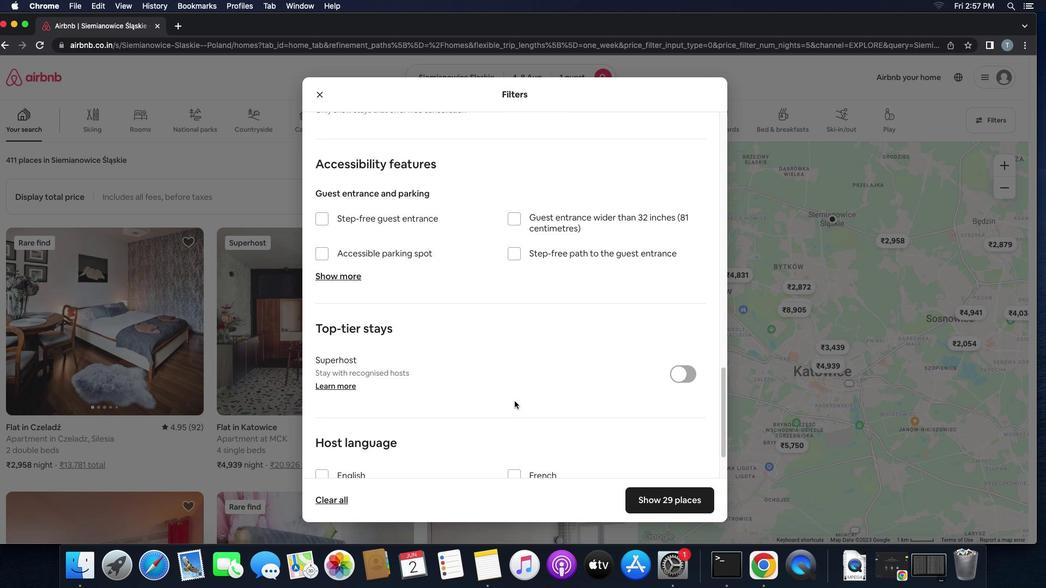 
Action: Mouse scrolled (515, 401) with delta (0, -1)
Screenshot: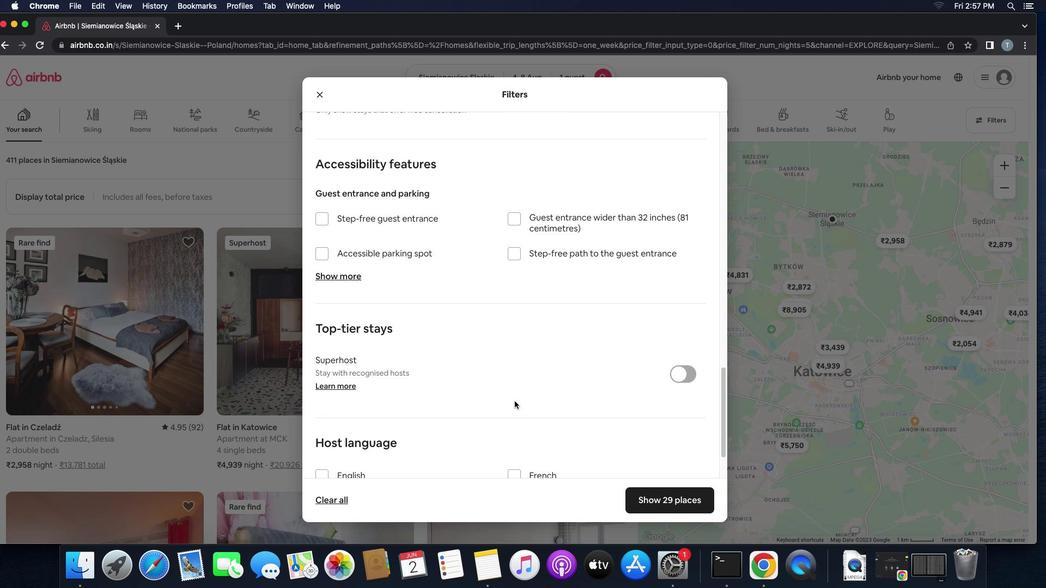 
Action: Mouse scrolled (515, 401) with delta (0, 0)
Screenshot: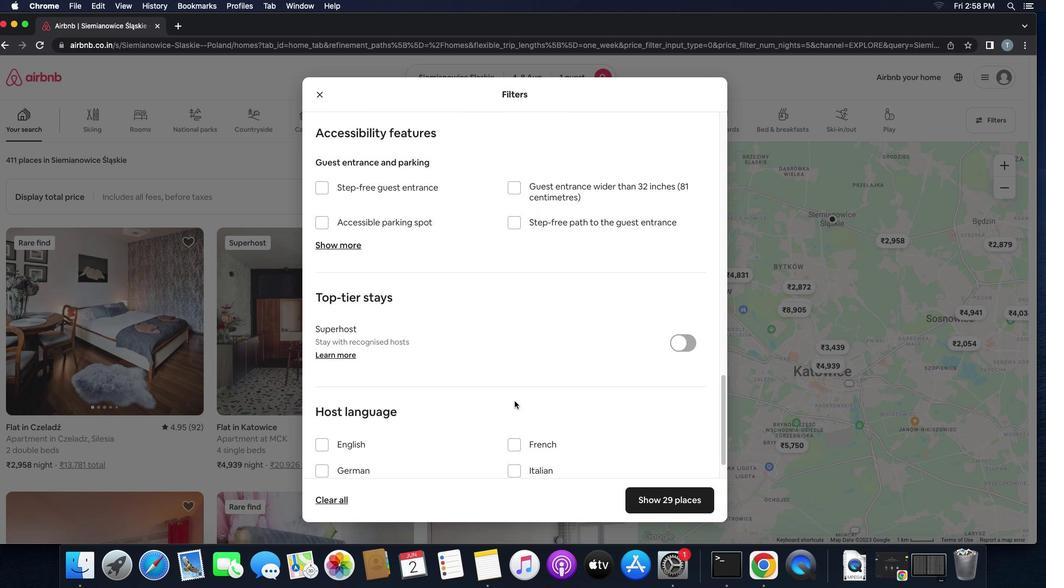 
Action: Mouse scrolled (515, 401) with delta (0, 0)
Screenshot: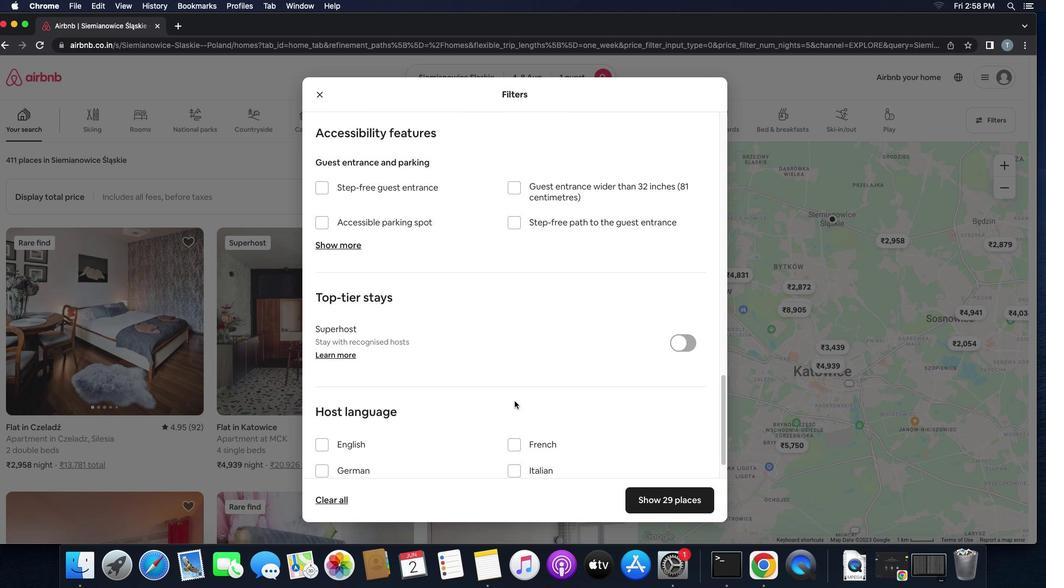
Action: Mouse scrolled (515, 401) with delta (0, 0)
Screenshot: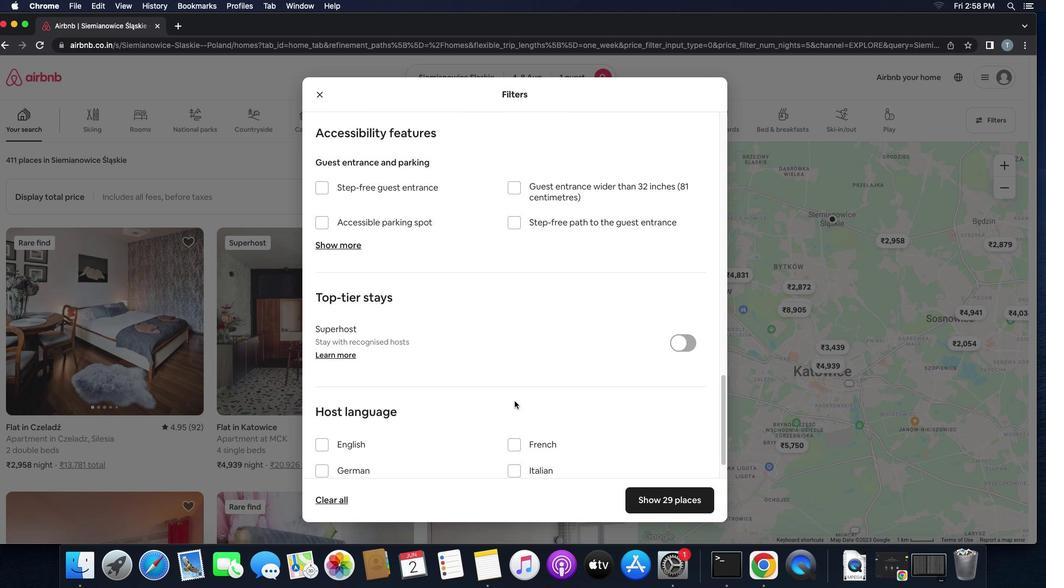 
Action: Mouse scrolled (515, 401) with delta (0, 0)
Screenshot: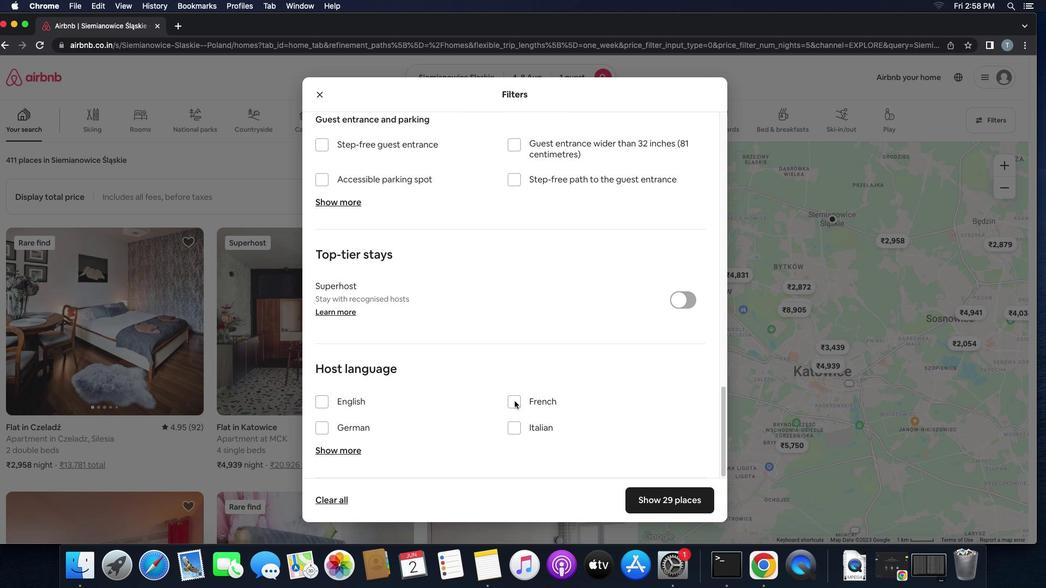 
Action: Mouse scrolled (515, 401) with delta (0, 0)
Screenshot: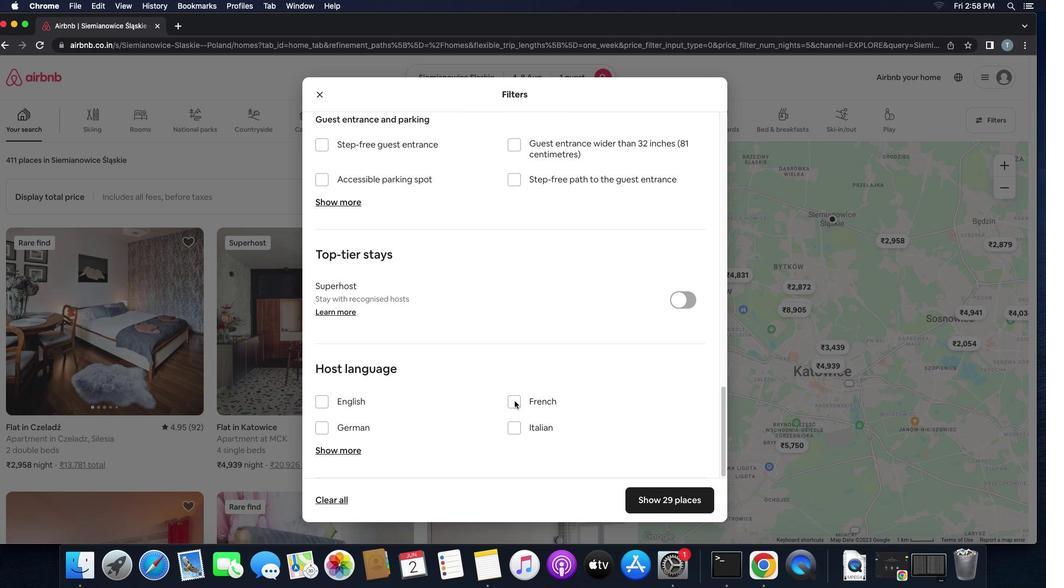 
Action: Mouse scrolled (515, 401) with delta (0, -1)
Screenshot: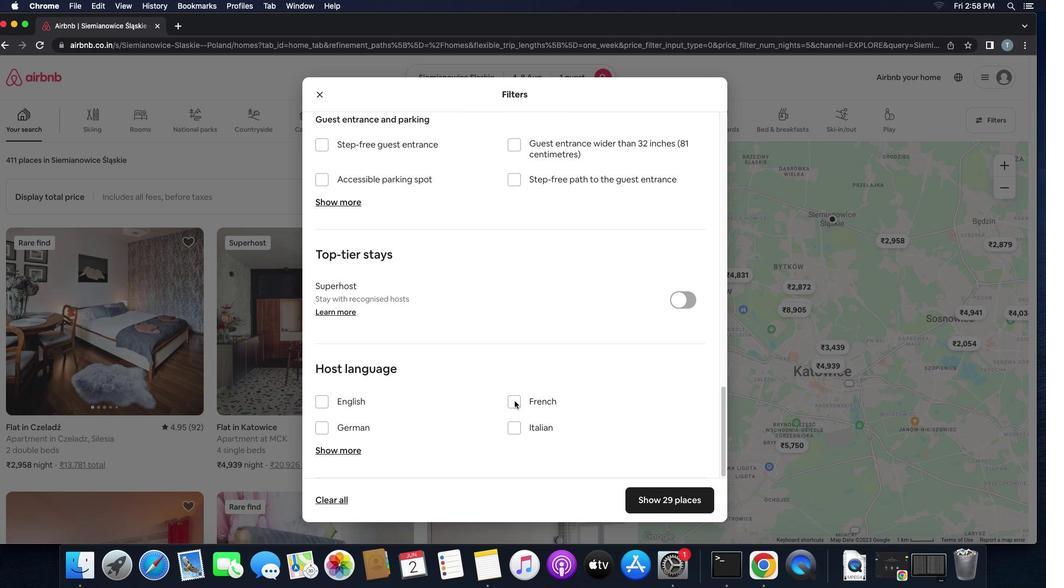 
Action: Mouse scrolled (515, 401) with delta (0, -1)
Screenshot: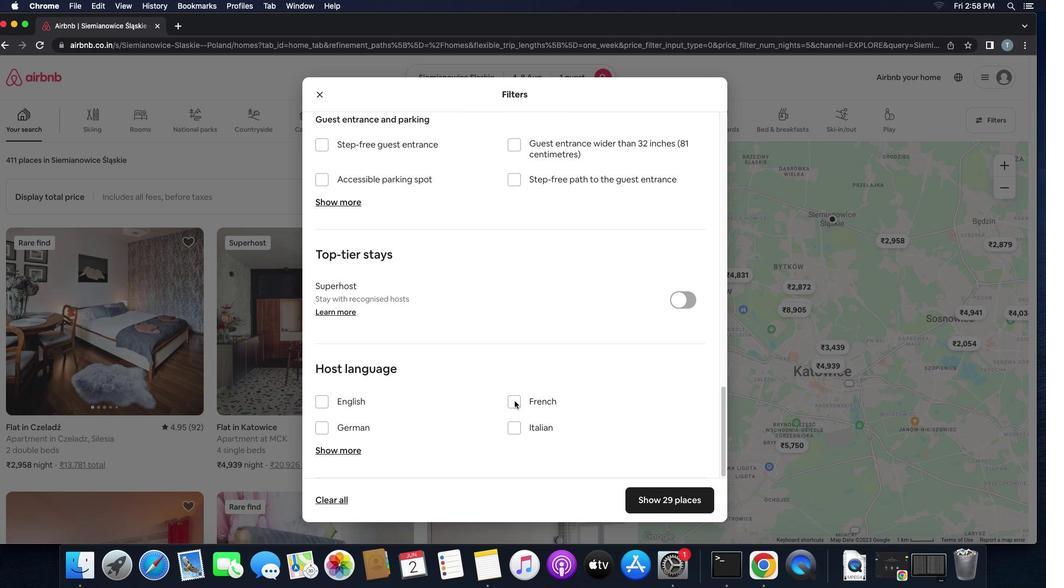 
Action: Mouse scrolled (515, 401) with delta (0, 0)
Screenshot: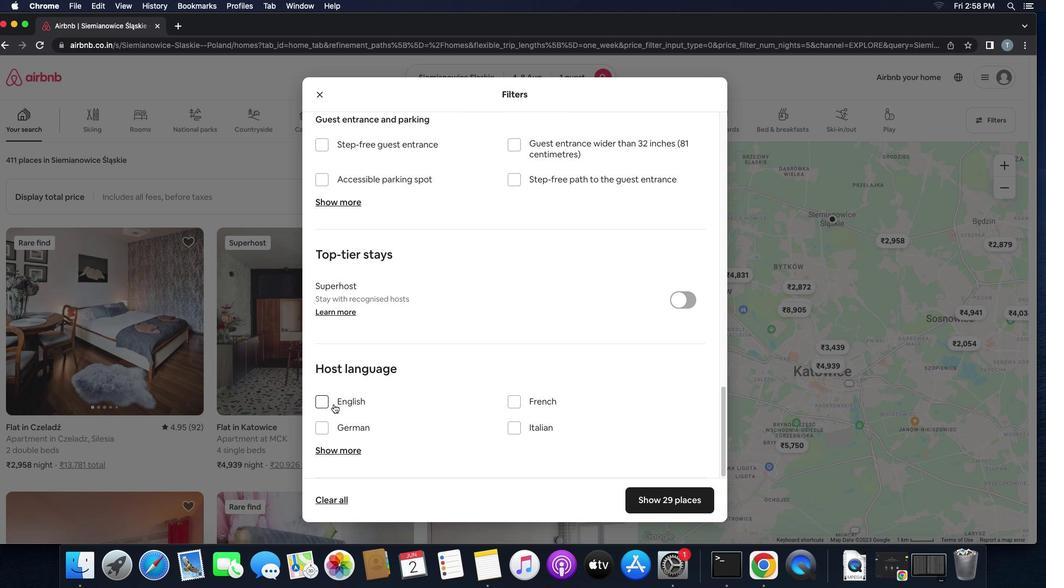 
Action: Mouse scrolled (515, 401) with delta (0, 0)
Screenshot: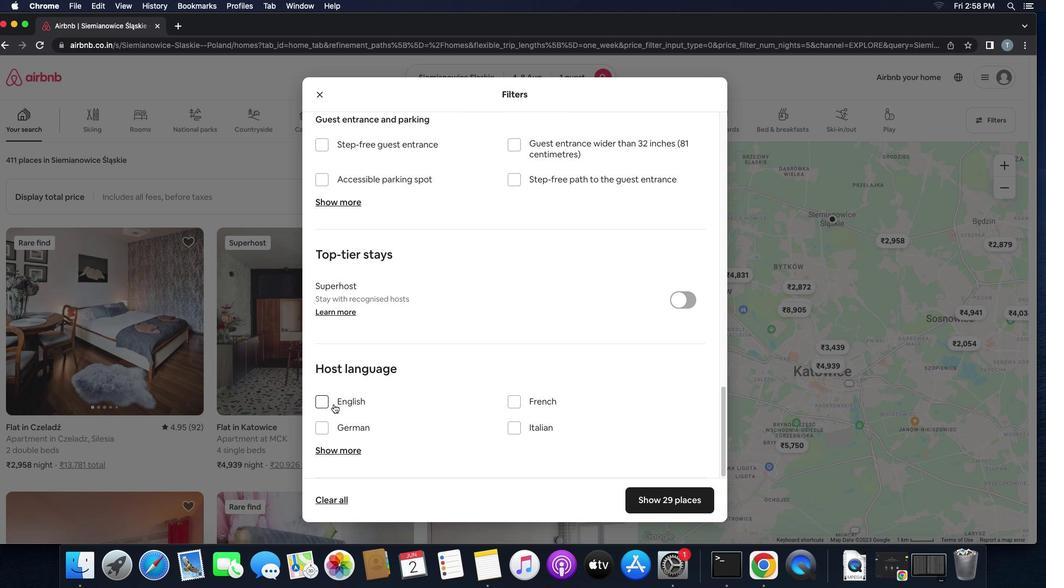 
Action: Mouse scrolled (515, 401) with delta (0, -1)
Screenshot: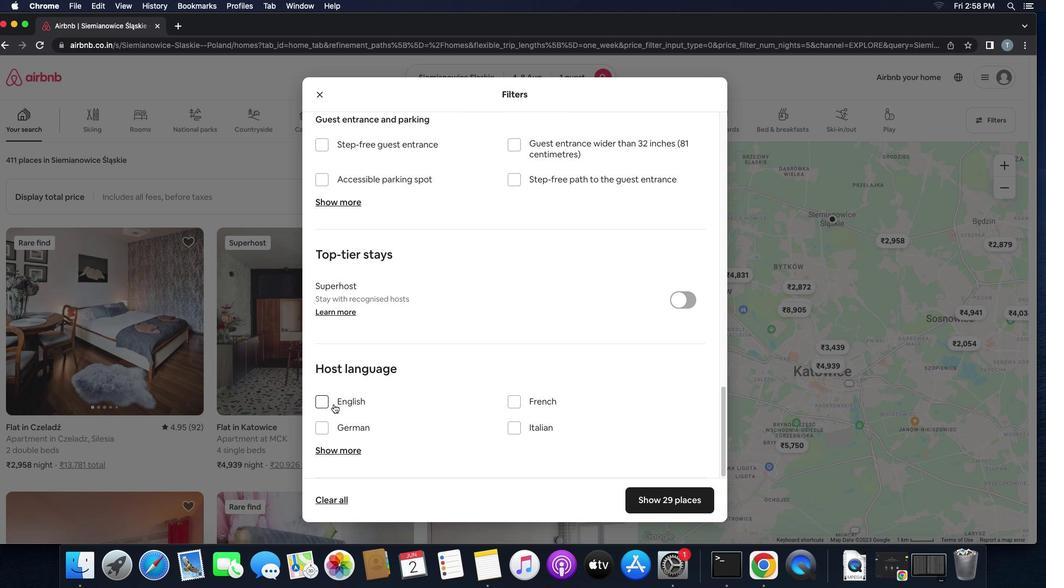 
Action: Mouse moved to (318, 400)
Screenshot: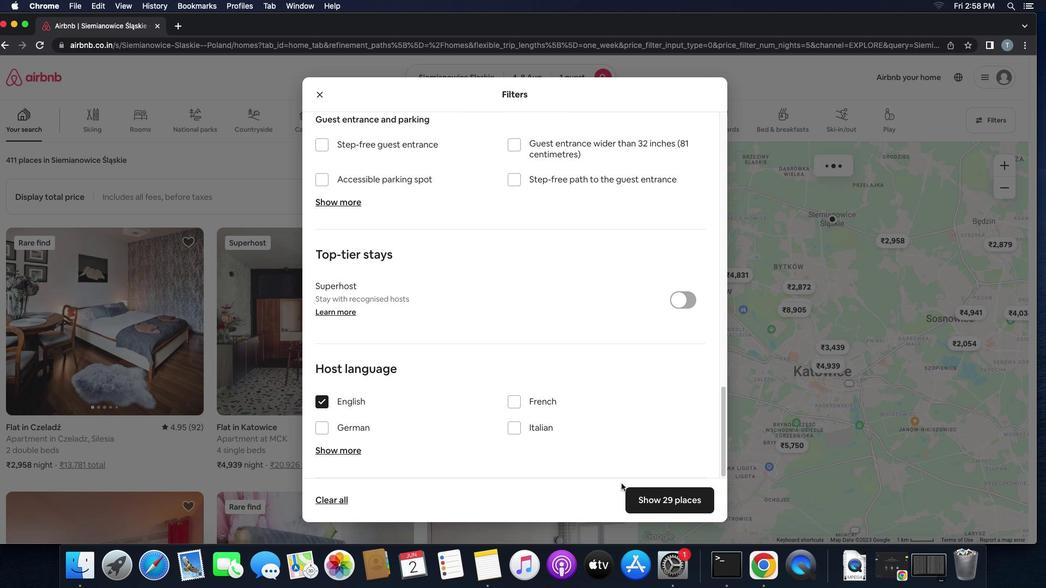 
Action: Mouse pressed left at (318, 400)
Screenshot: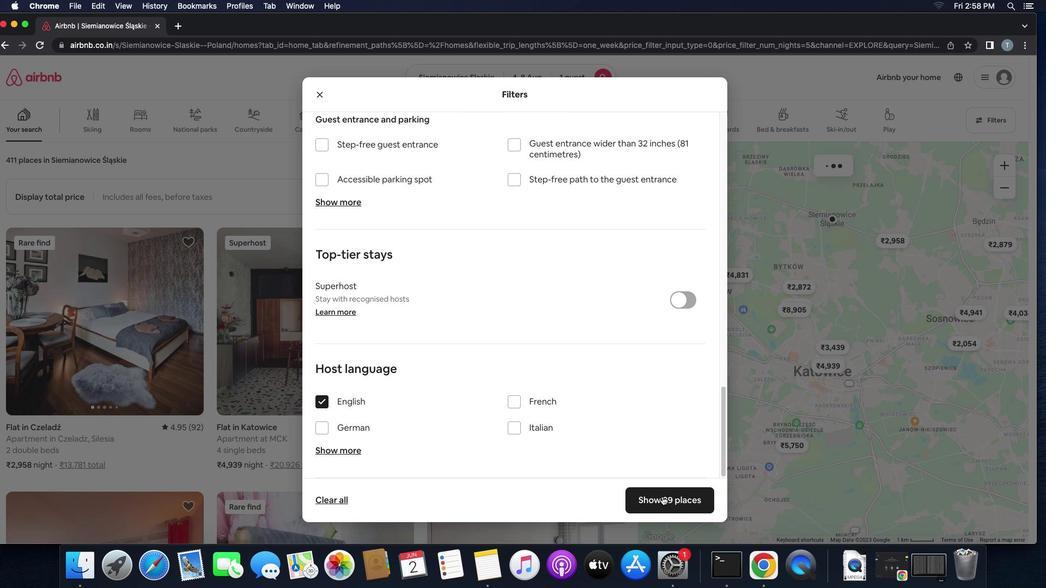 
Action: Mouse moved to (673, 500)
Screenshot: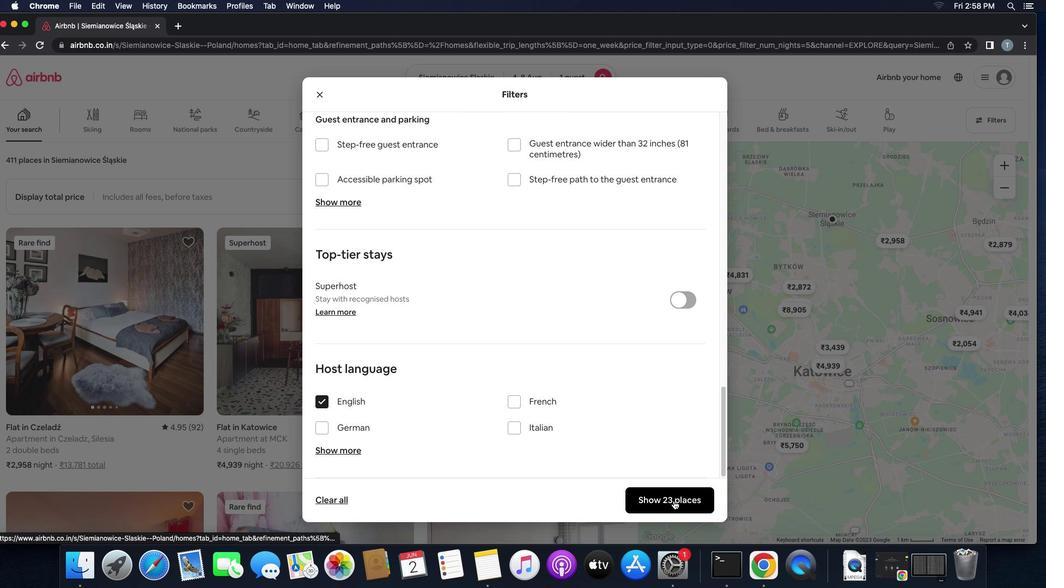 
Action: Mouse pressed left at (673, 500)
Screenshot: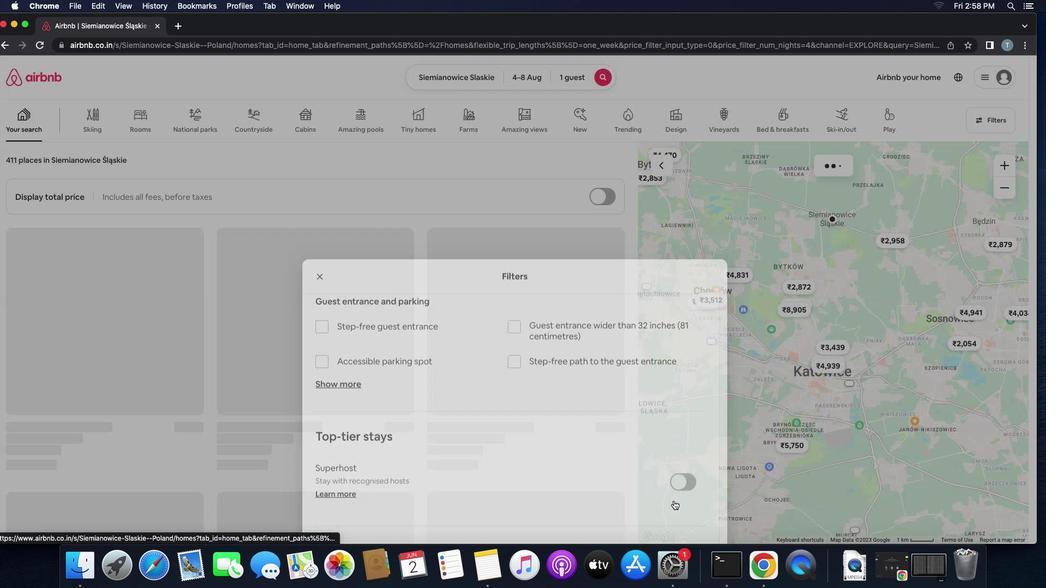 
Action: Mouse moved to (131, 581)
Screenshot: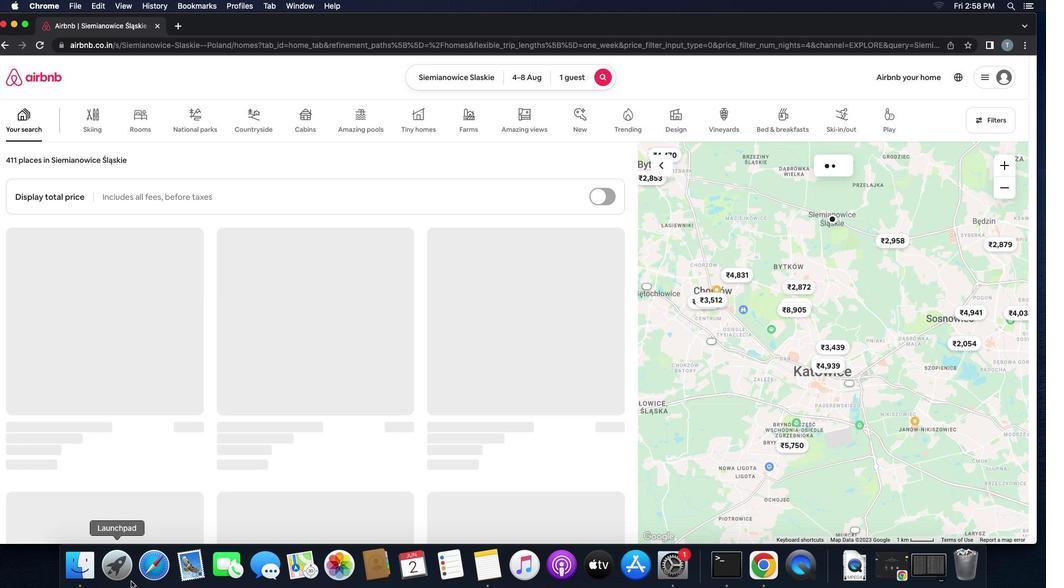 
